 Task: Find connections with filter location Bushey with filter topic #Indiawith filter profile language German with filter current company Skillventory - A Leading Talent Research Firm with filter school Veer Kunwar Singh University, Arrah with filter industry Food and Beverage Retail with filter service category Financial Advisory with filter keywords title Hospital Volunteer
Action: Mouse moved to (672, 82)
Screenshot: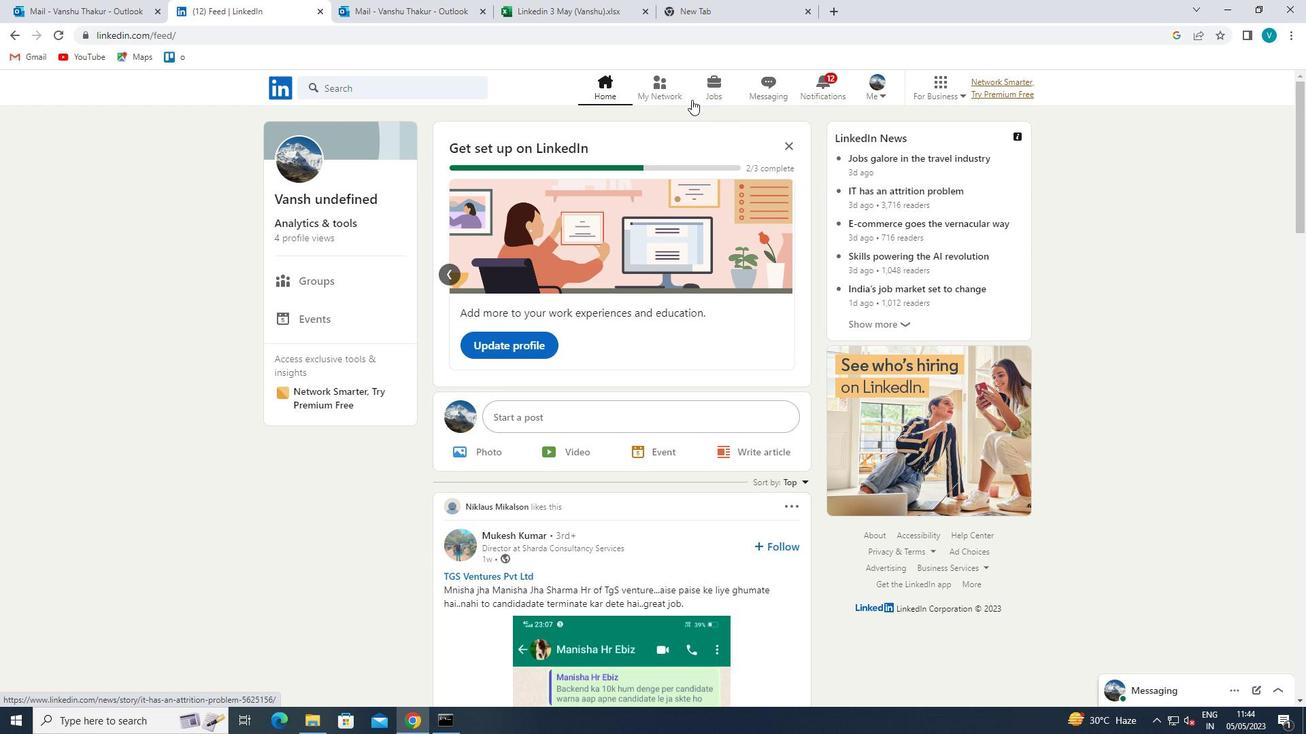 
Action: Mouse pressed left at (672, 82)
Screenshot: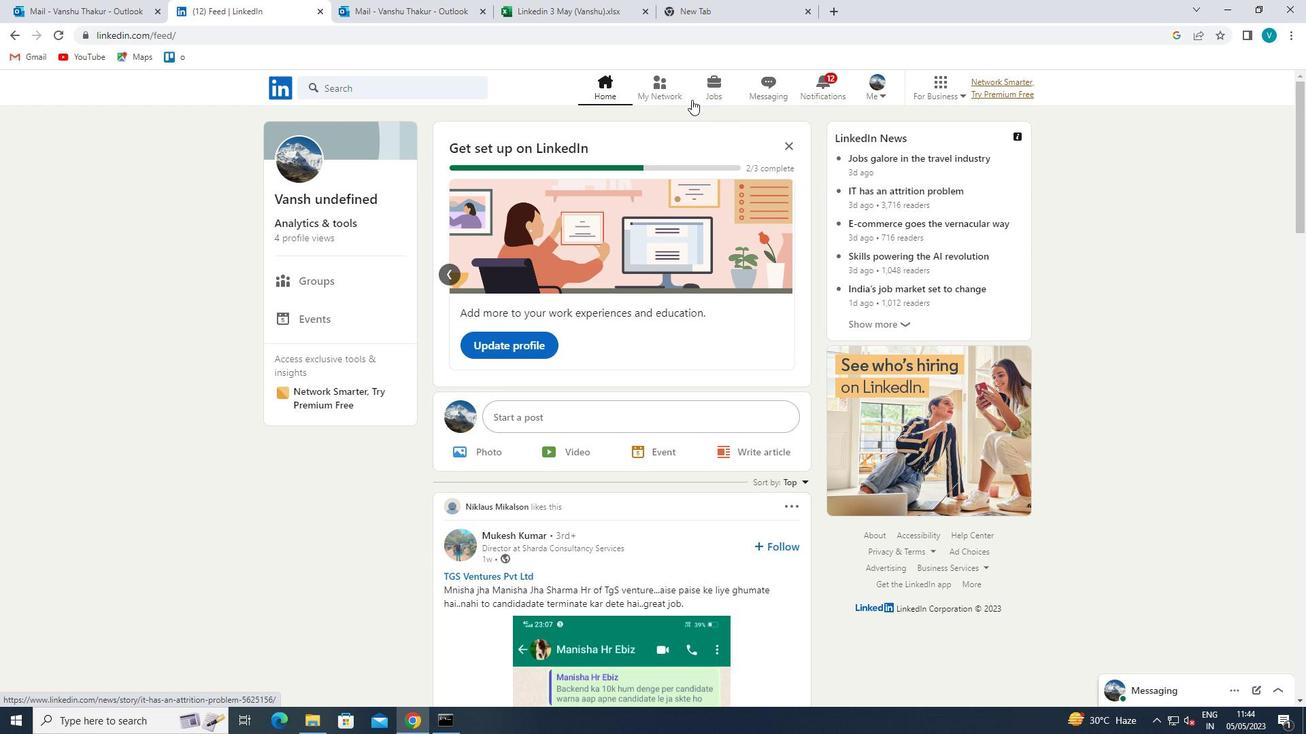 
Action: Mouse moved to (663, 96)
Screenshot: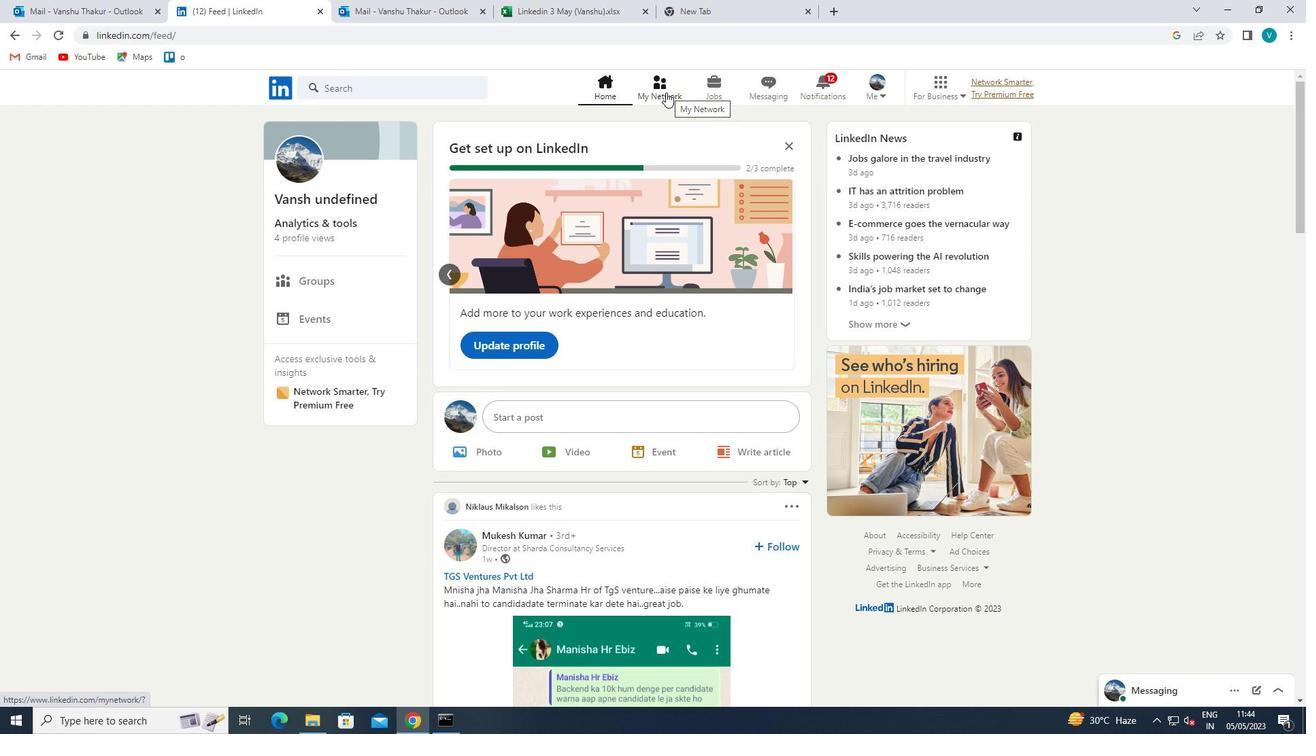 
Action: Mouse pressed left at (663, 96)
Screenshot: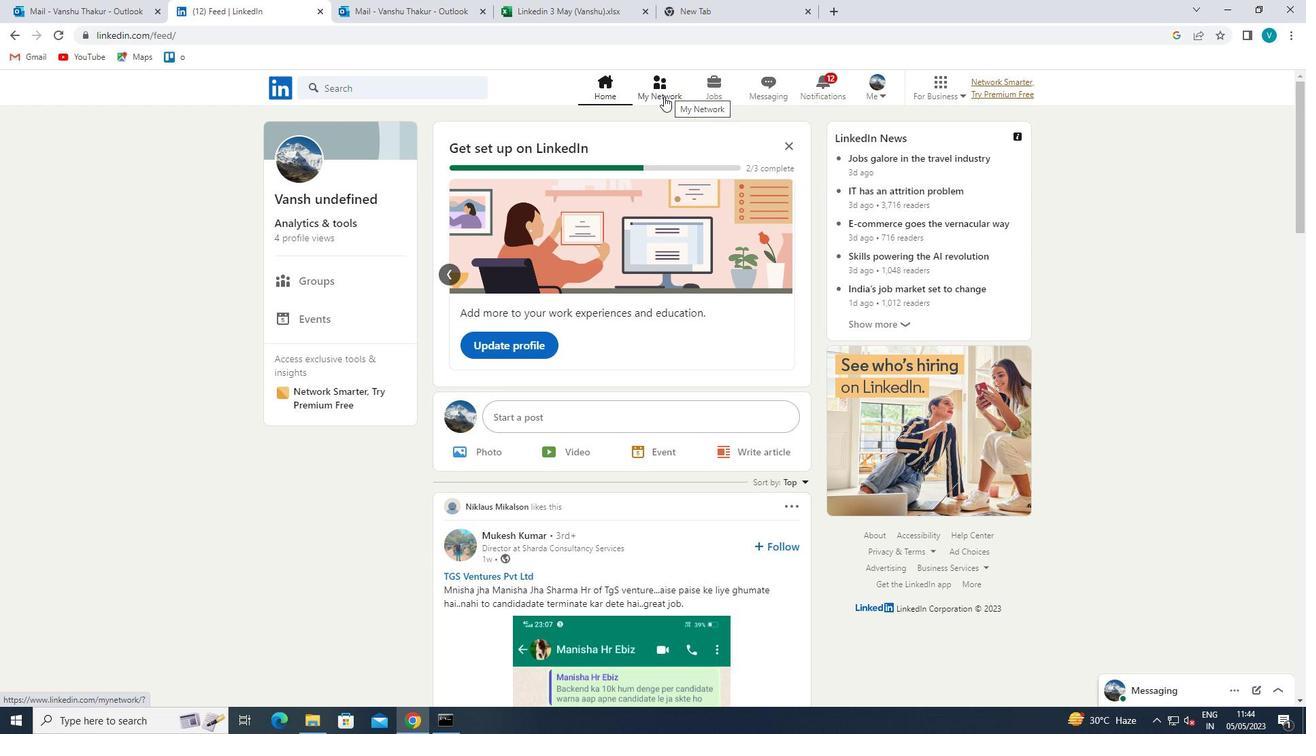 
Action: Mouse moved to (397, 169)
Screenshot: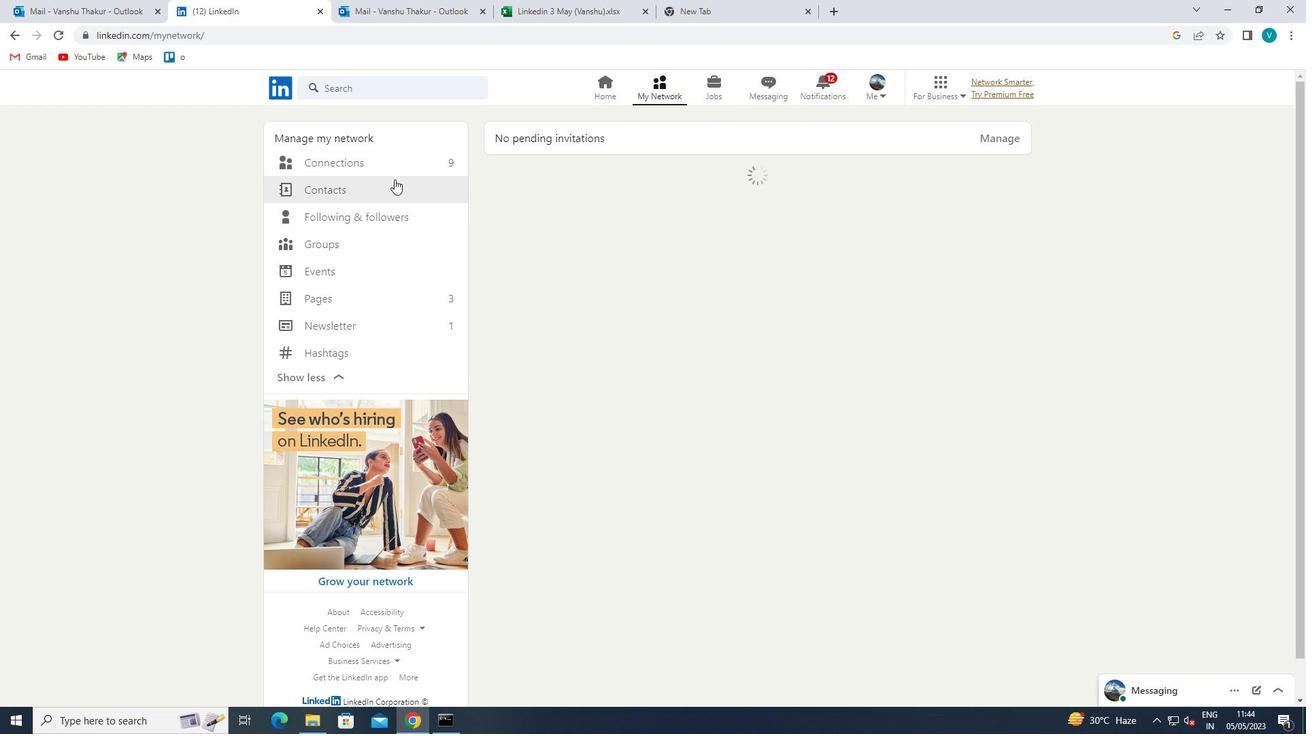 
Action: Mouse pressed left at (397, 169)
Screenshot: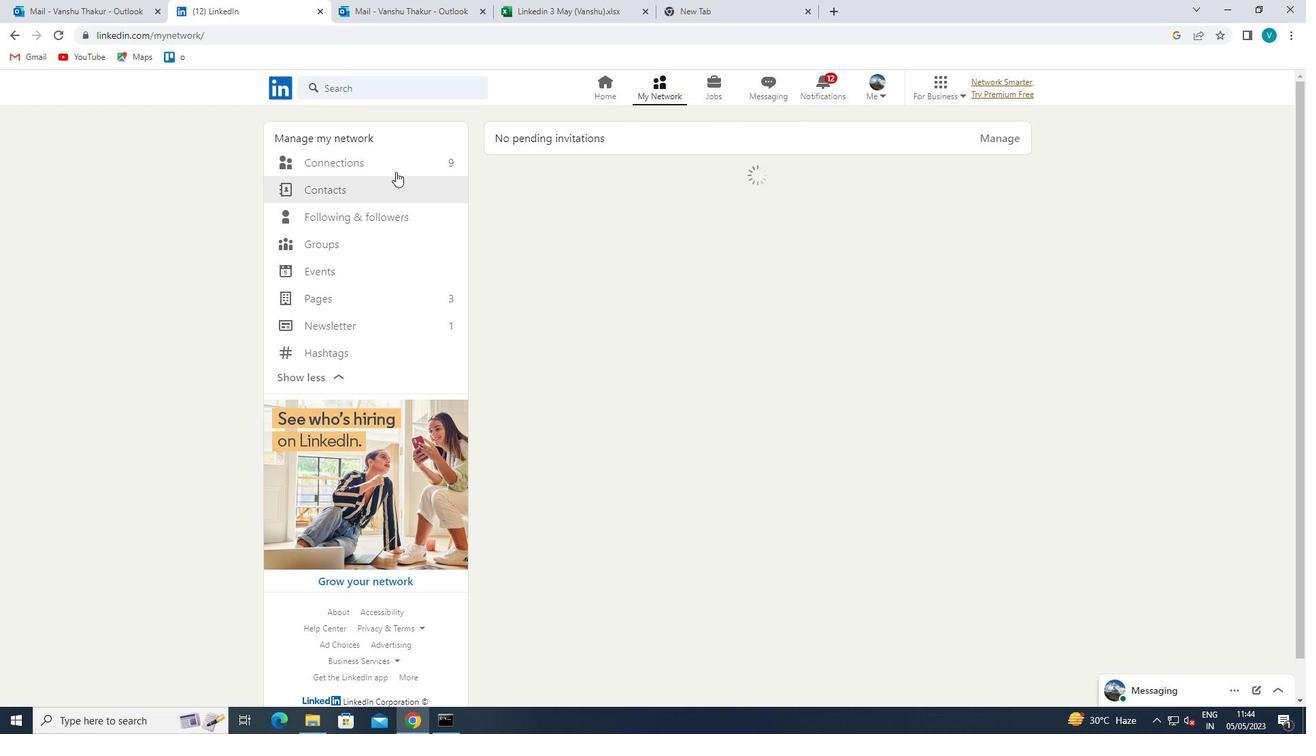 
Action: Mouse moved to (748, 174)
Screenshot: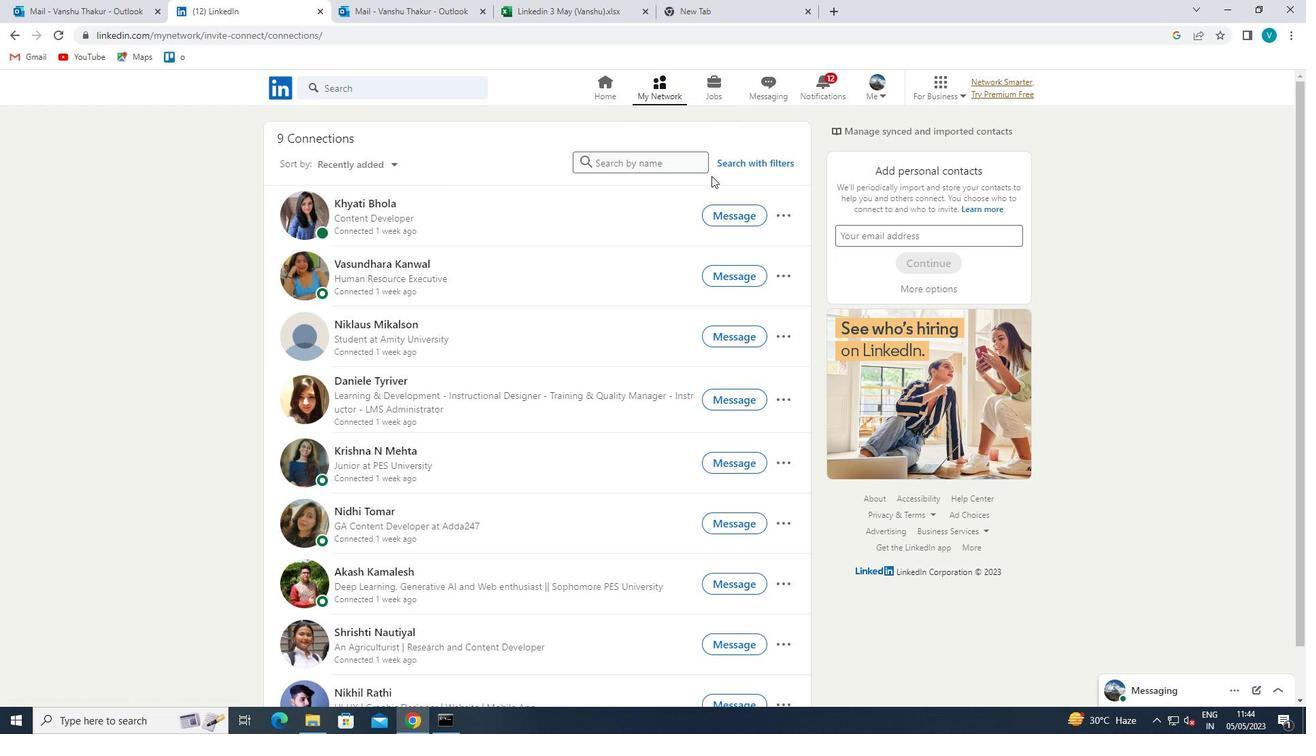 
Action: Mouse pressed left at (748, 174)
Screenshot: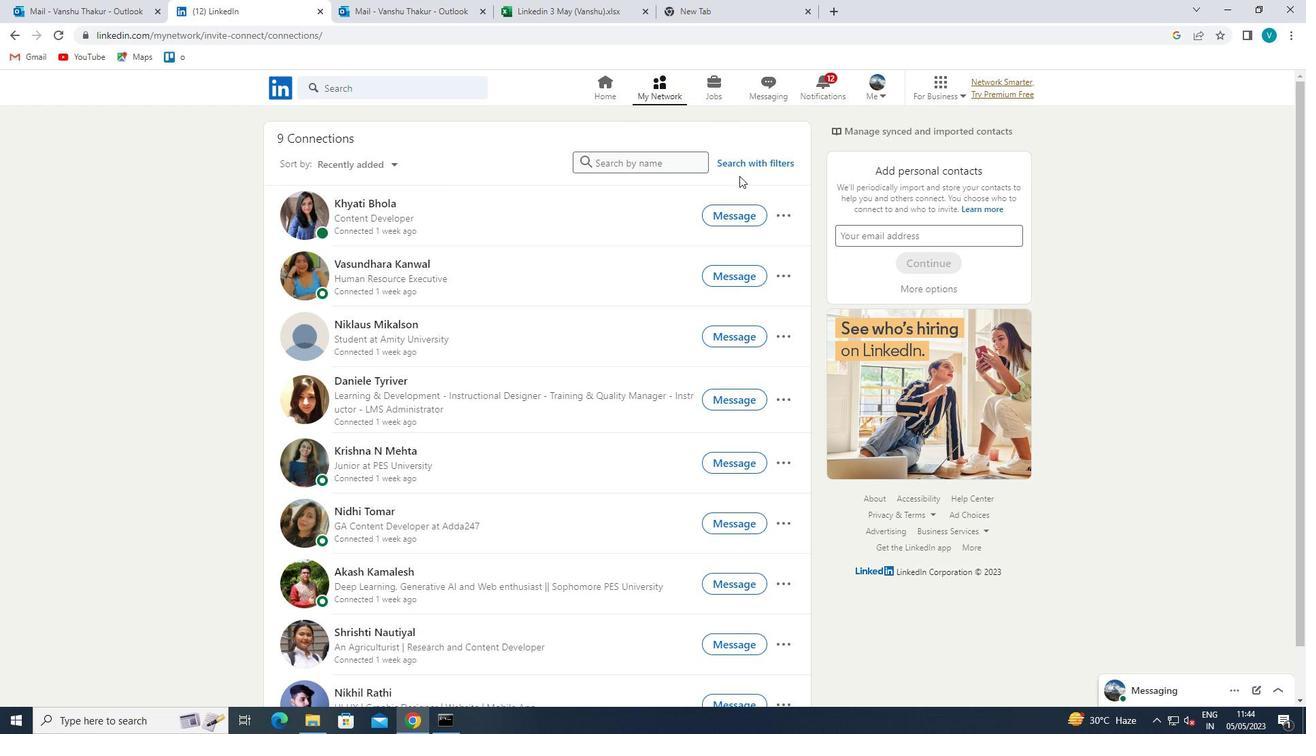 
Action: Mouse moved to (757, 166)
Screenshot: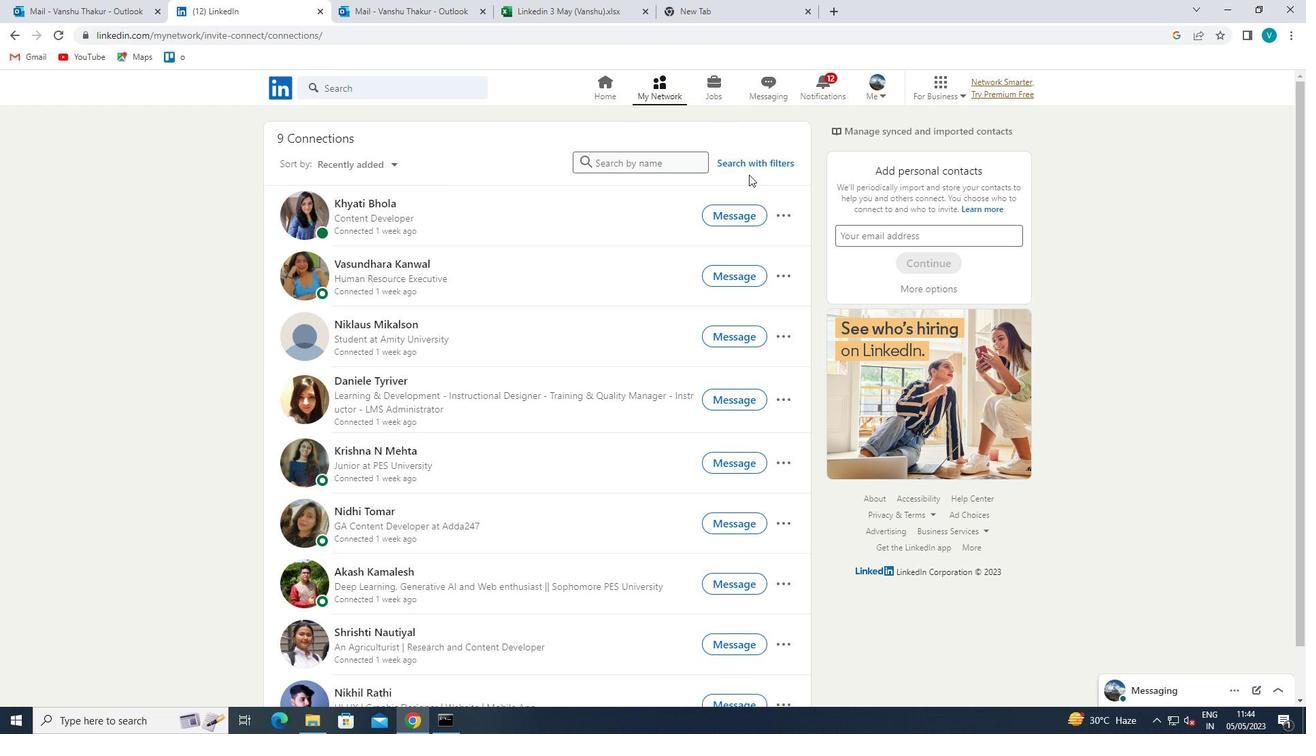
Action: Mouse pressed left at (757, 166)
Screenshot: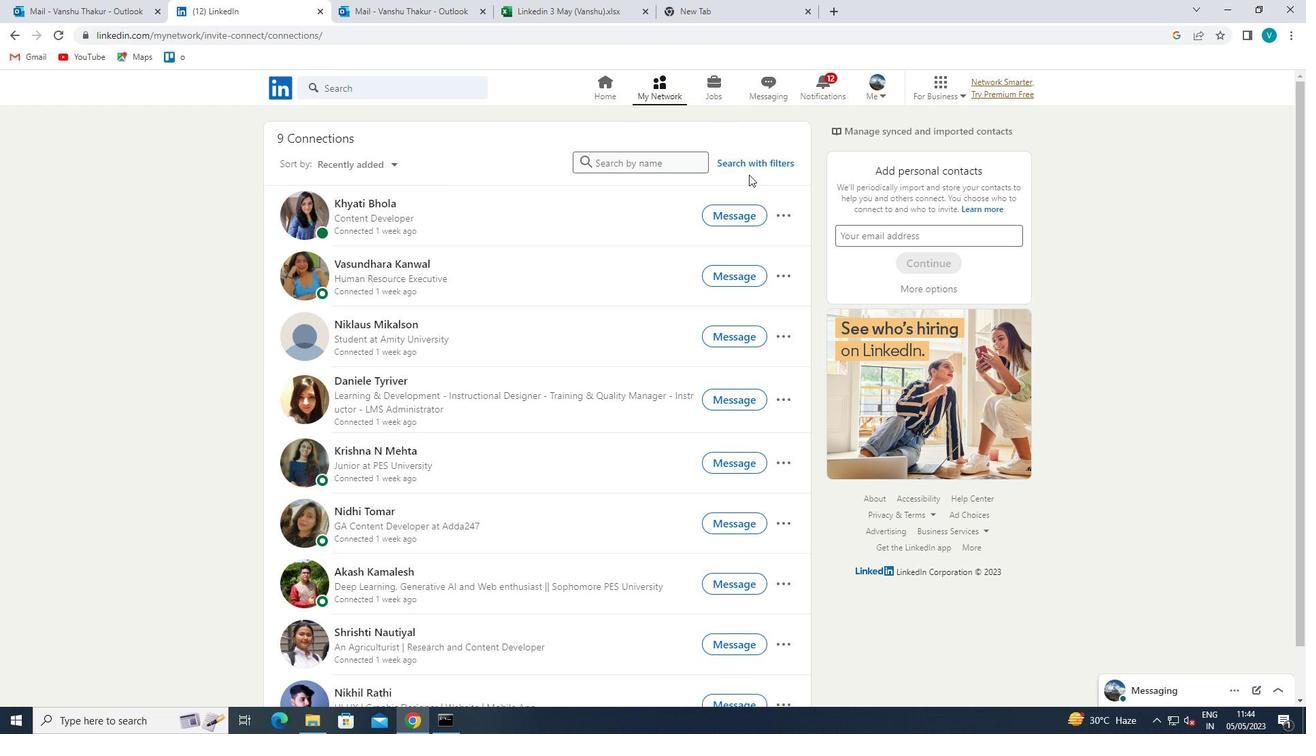 
Action: Mouse moved to (646, 129)
Screenshot: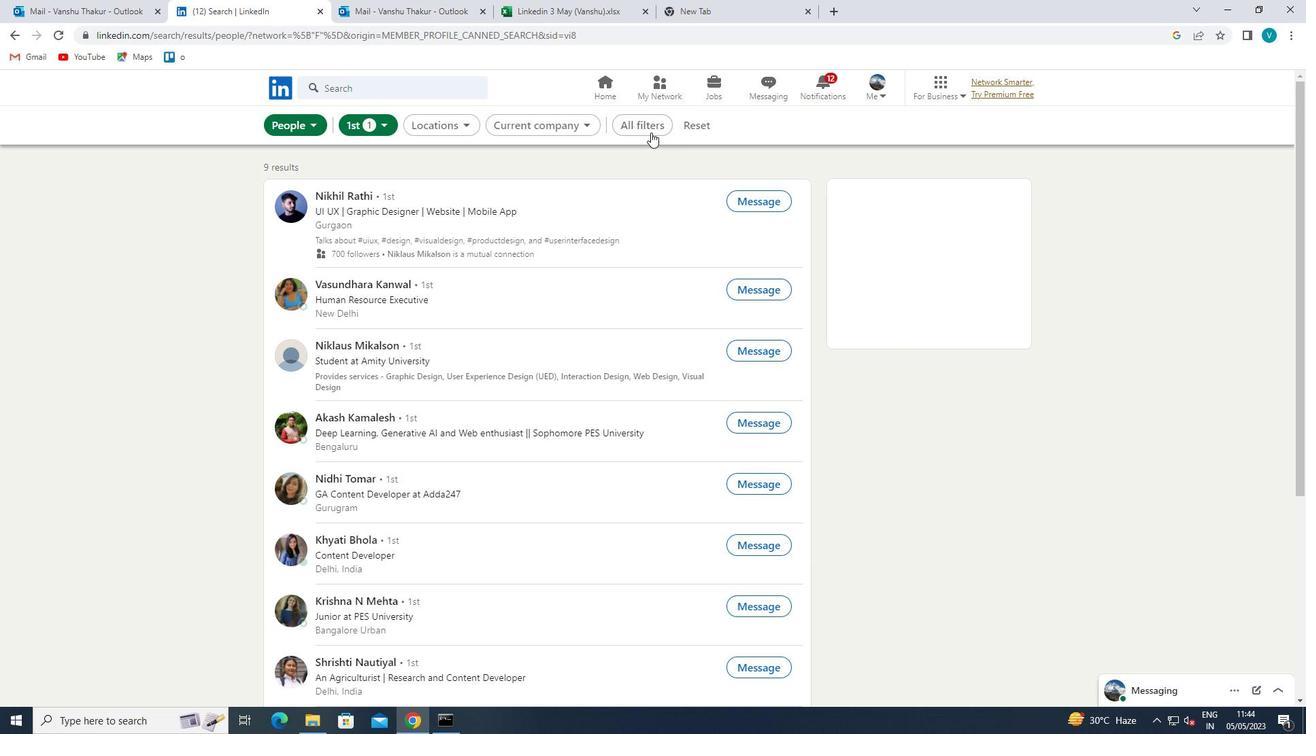 
Action: Mouse pressed left at (646, 129)
Screenshot: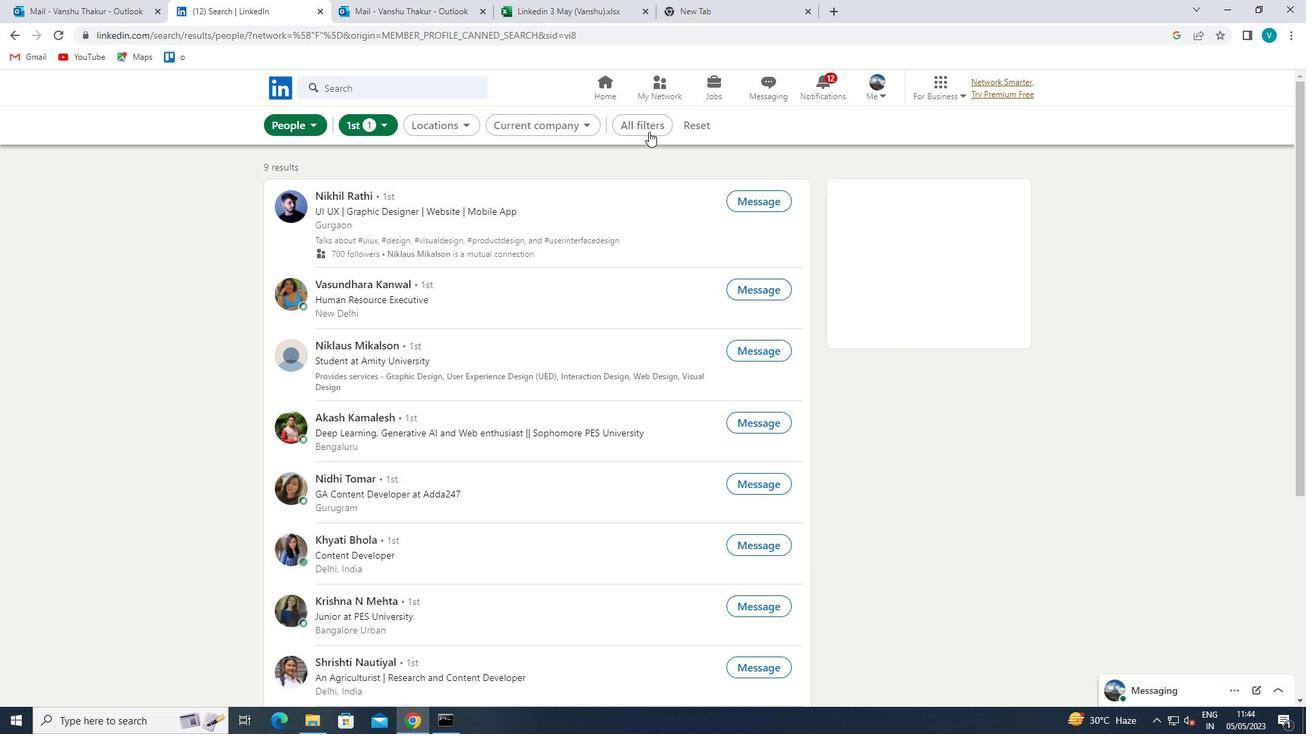 
Action: Mouse moved to (1065, 334)
Screenshot: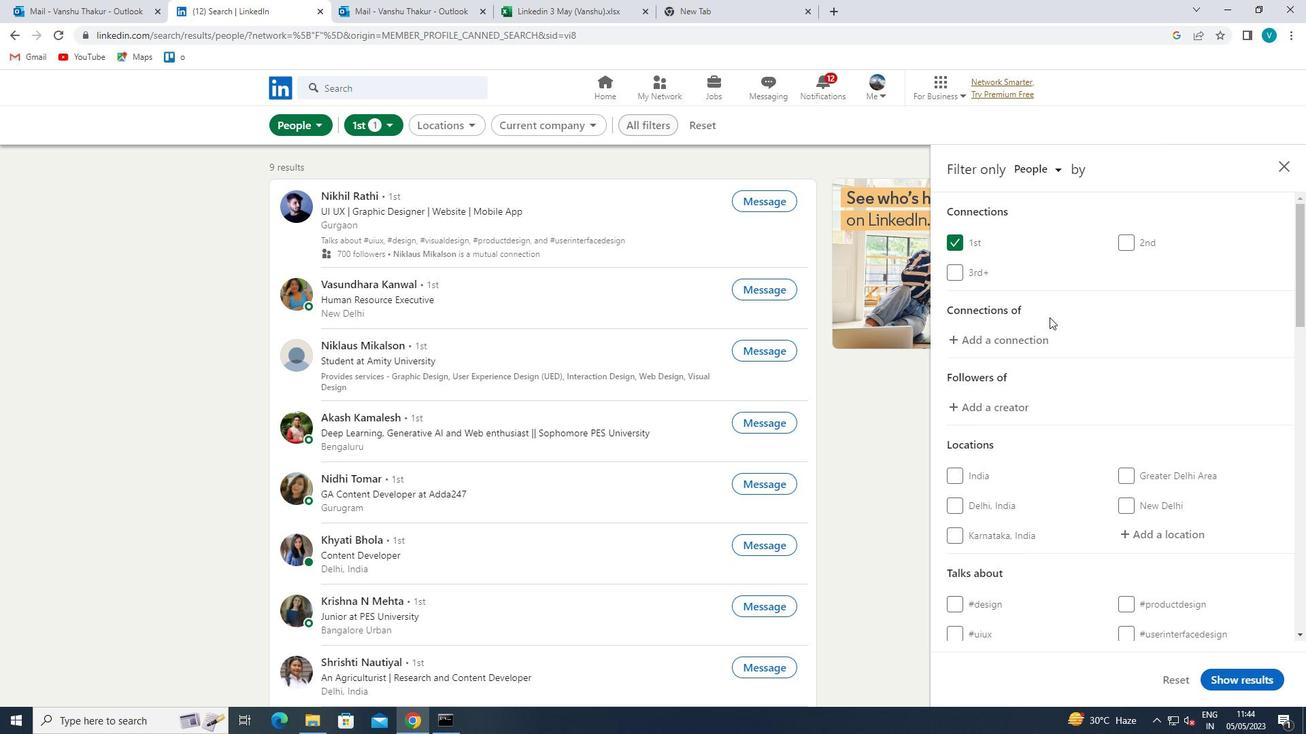 
Action: Mouse scrolled (1065, 333) with delta (0, 0)
Screenshot: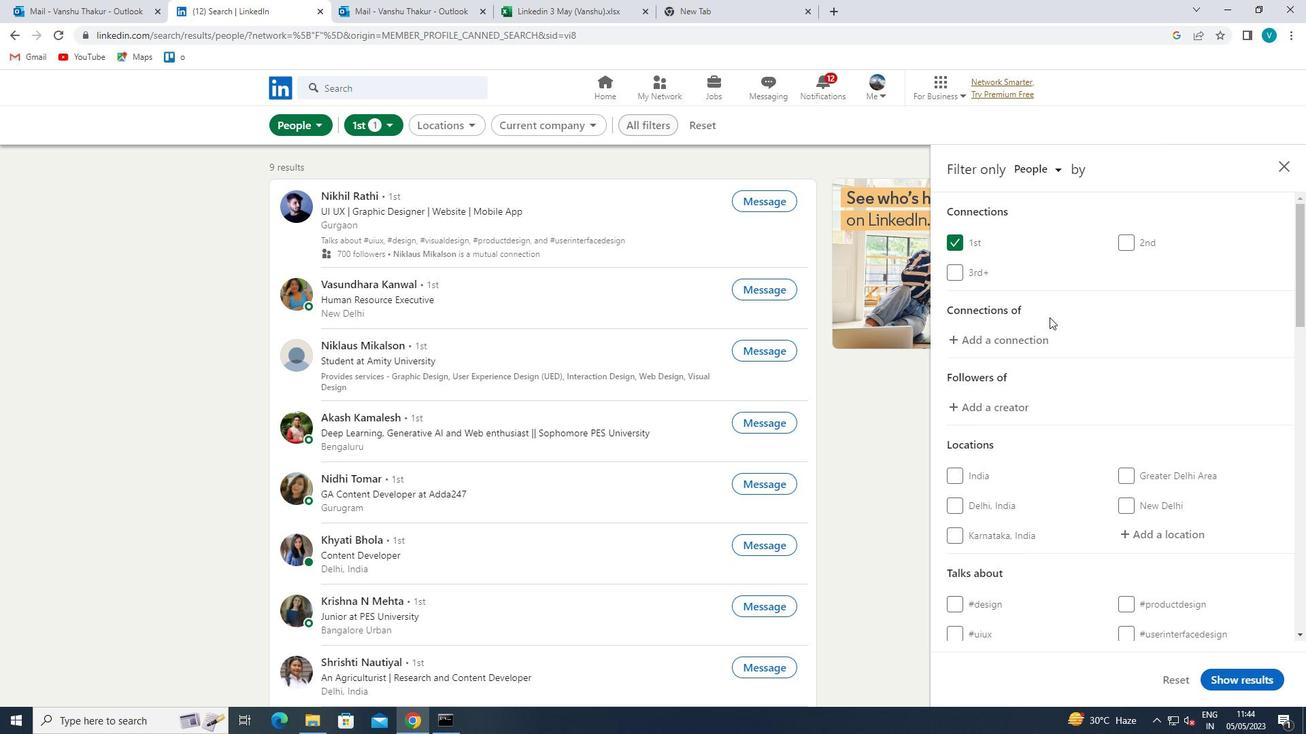 
Action: Mouse moved to (1066, 334)
Screenshot: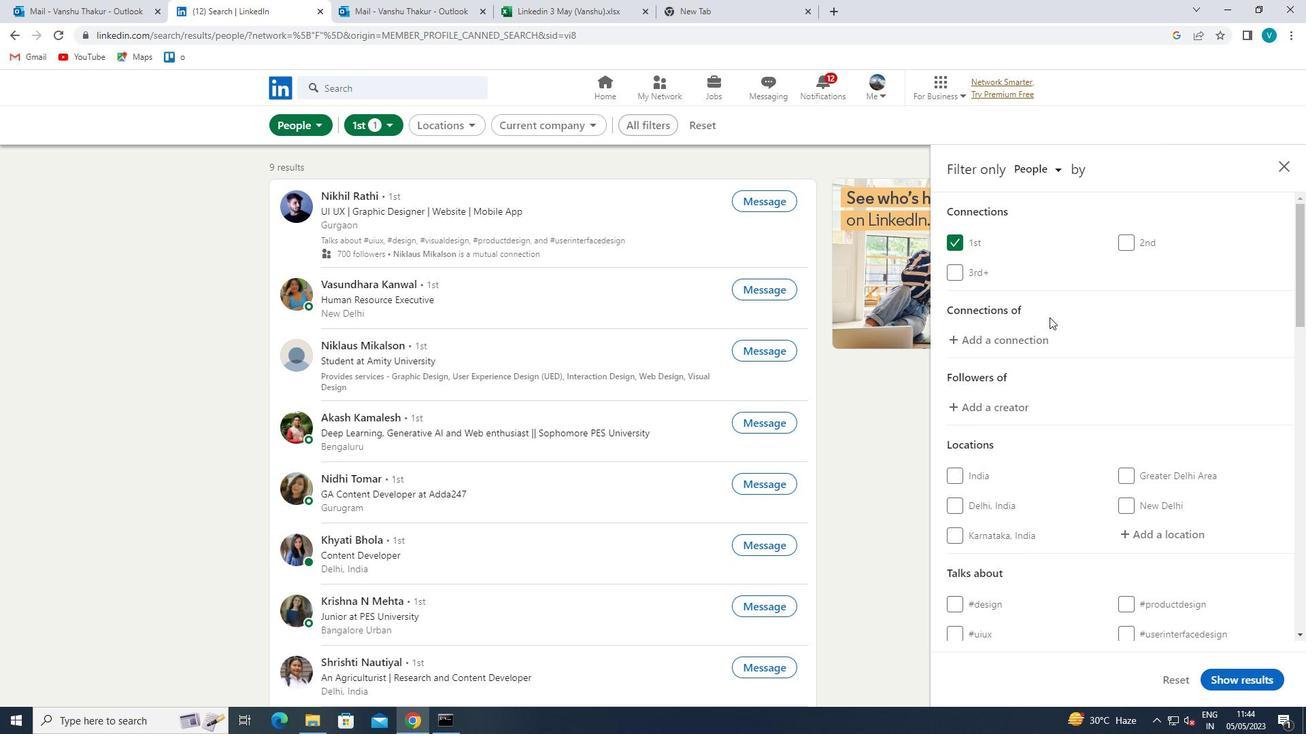 
Action: Mouse scrolled (1066, 334) with delta (0, 0)
Screenshot: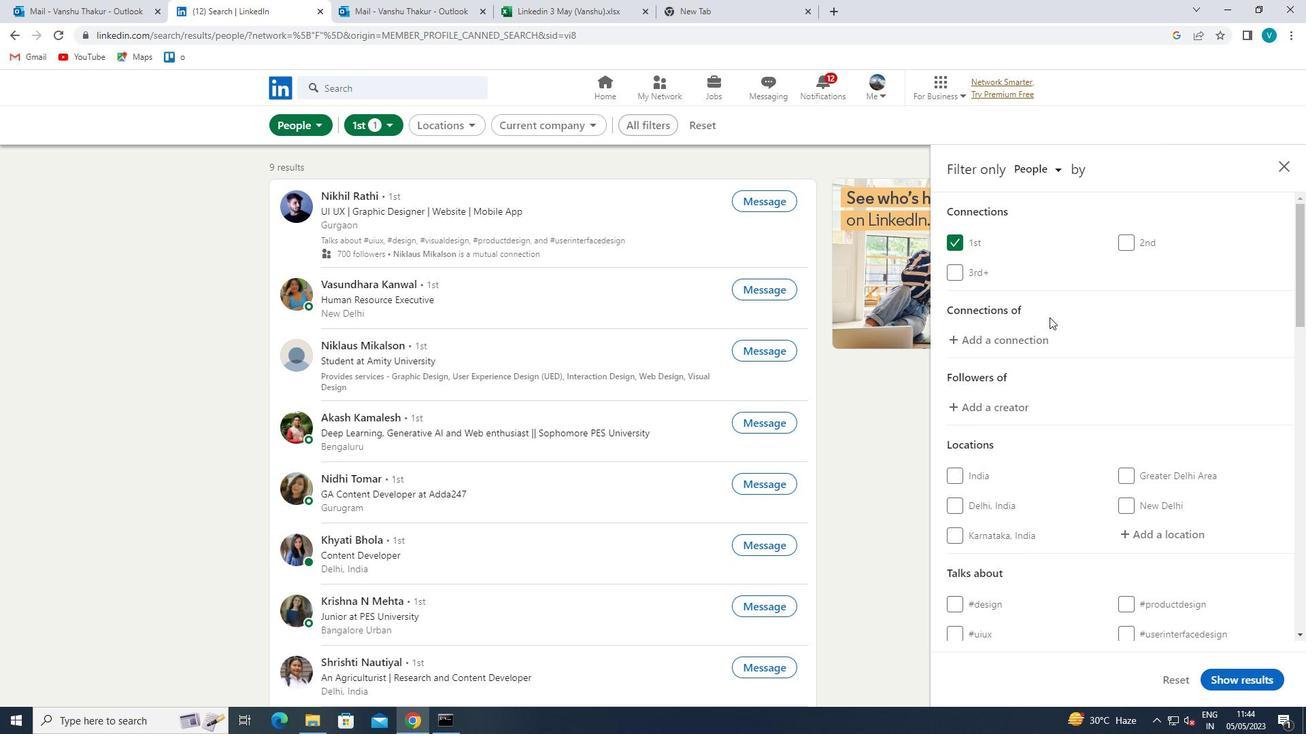 
Action: Mouse moved to (1138, 418)
Screenshot: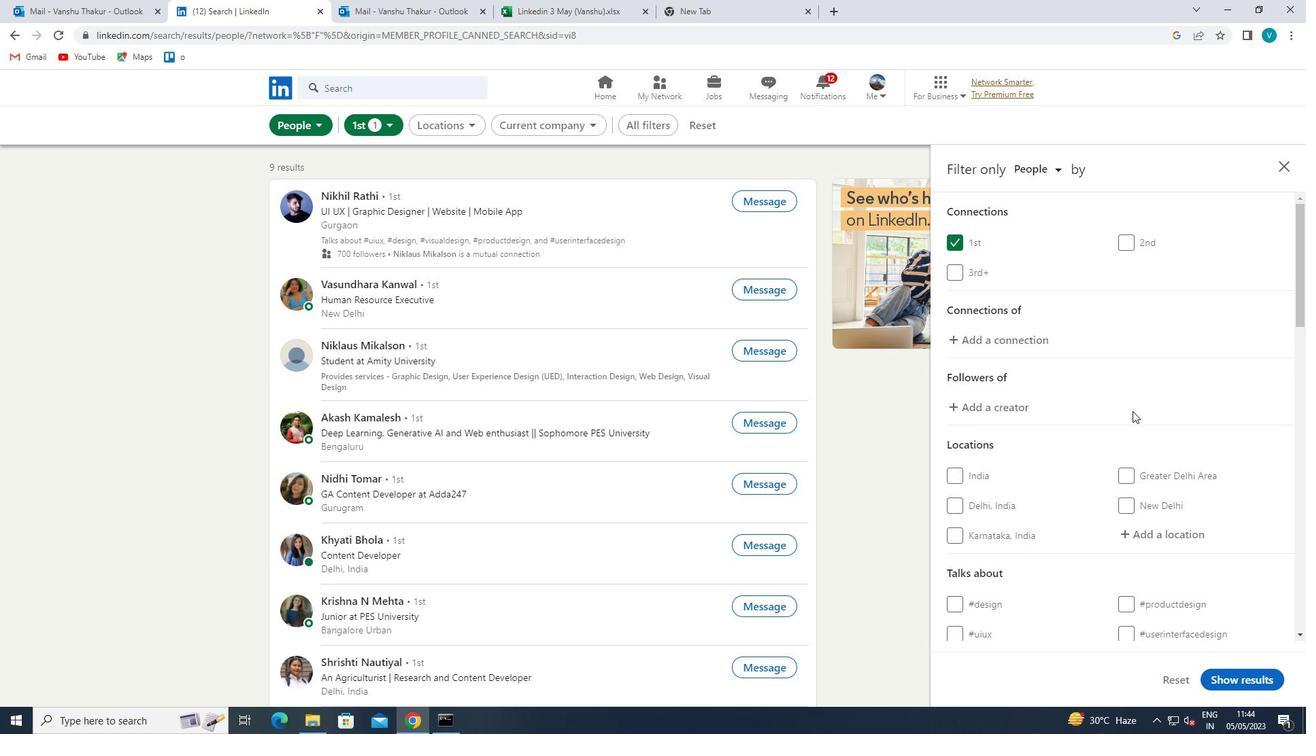 
Action: Mouse scrolled (1138, 417) with delta (0, 0)
Screenshot: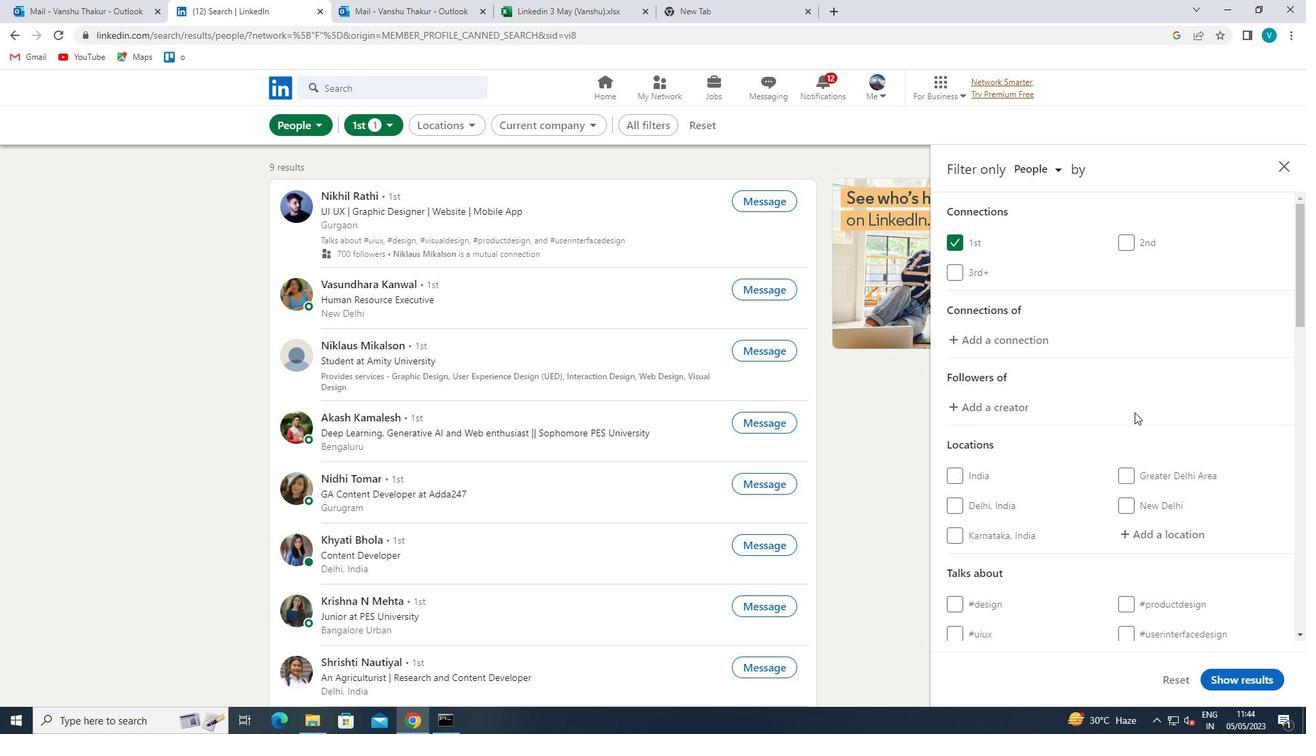 
Action: Mouse moved to (1125, 365)
Screenshot: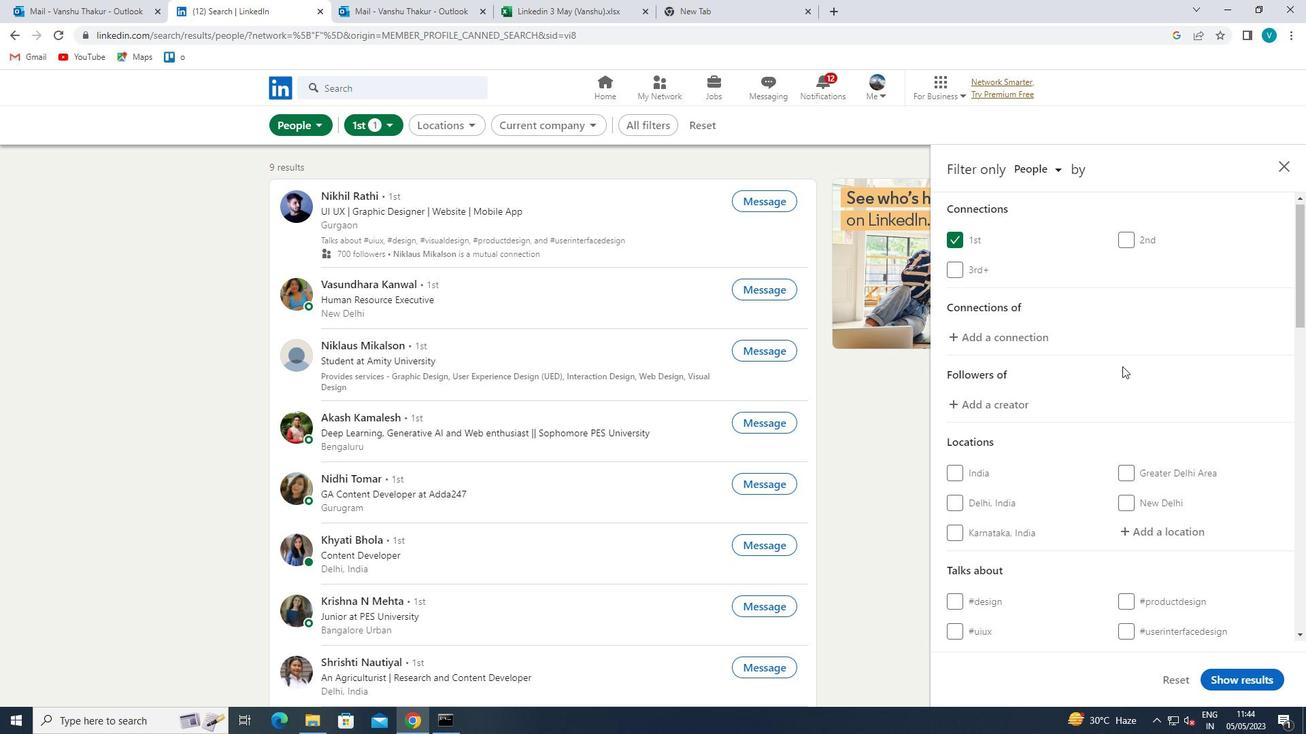 
Action: Mouse scrolled (1125, 364) with delta (0, 0)
Screenshot: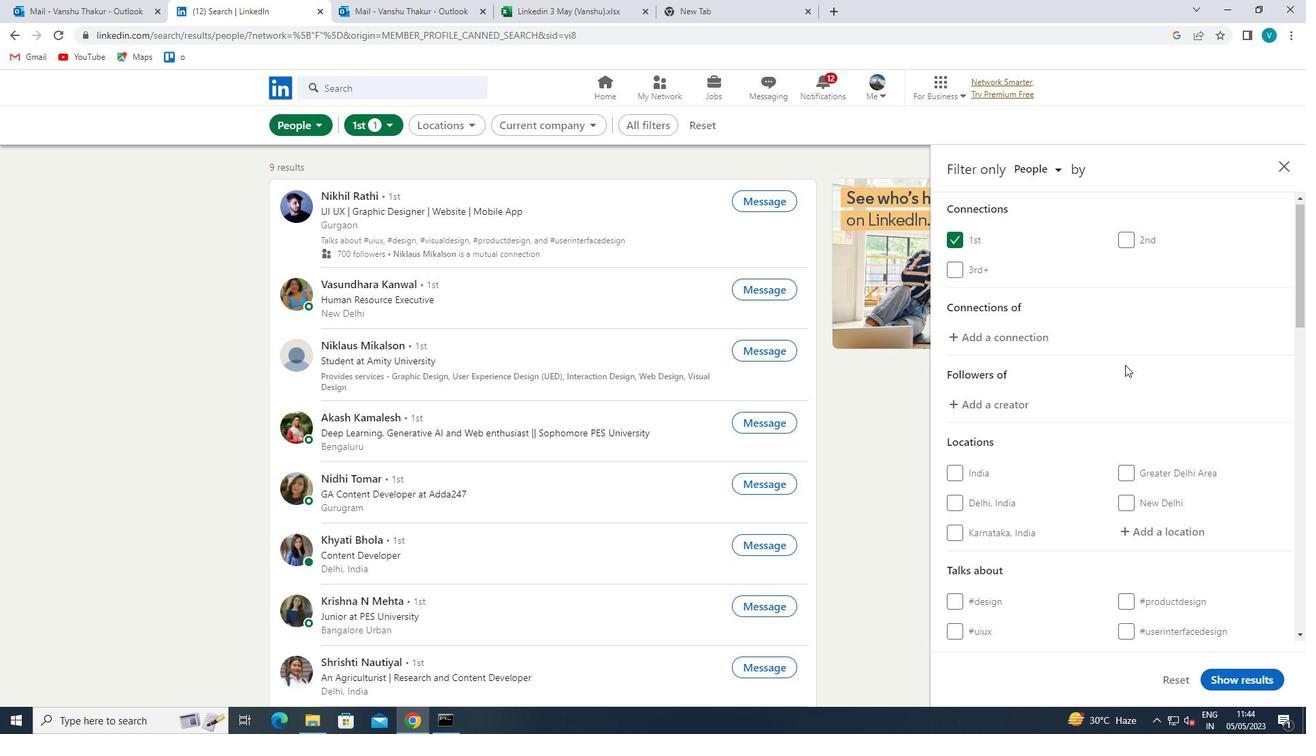 
Action: Mouse moved to (1125, 364)
Screenshot: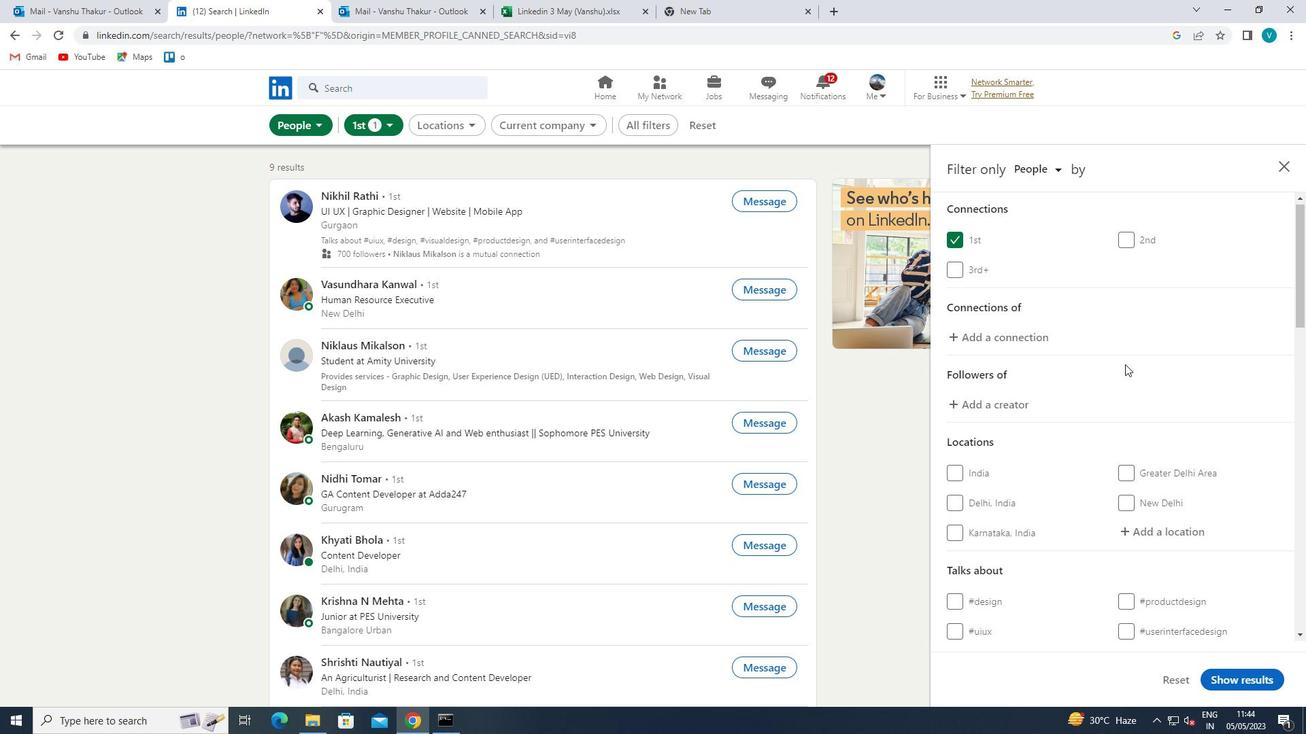 
Action: Mouse scrolled (1125, 365) with delta (0, 0)
Screenshot: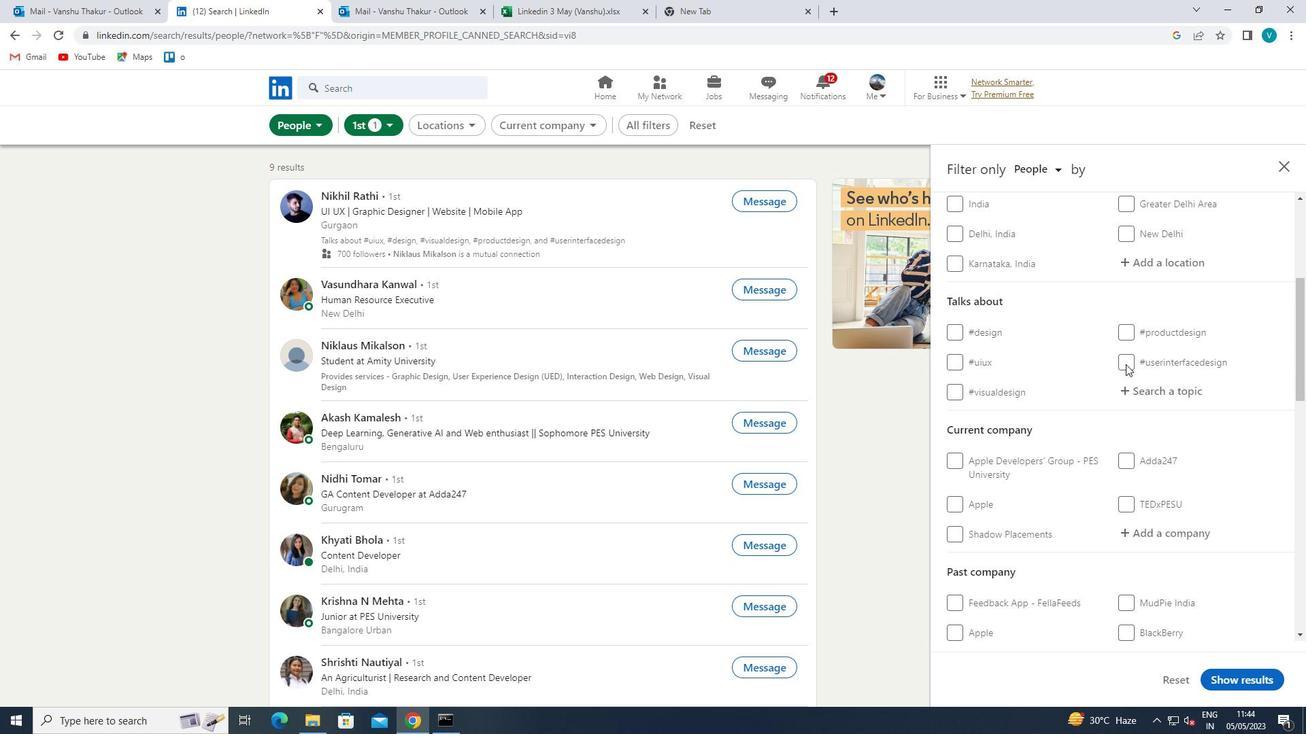 
Action: Mouse moved to (1159, 339)
Screenshot: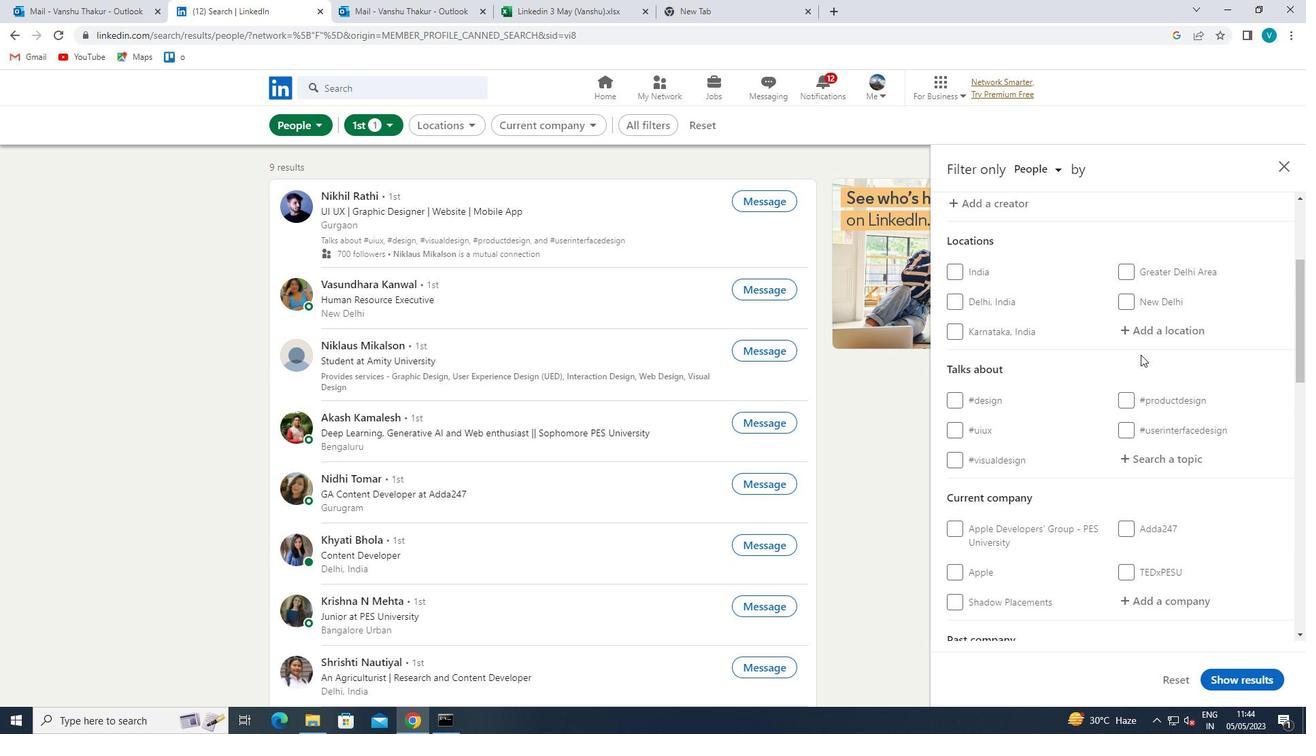 
Action: Mouse pressed left at (1159, 339)
Screenshot: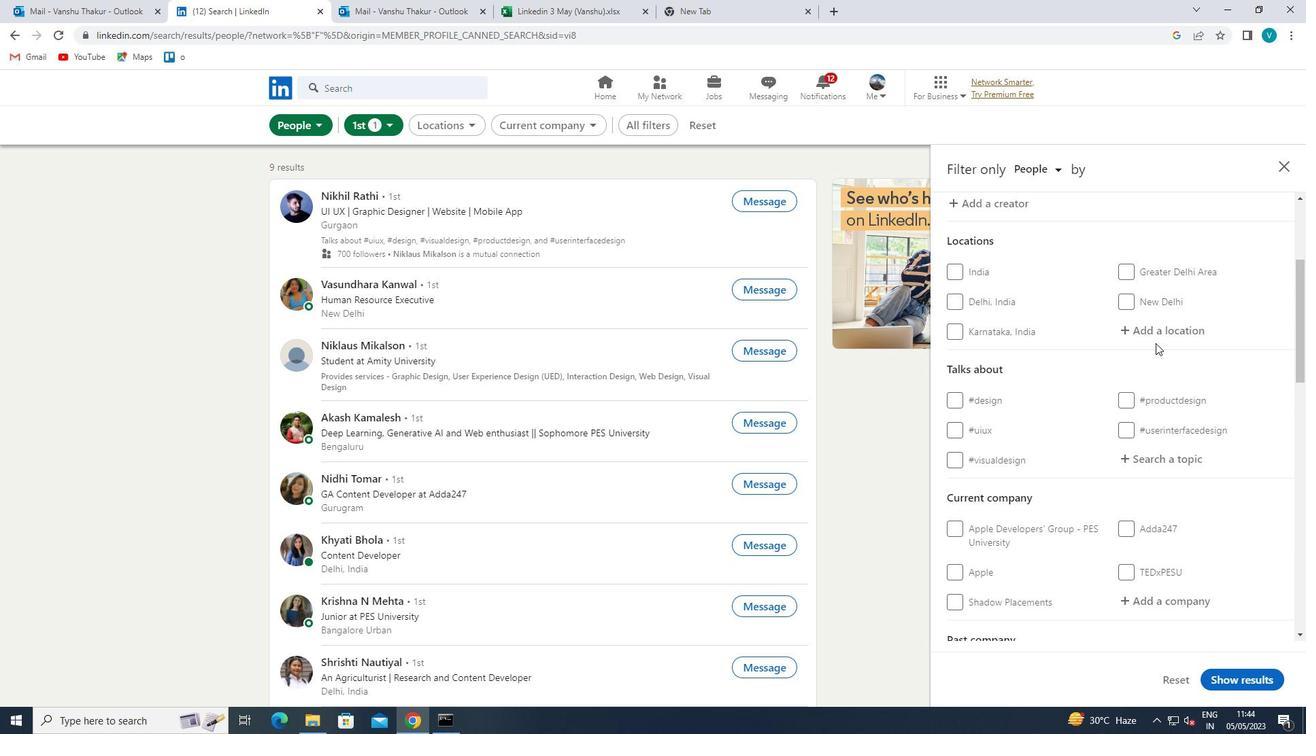 
Action: Mouse moved to (1160, 338)
Screenshot: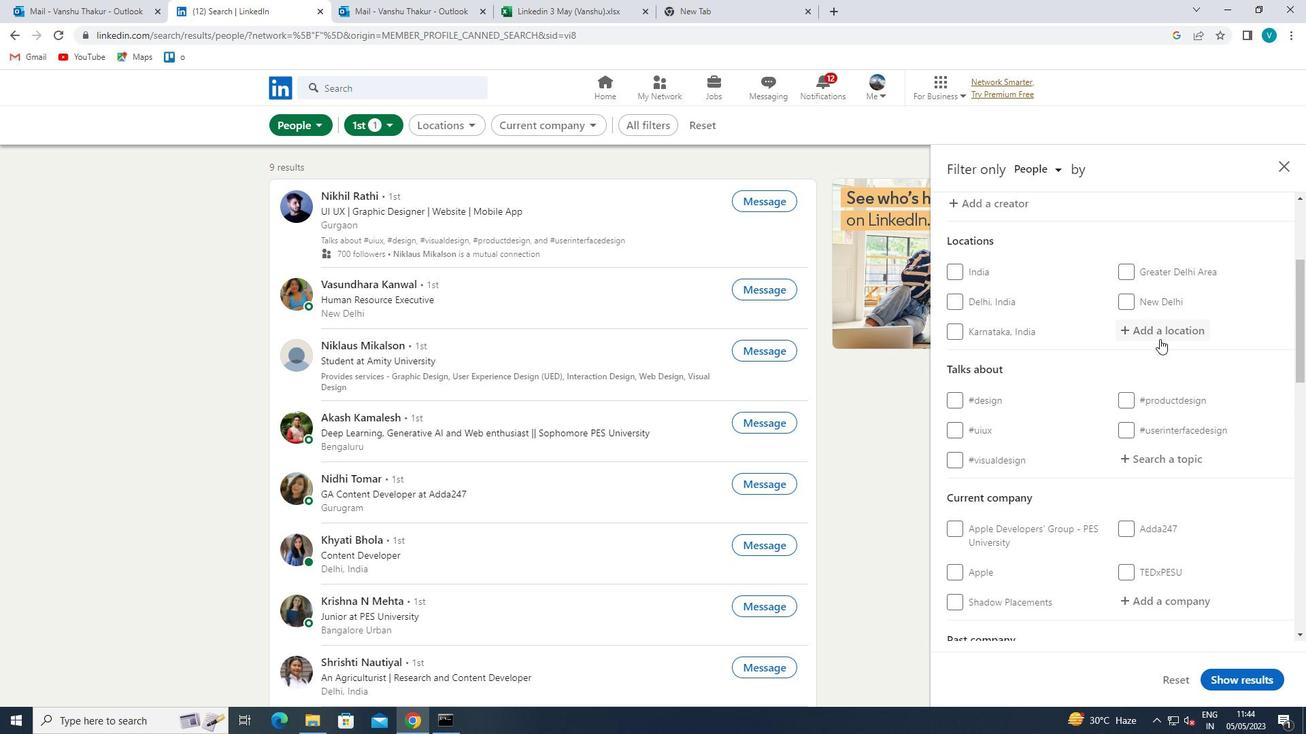 
Action: Key pressed <Key.shift>BUSHY
Screenshot: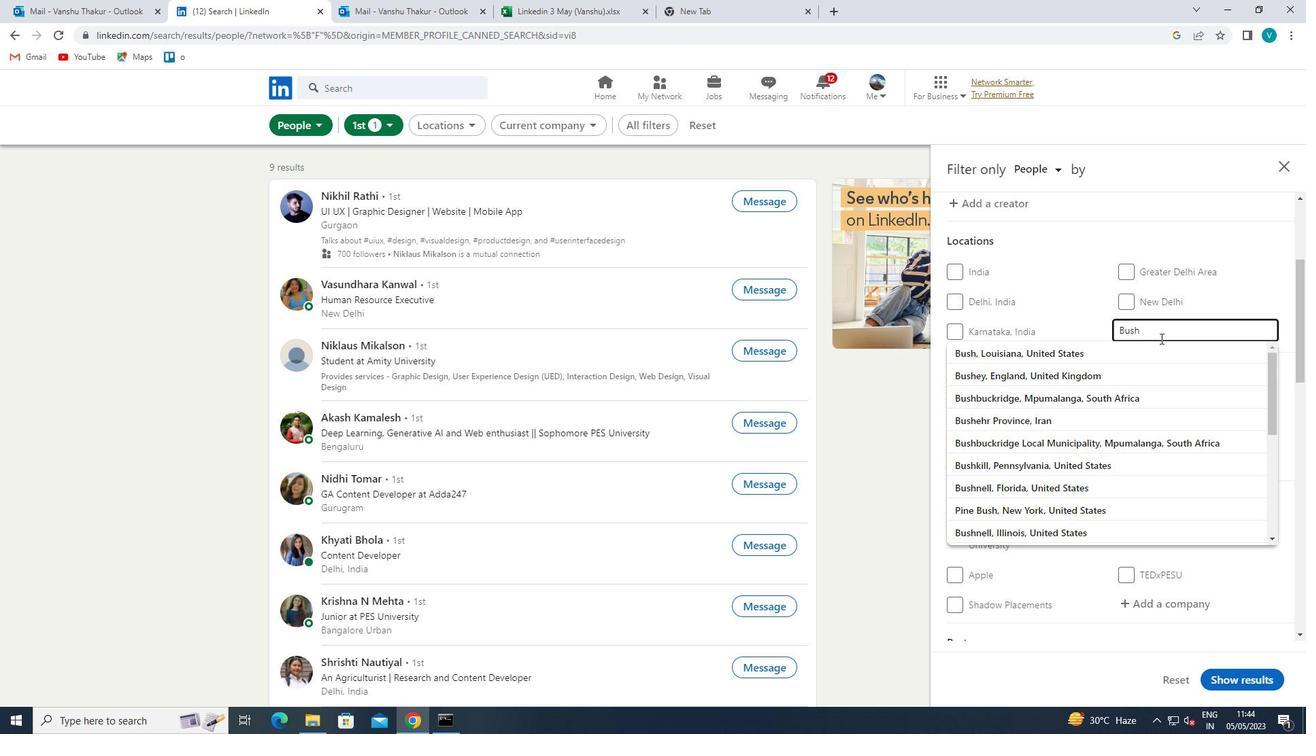 
Action: Mouse moved to (1138, 331)
Screenshot: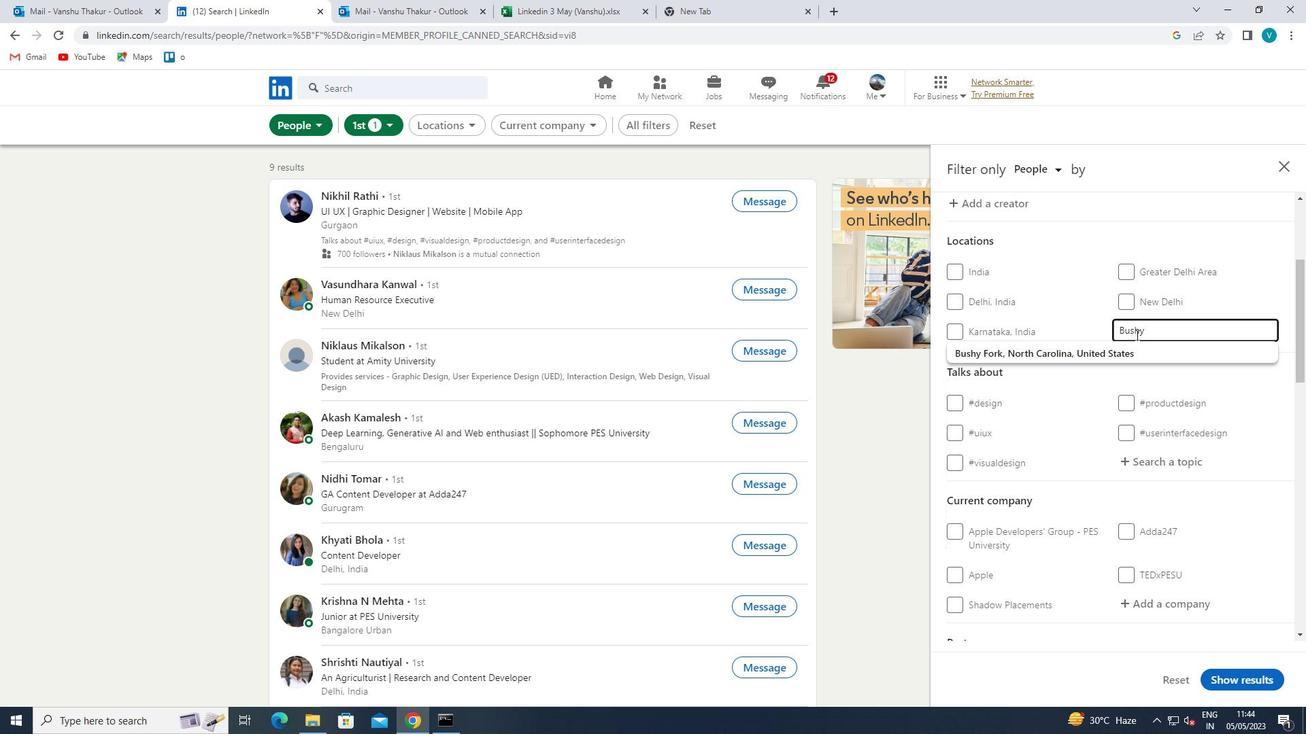 
Action: Mouse pressed left at (1138, 331)
Screenshot: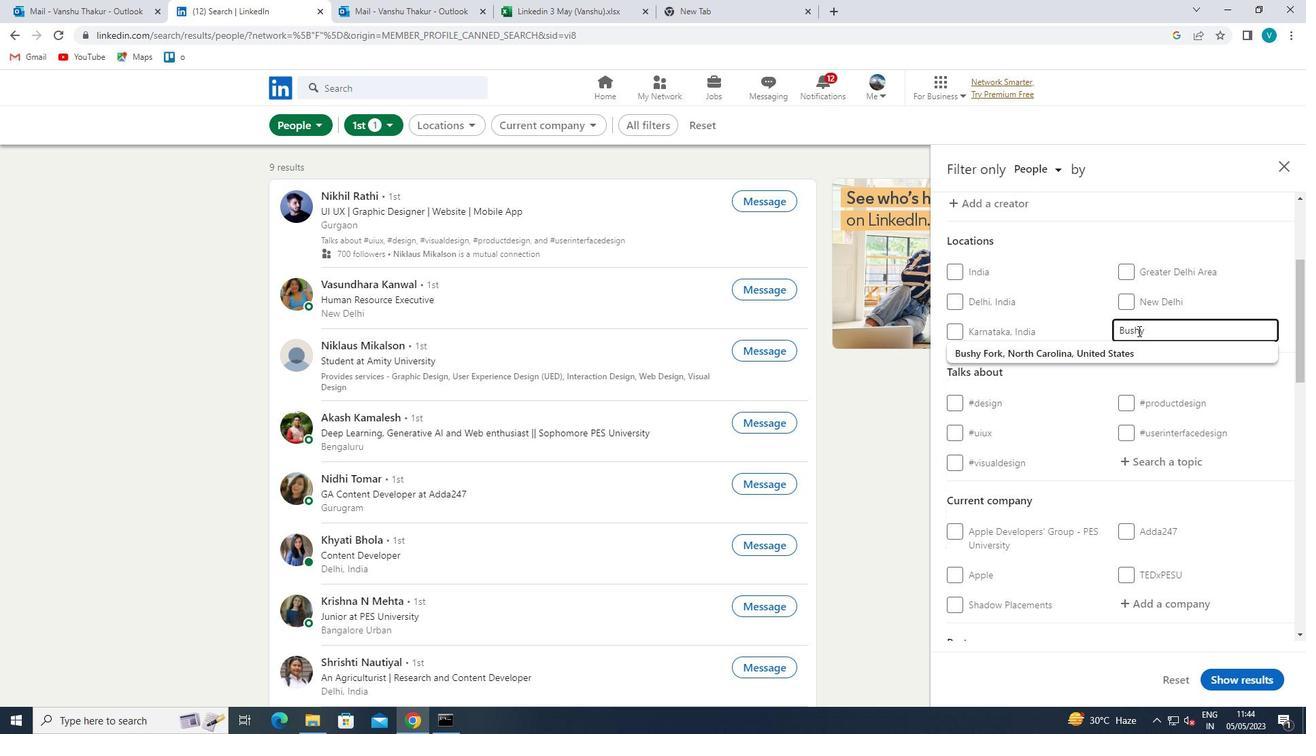 
Action: Mouse moved to (1157, 374)
Screenshot: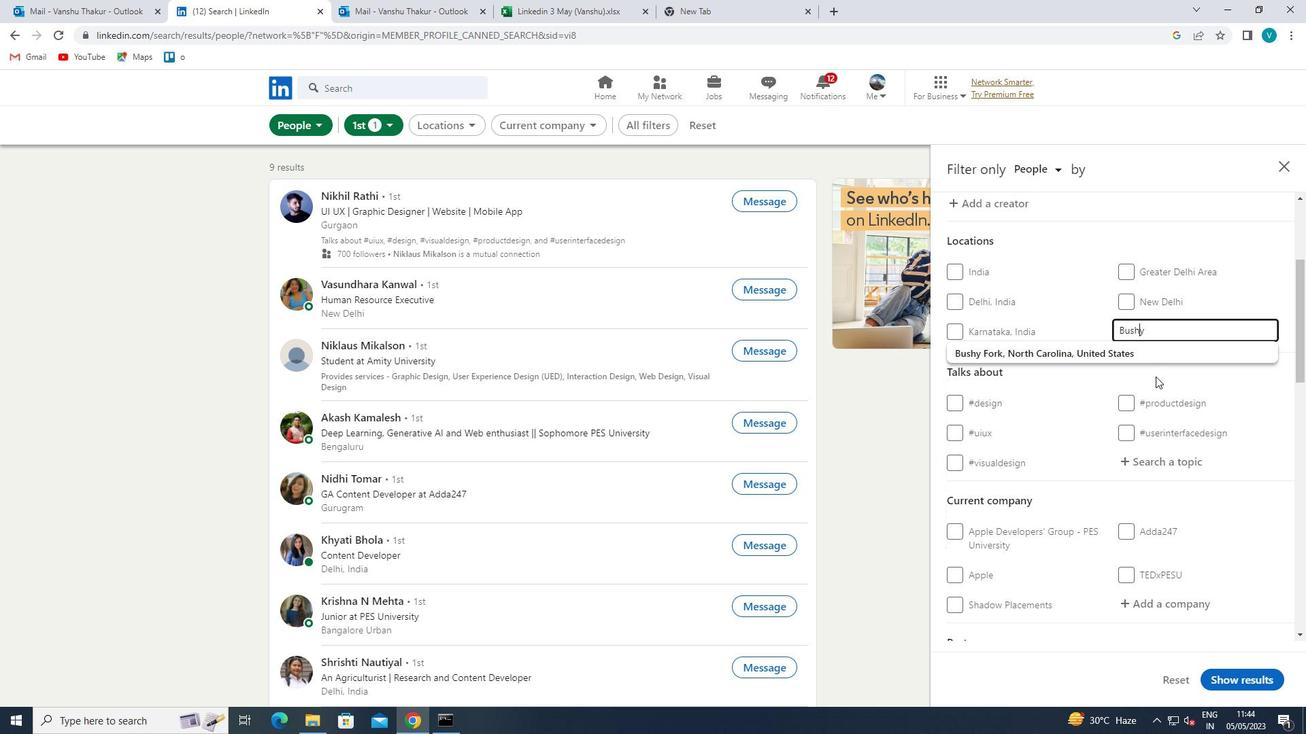 
Action: Key pressed E
Screenshot: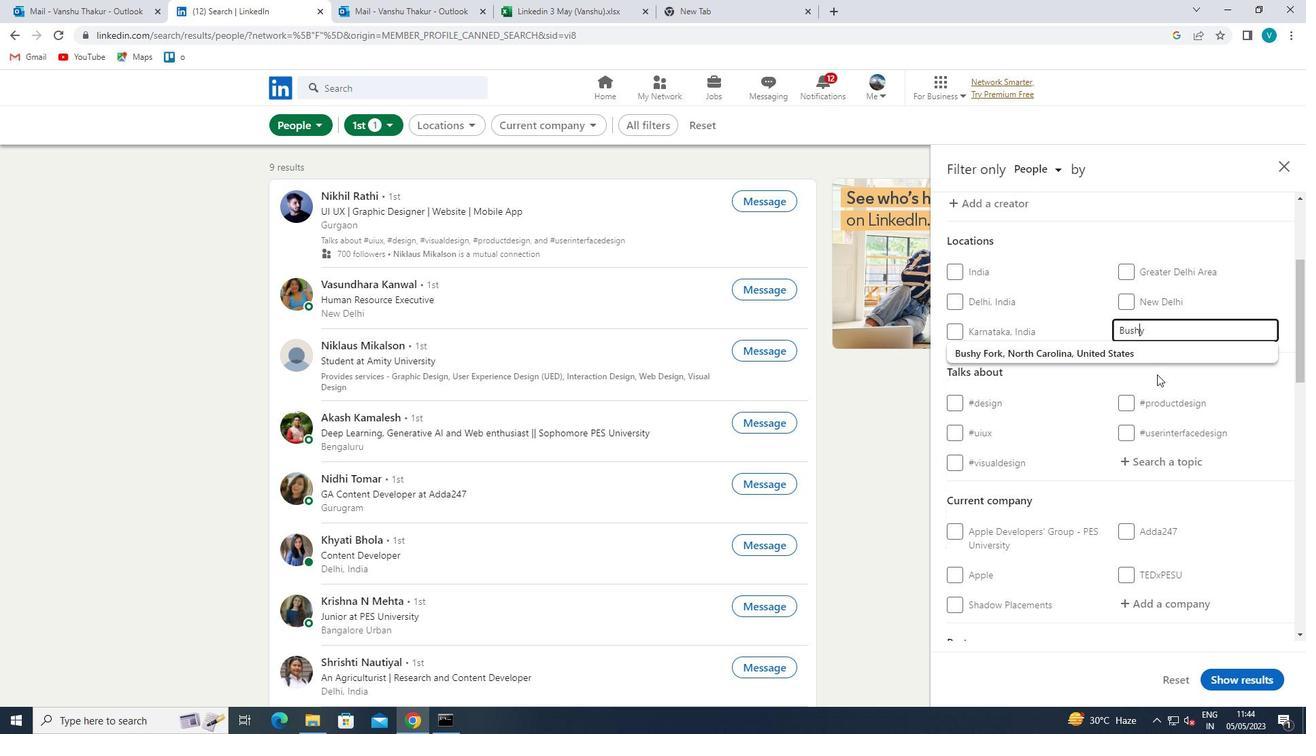 
Action: Mouse moved to (1159, 353)
Screenshot: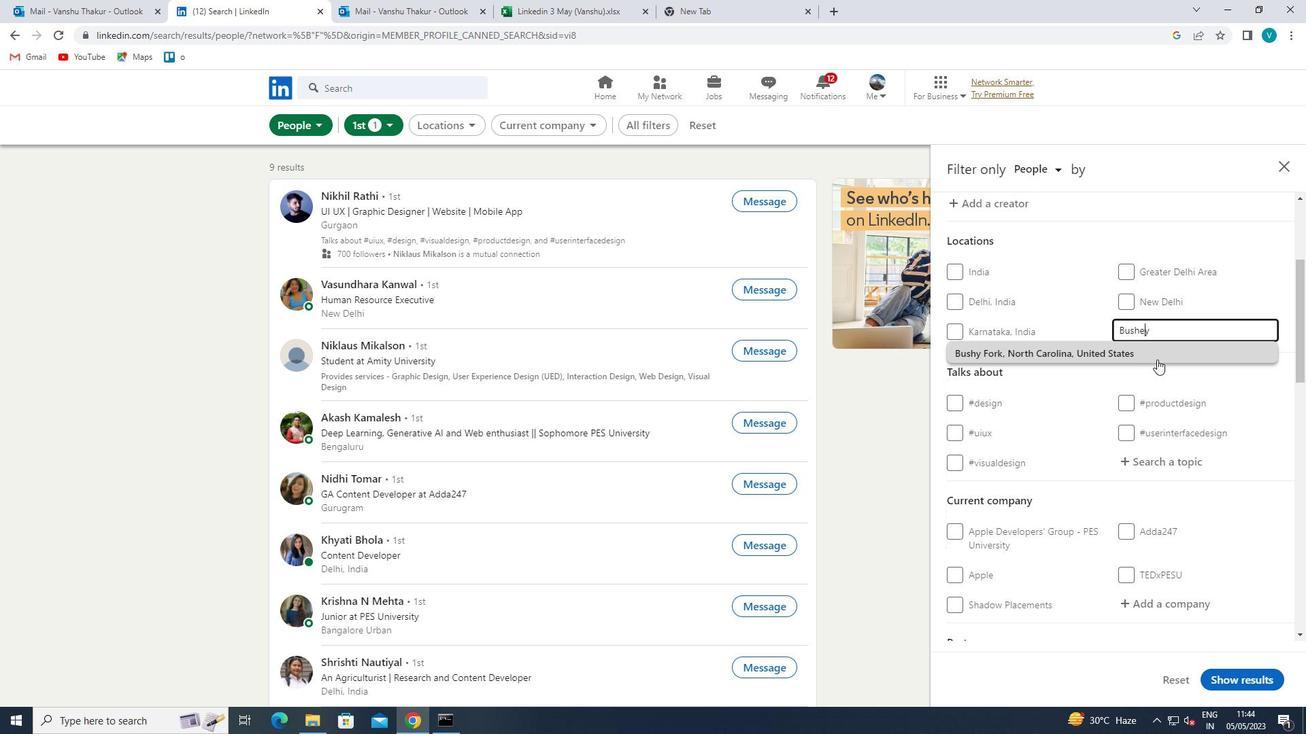 
Action: Mouse pressed left at (1159, 353)
Screenshot: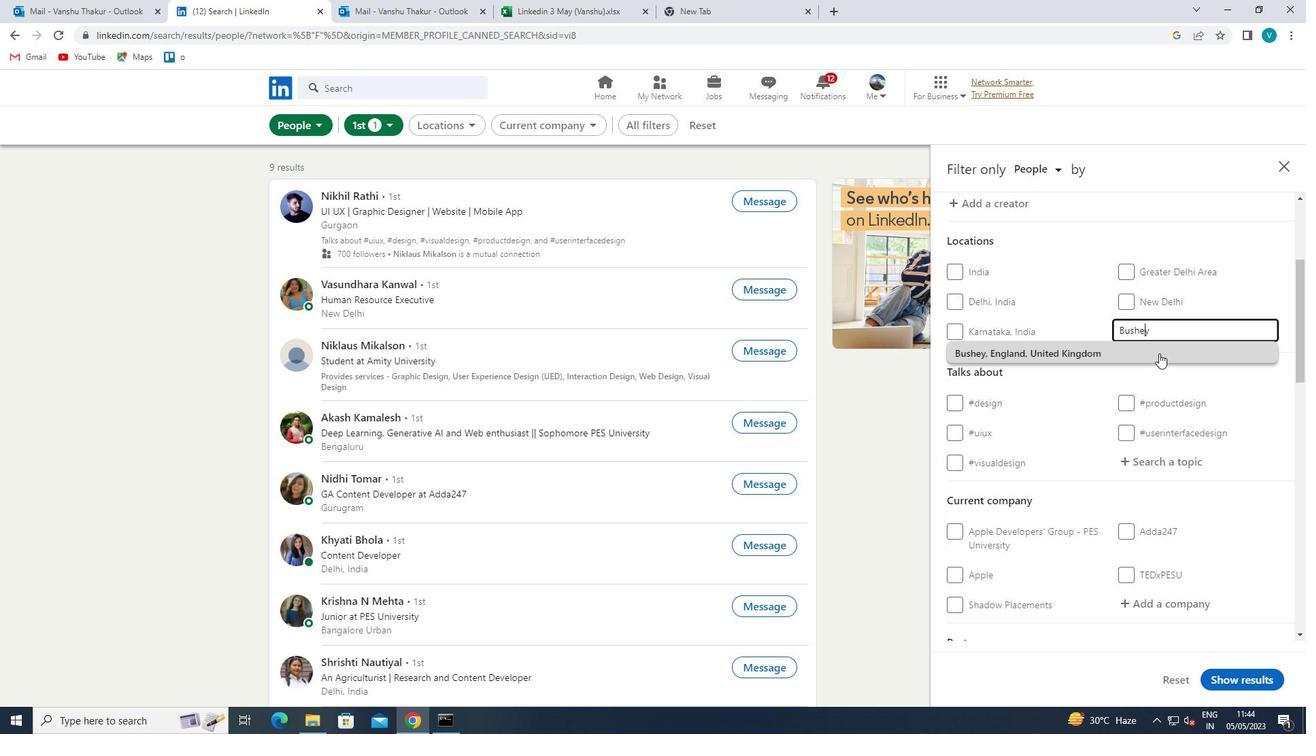 
Action: Mouse scrolled (1159, 353) with delta (0, 0)
Screenshot: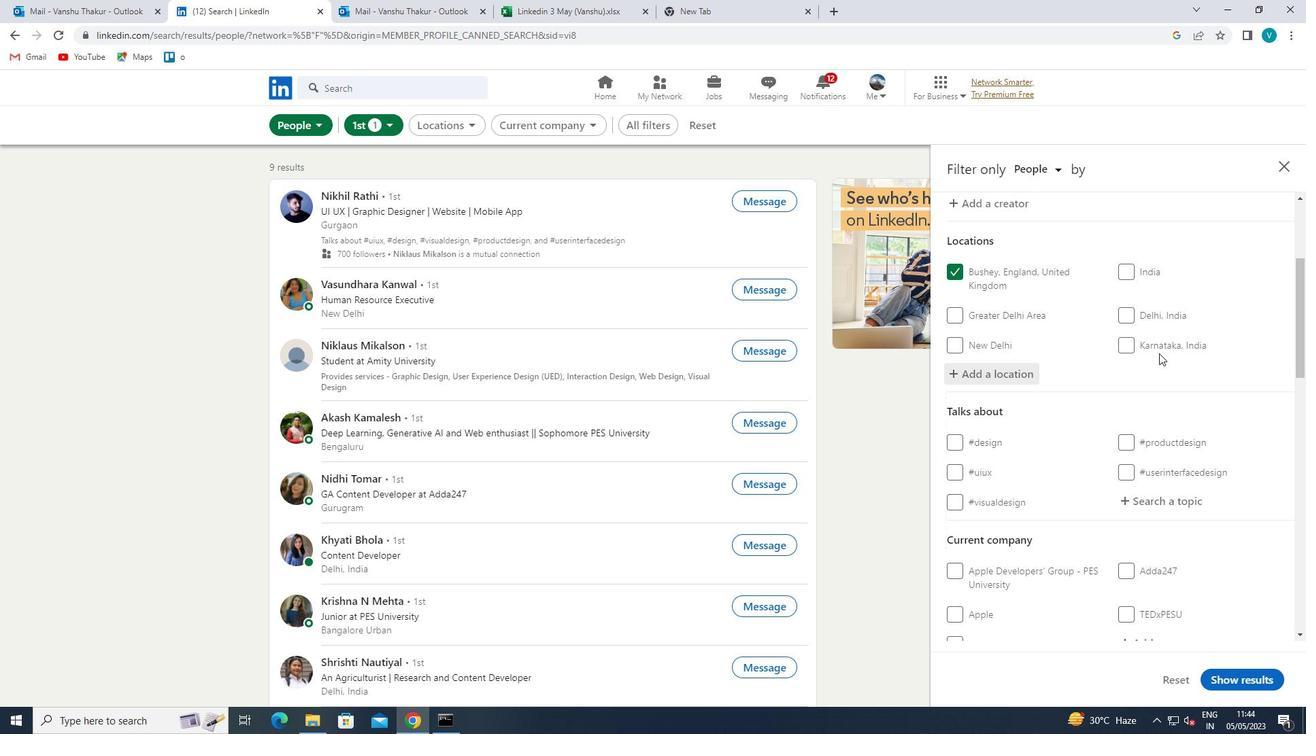 
Action: Mouse moved to (1170, 426)
Screenshot: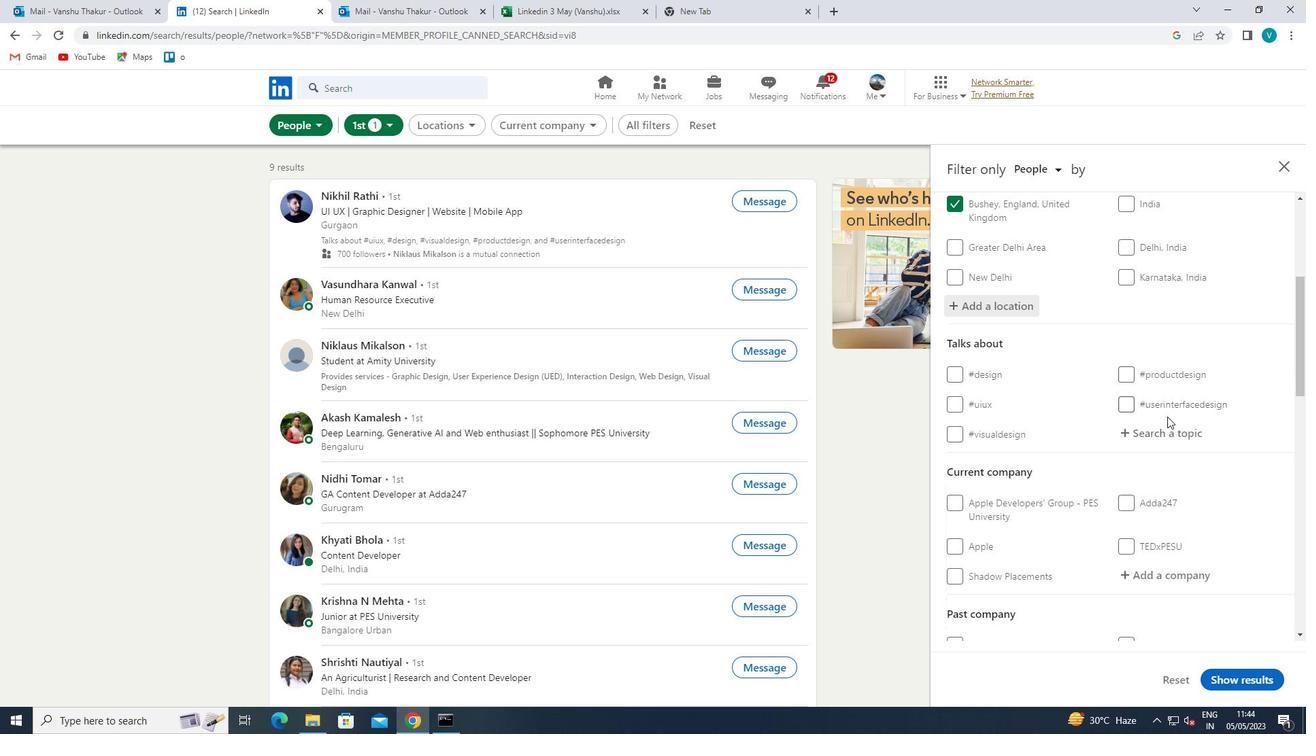 
Action: Mouse pressed left at (1170, 426)
Screenshot: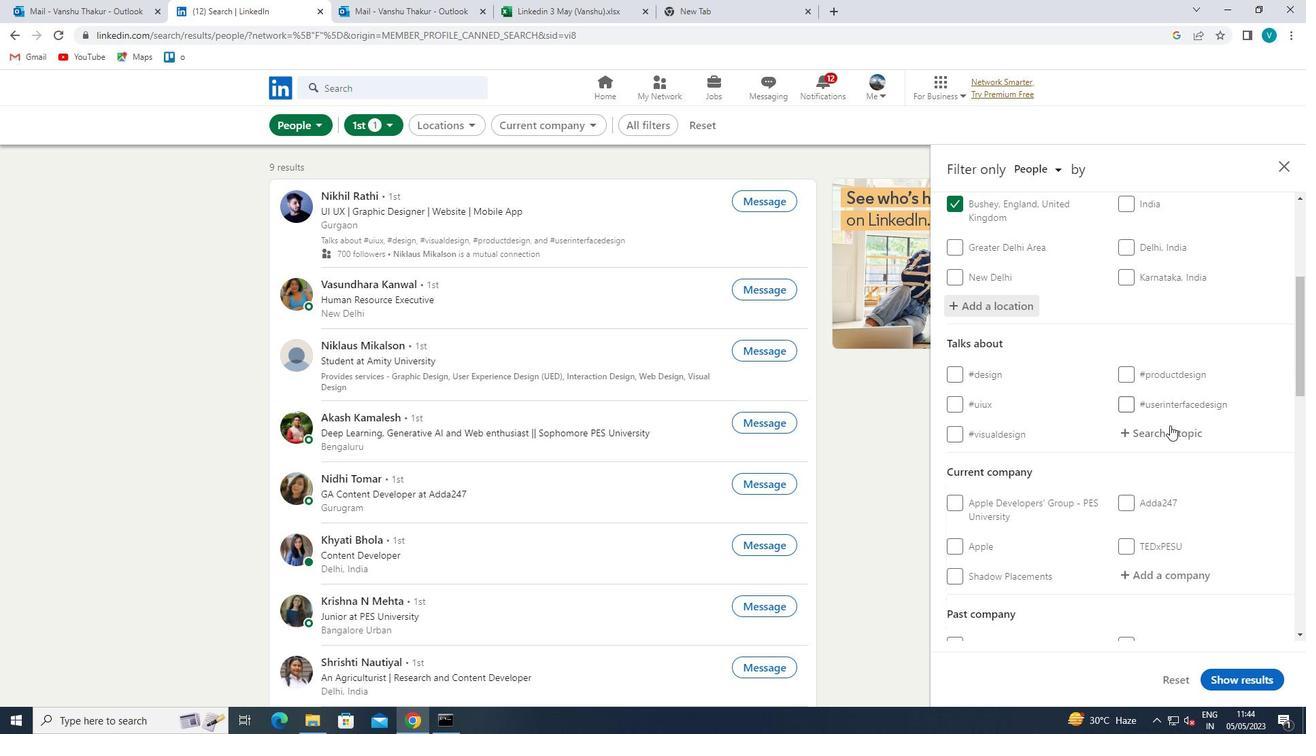 
Action: Key pressed INDIA
Screenshot: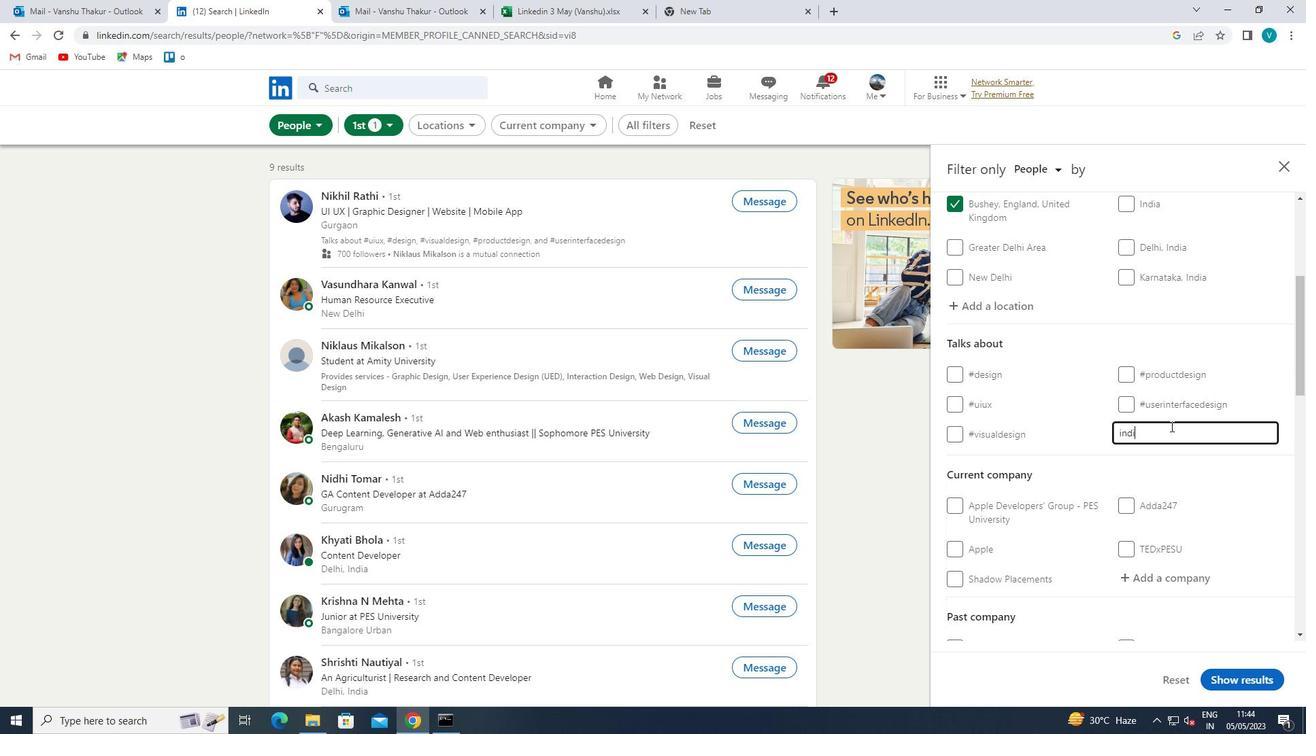 
Action: Mouse moved to (1134, 451)
Screenshot: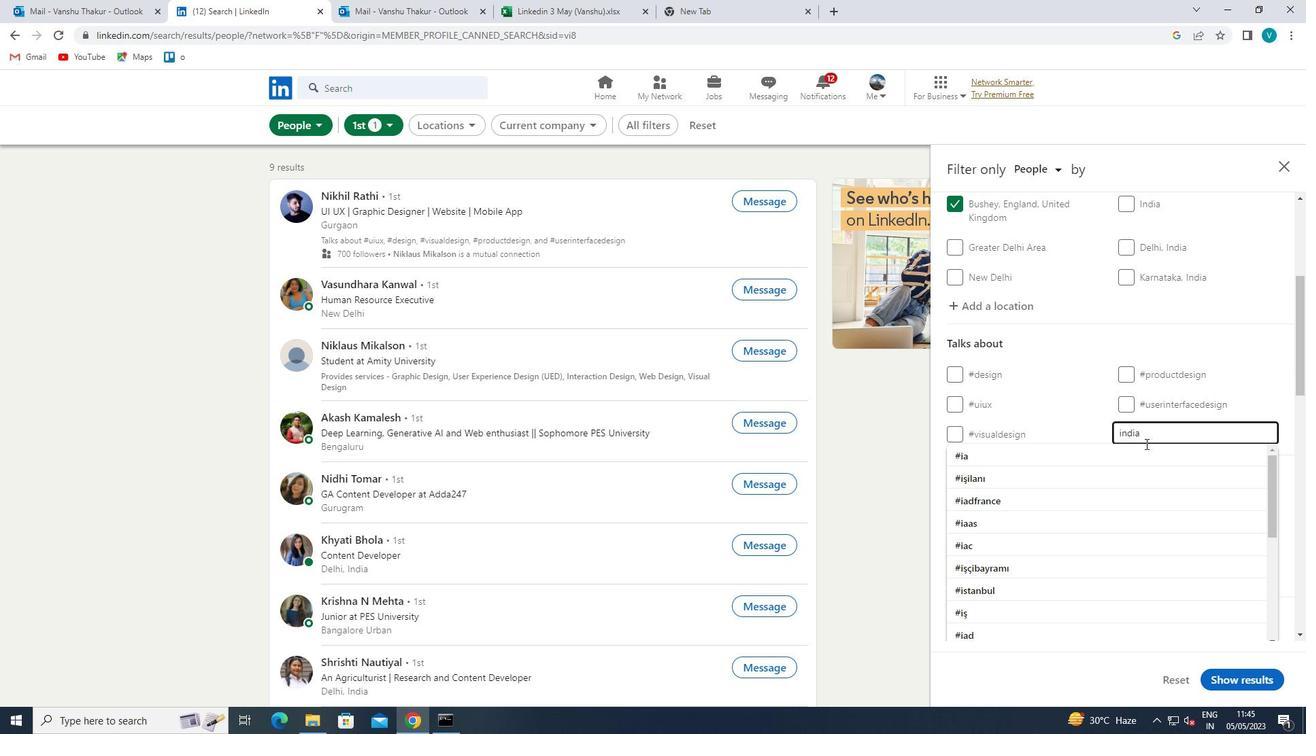 
Action: Mouse pressed left at (1134, 451)
Screenshot: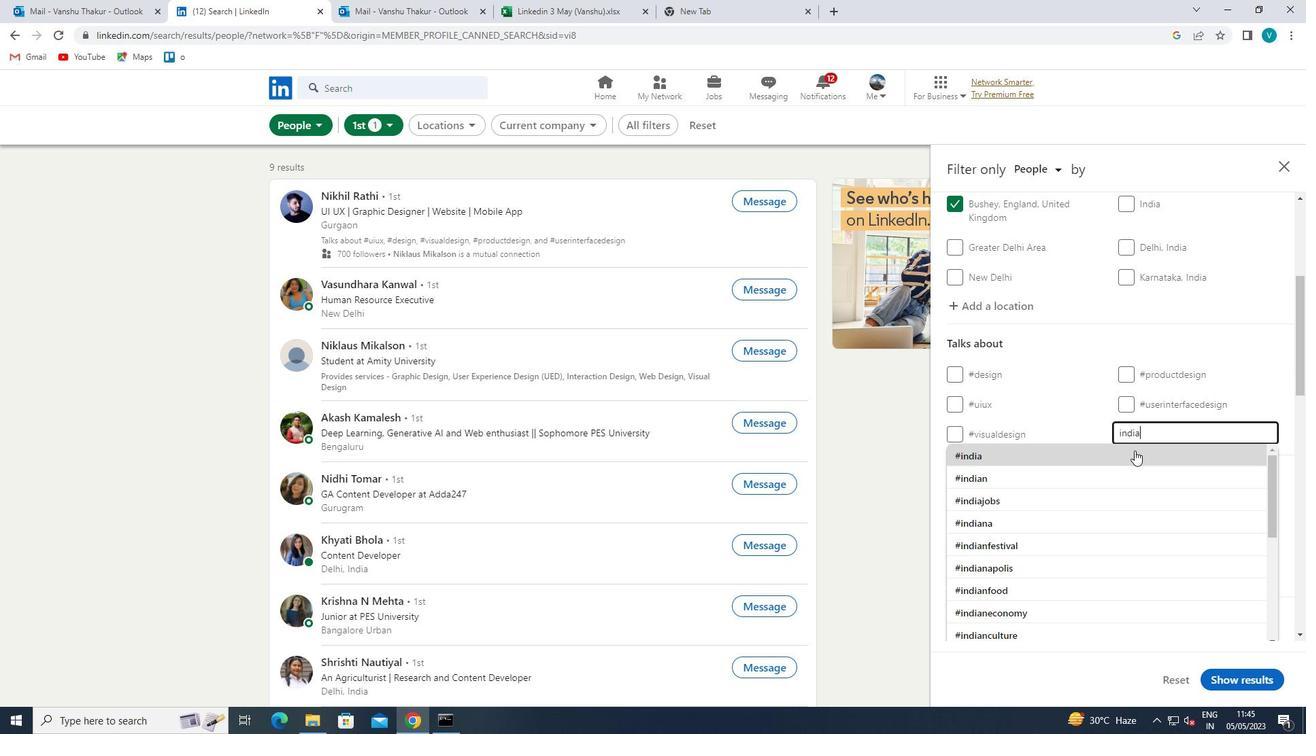 
Action: Mouse scrolled (1134, 450) with delta (0, 0)
Screenshot: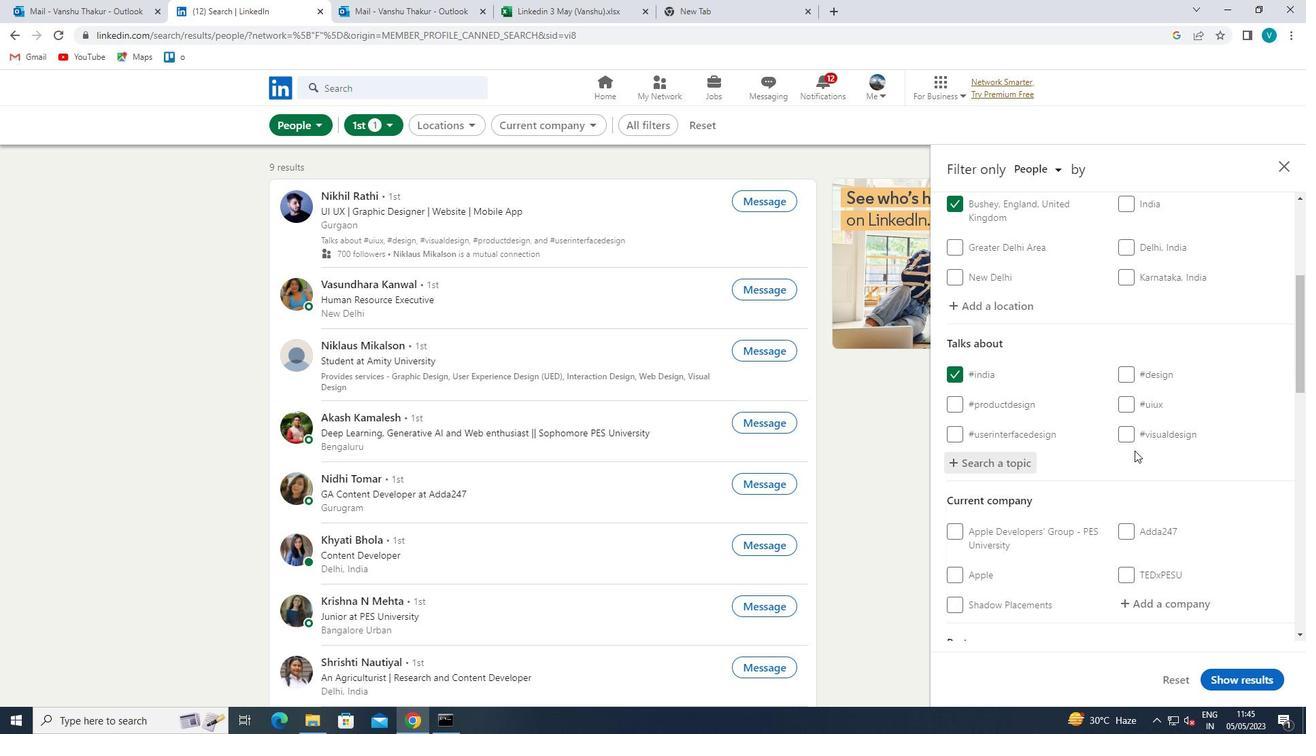
Action: Mouse scrolled (1134, 450) with delta (0, 0)
Screenshot: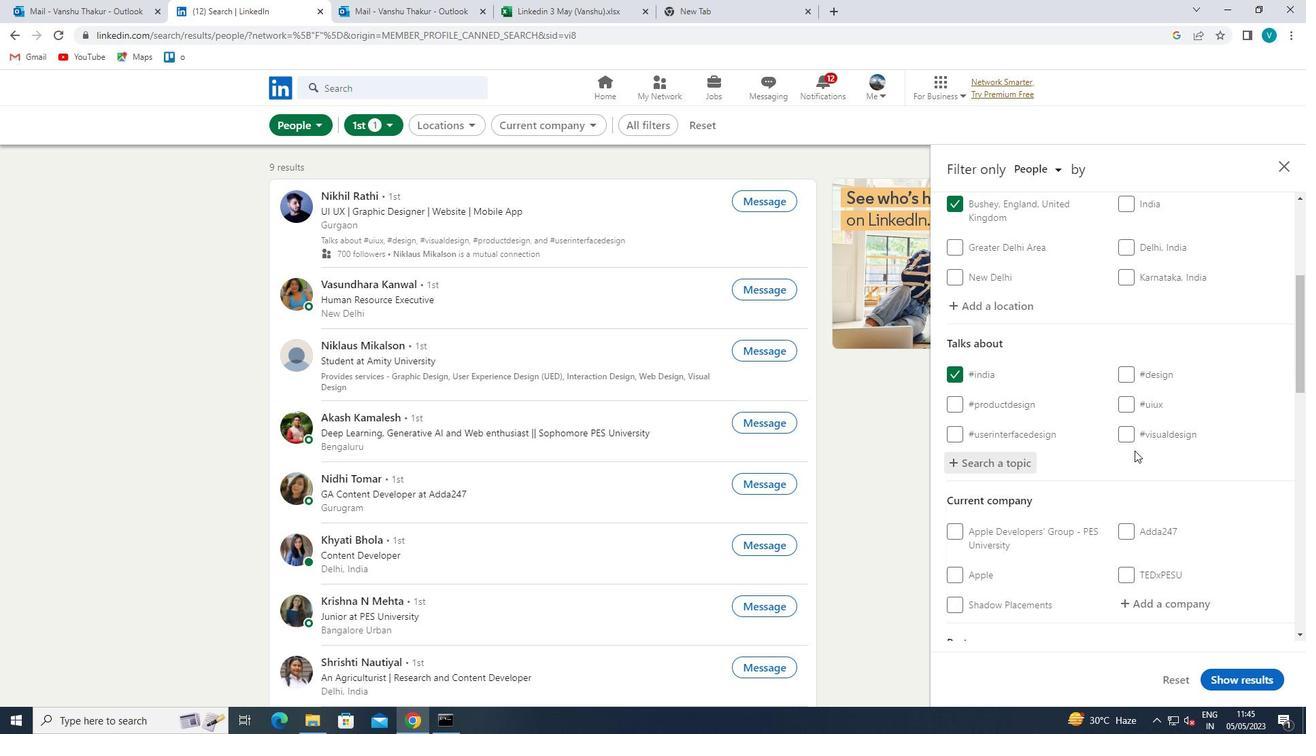 
Action: Mouse scrolled (1134, 450) with delta (0, 0)
Screenshot: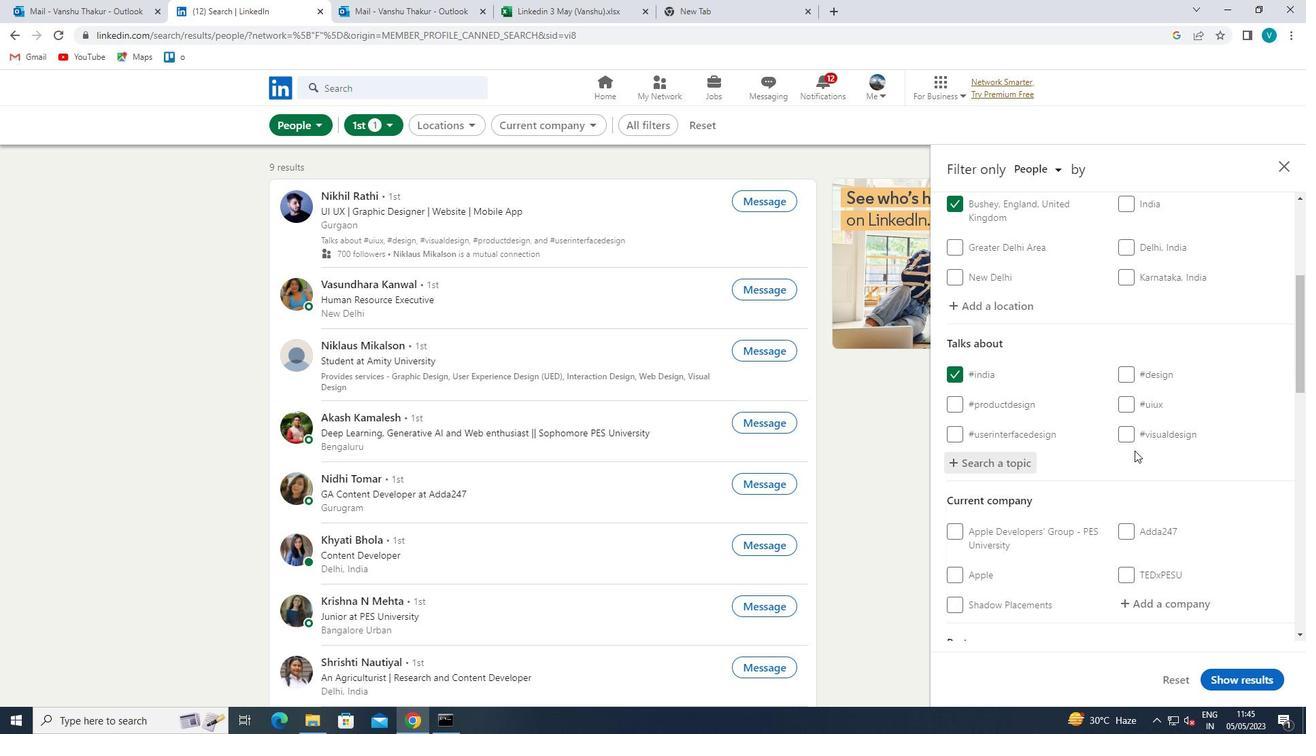 
Action: Mouse moved to (1158, 397)
Screenshot: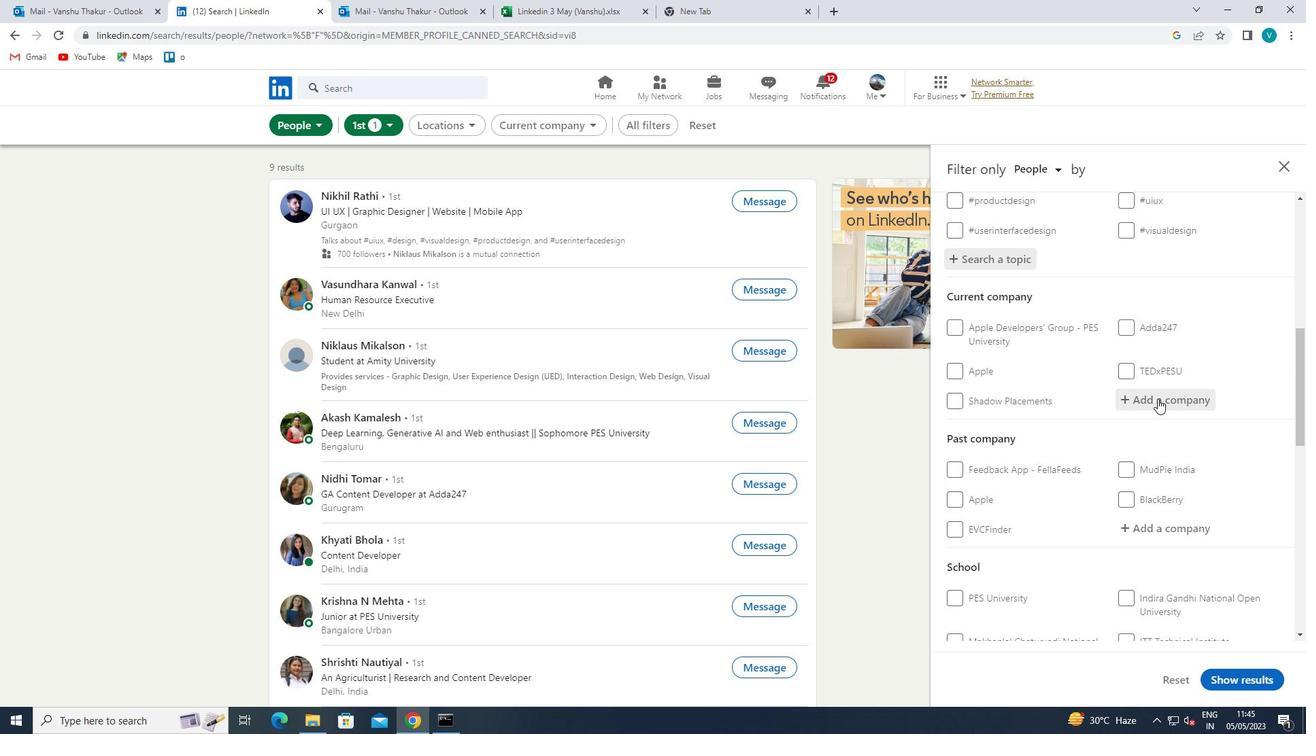 
Action: Mouse pressed left at (1158, 397)
Screenshot: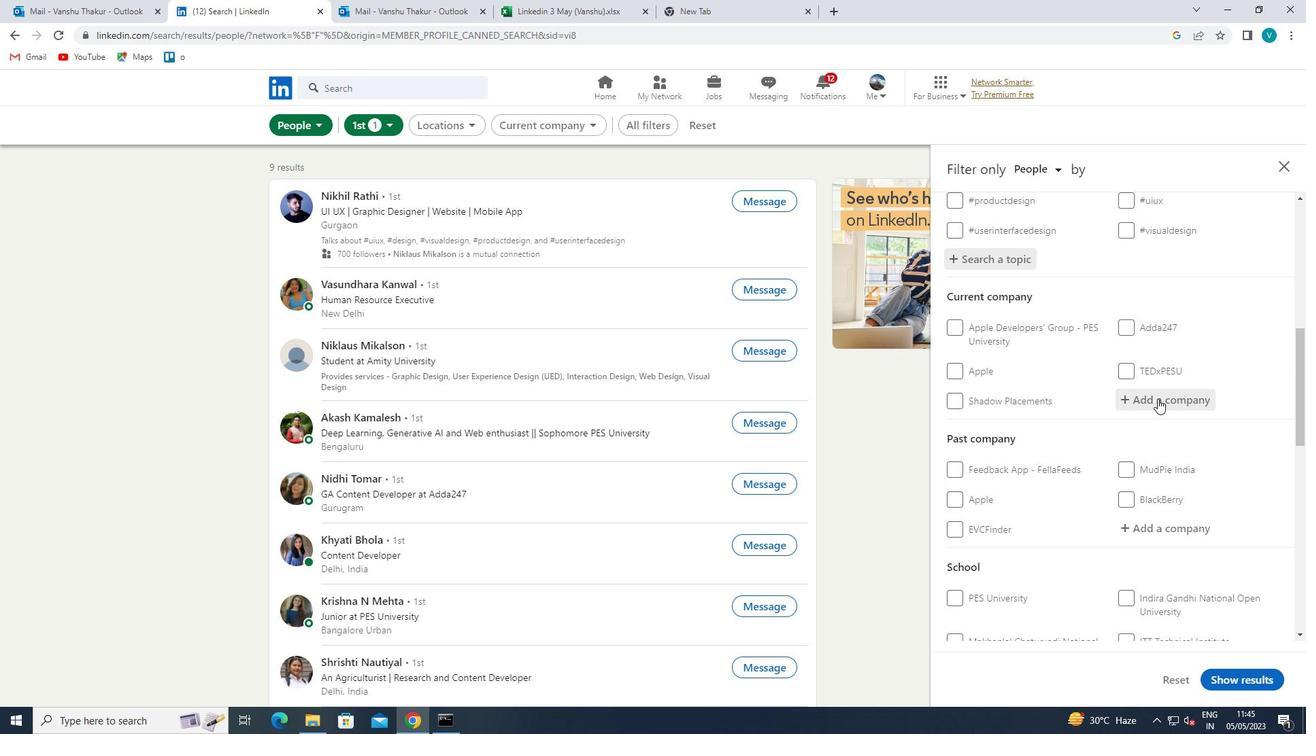 
Action: Key pressed <Key.shift>SKILLVENTORY
Screenshot: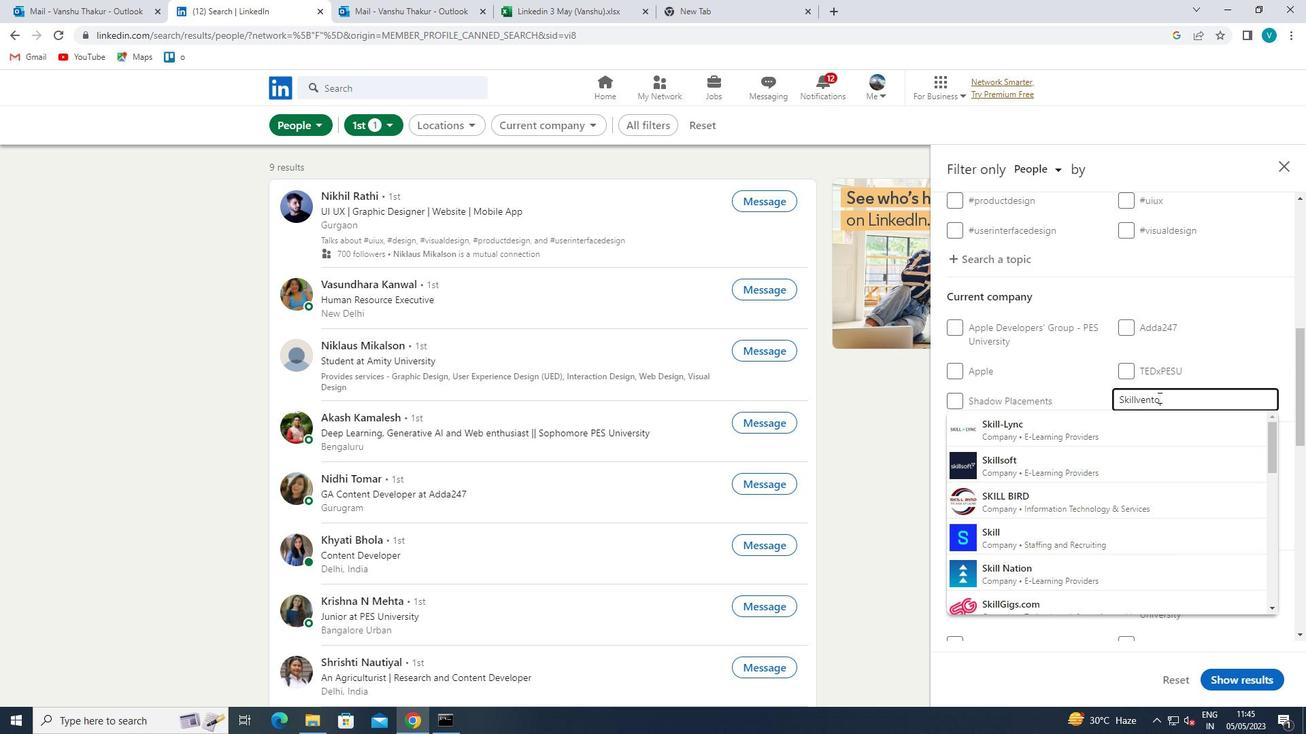 
Action: Mouse scrolled (1158, 397) with delta (0, 0)
Screenshot: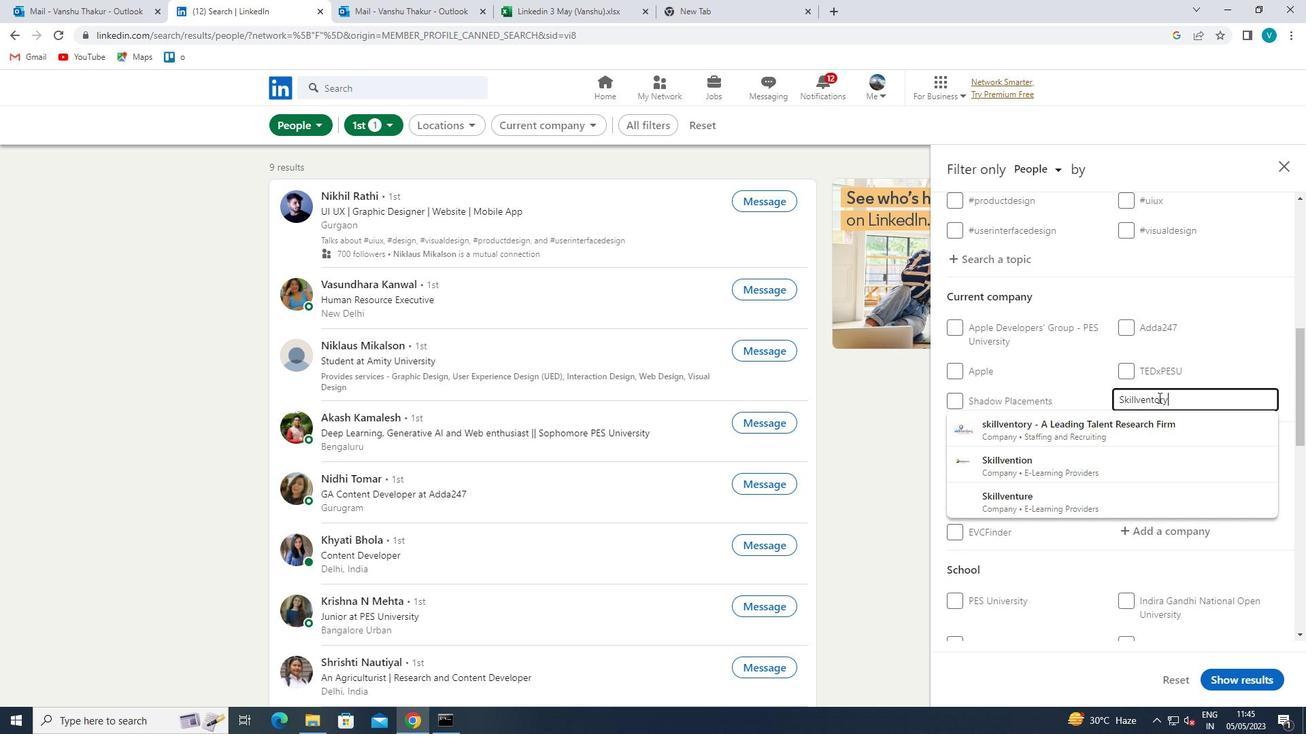 
Action: Mouse moved to (1169, 367)
Screenshot: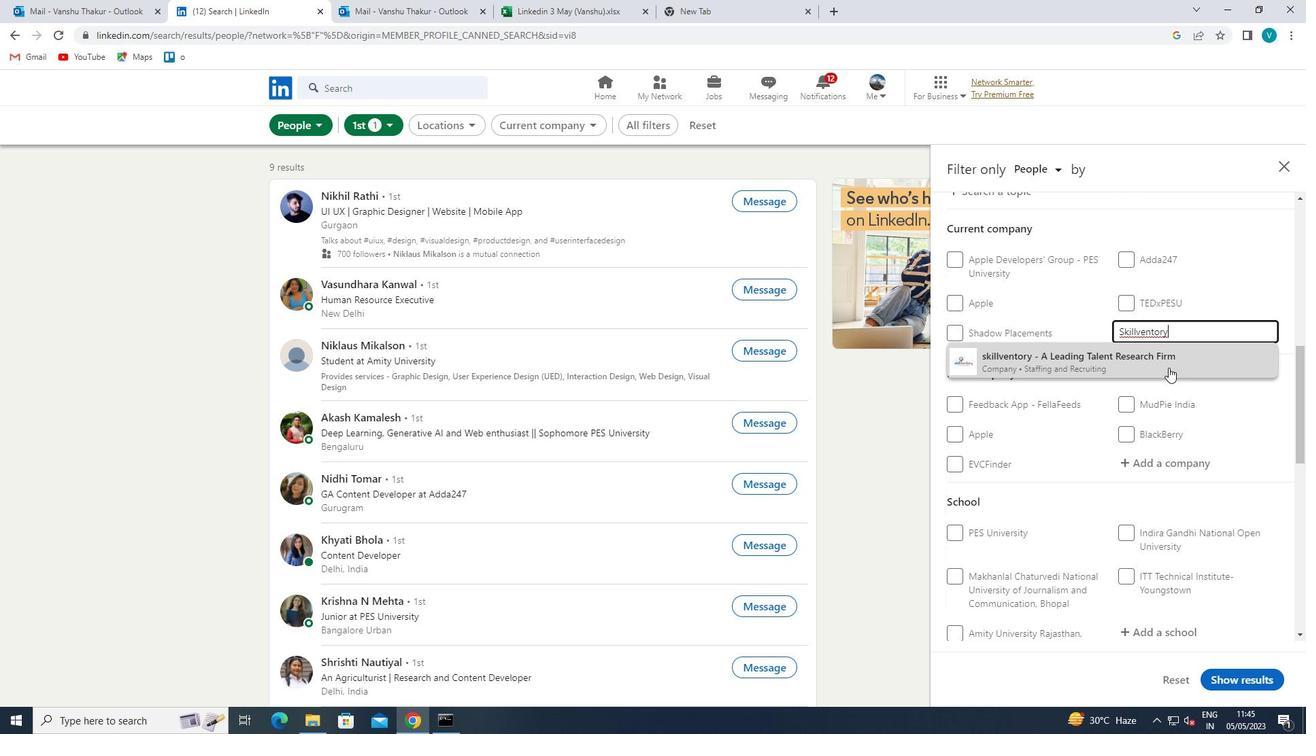 
Action: Mouse pressed left at (1169, 367)
Screenshot: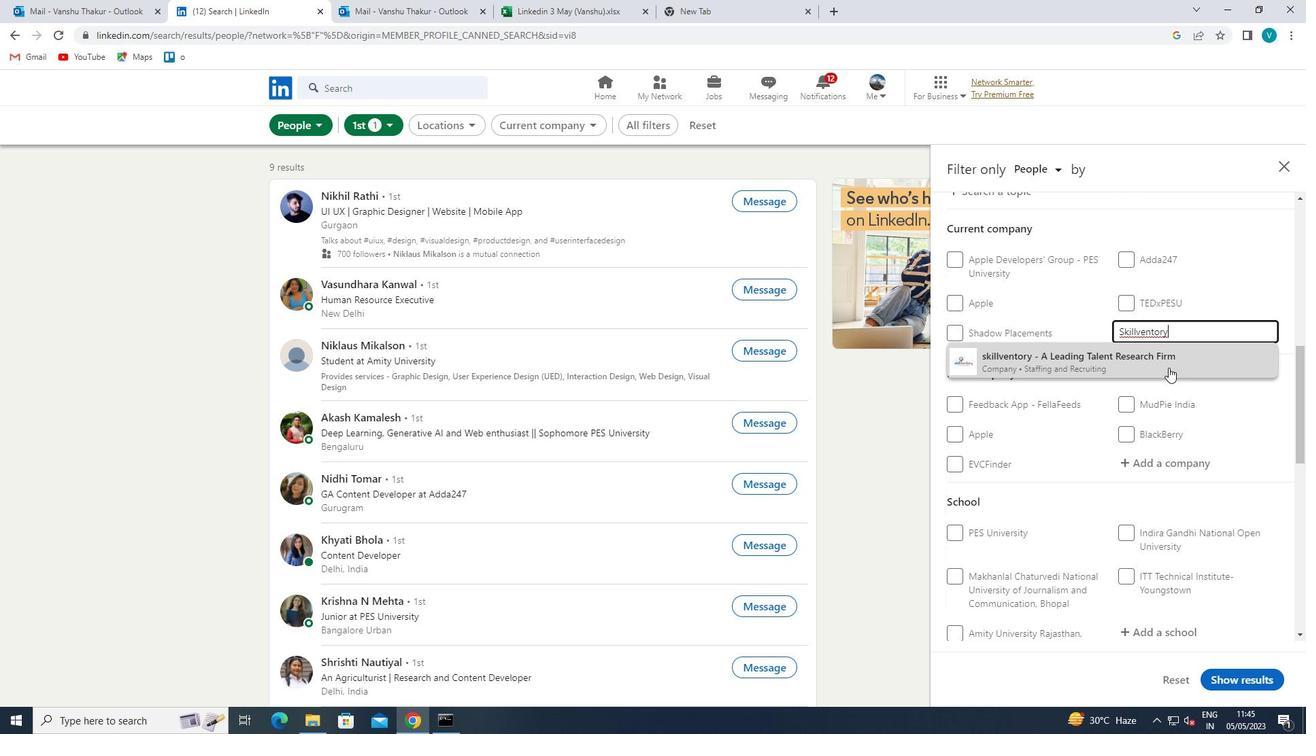 
Action: Mouse moved to (1174, 381)
Screenshot: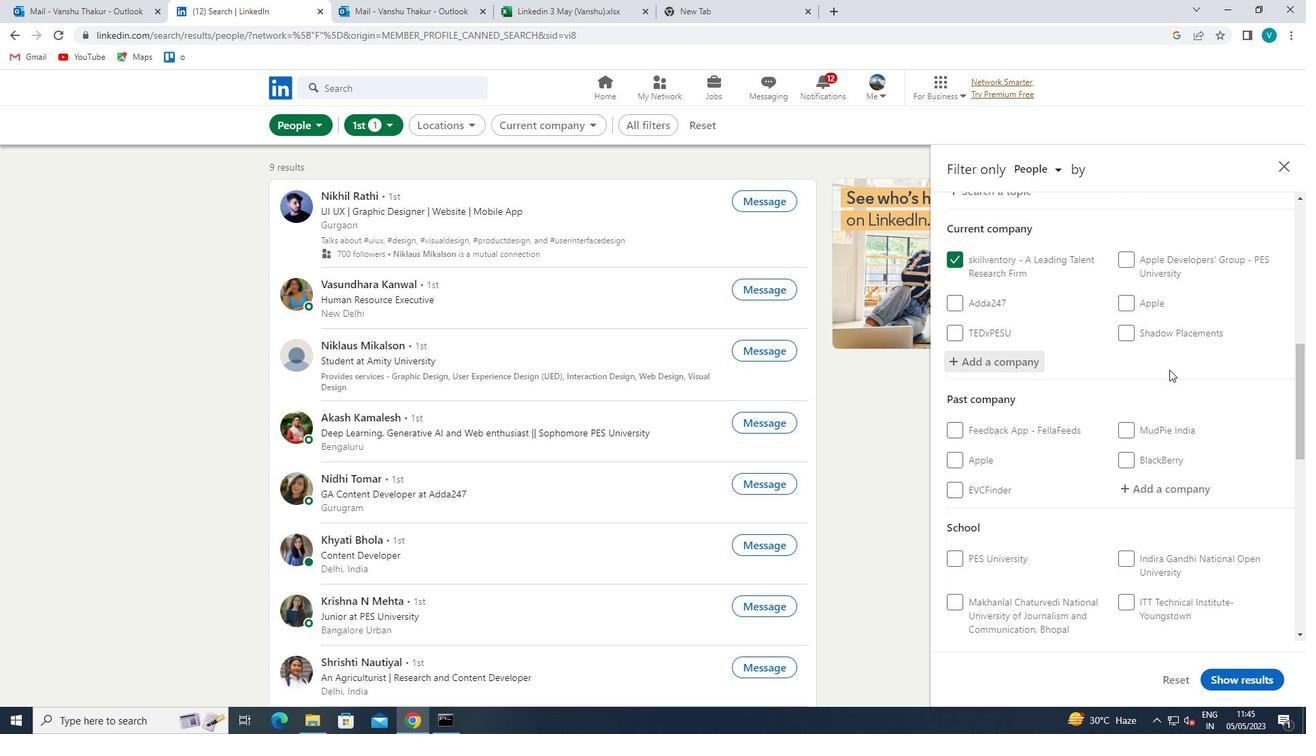 
Action: Mouse scrolled (1174, 380) with delta (0, 0)
Screenshot: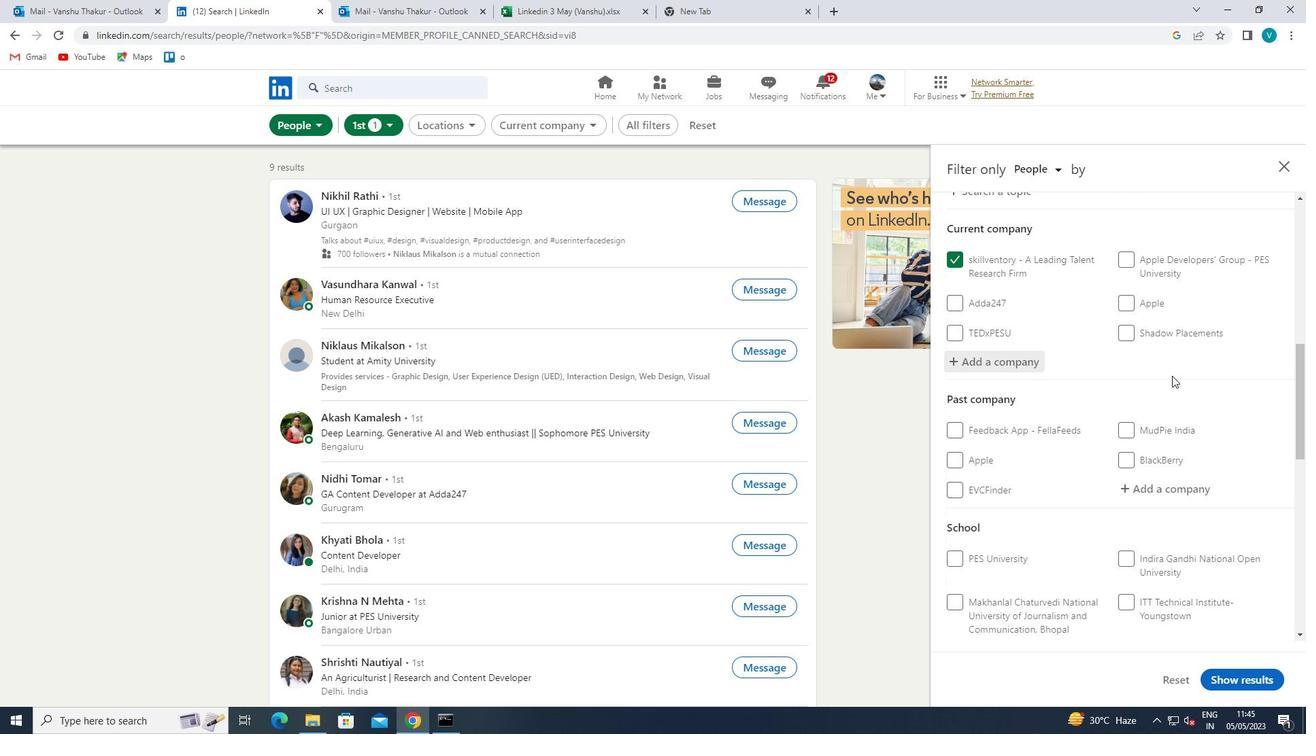 
Action: Mouse moved to (1176, 387)
Screenshot: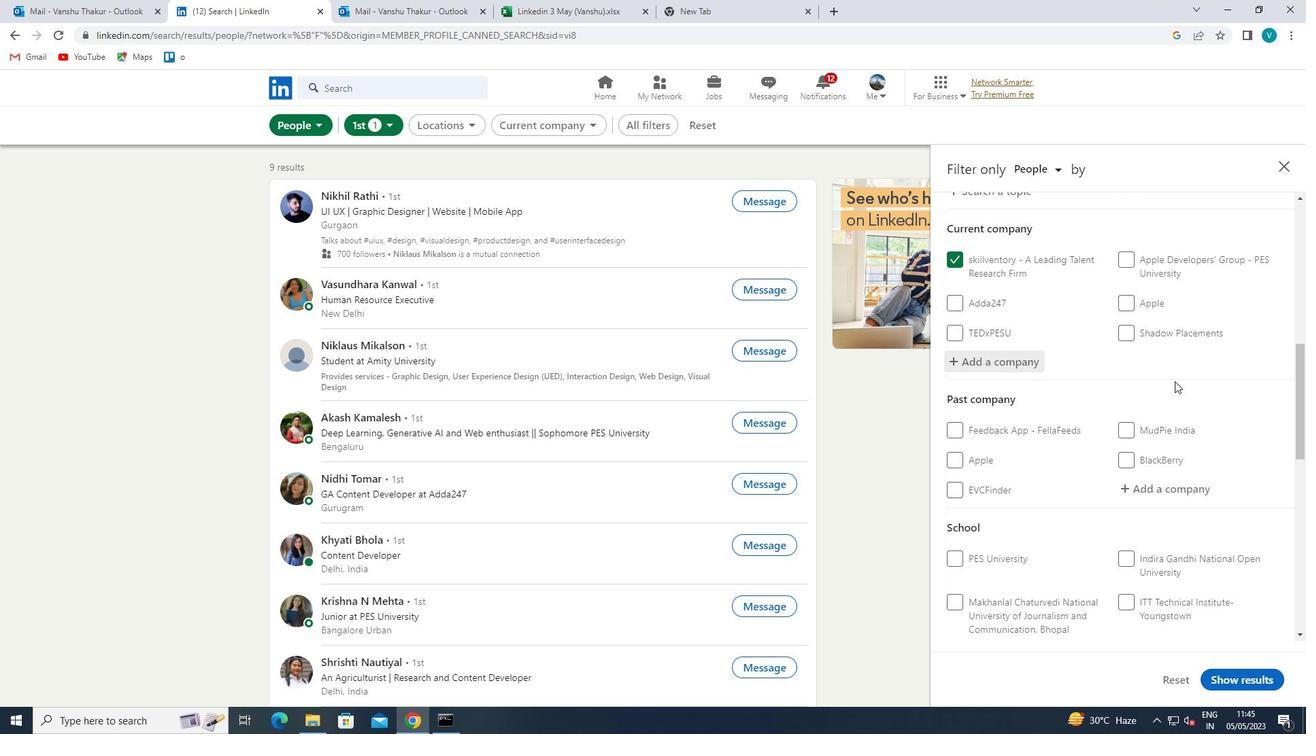 
Action: Mouse scrolled (1176, 386) with delta (0, 0)
Screenshot: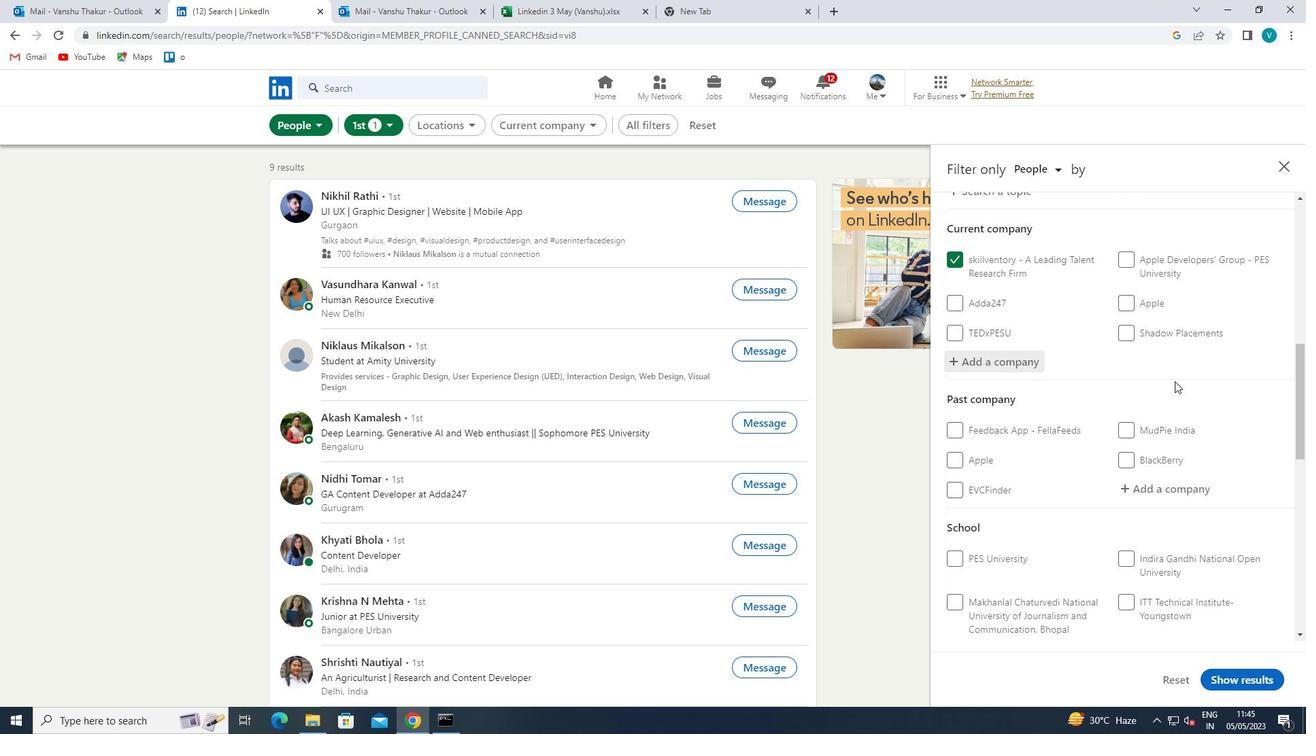 
Action: Mouse moved to (1176, 388)
Screenshot: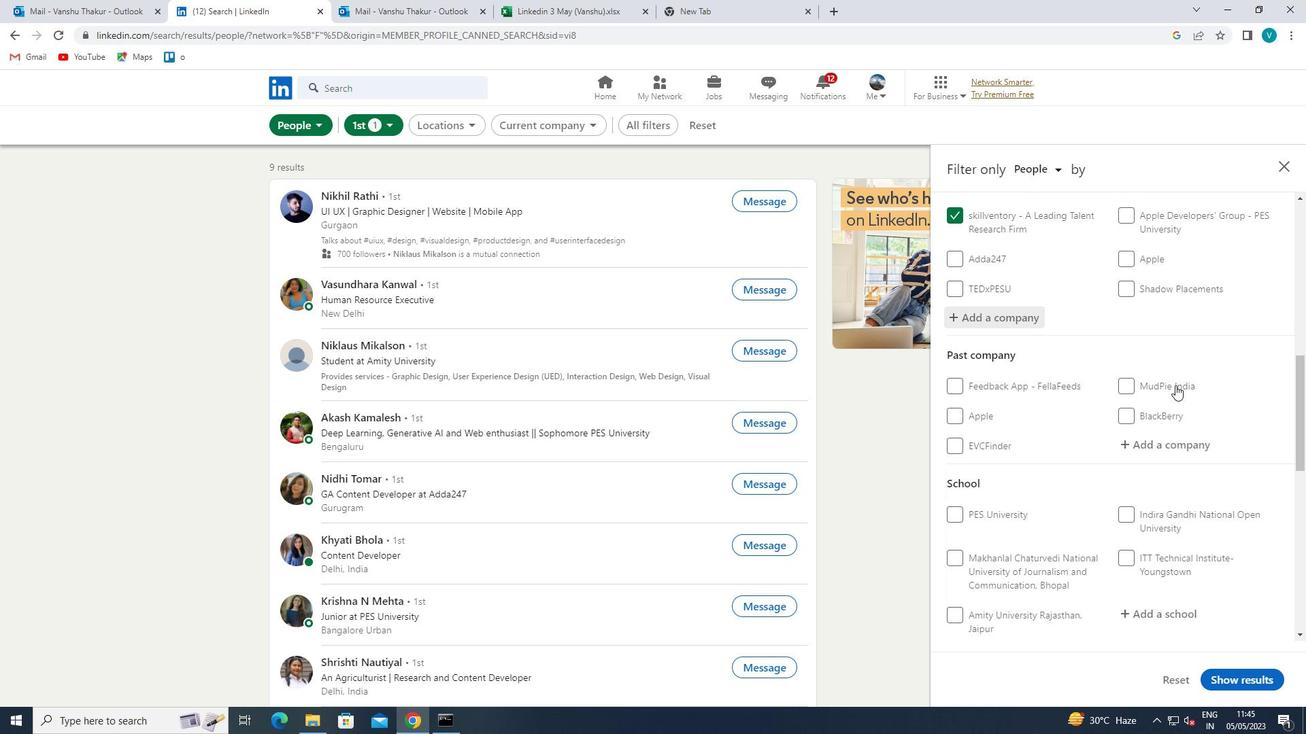 
Action: Mouse scrolled (1176, 387) with delta (0, 0)
Screenshot: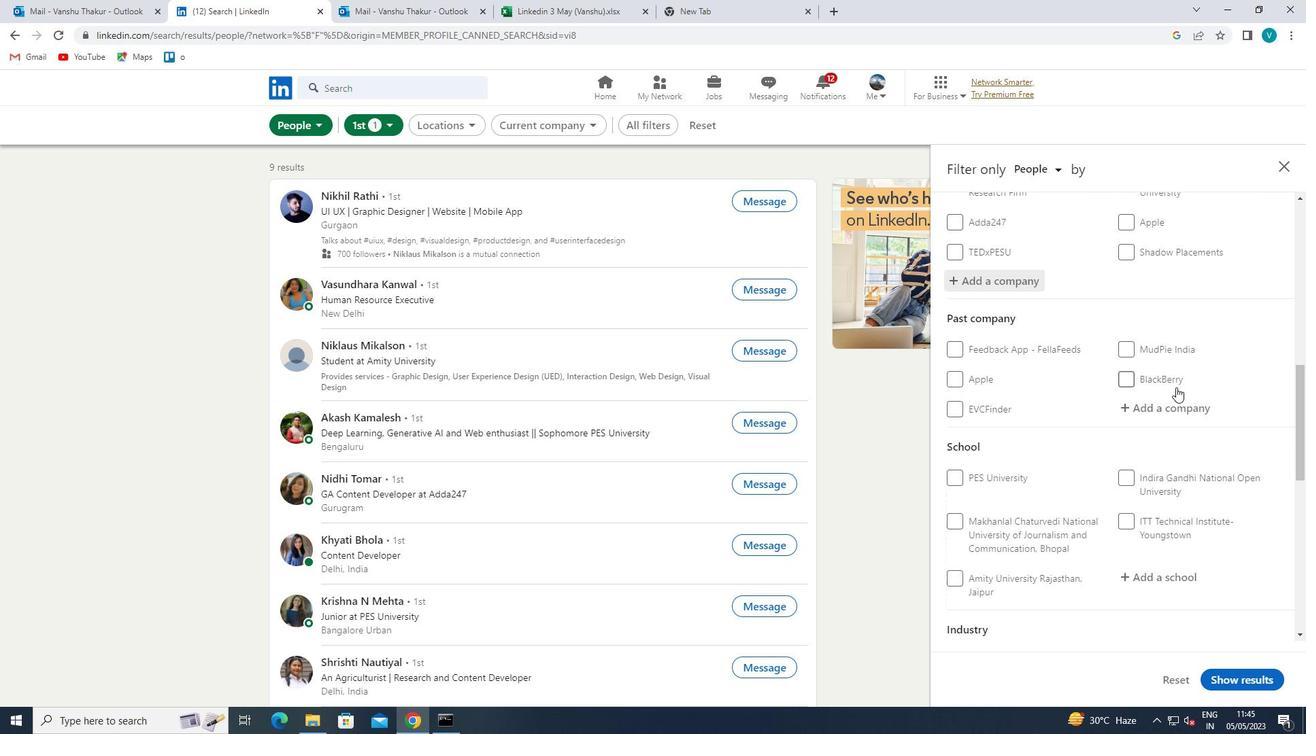 
Action: Mouse moved to (1161, 447)
Screenshot: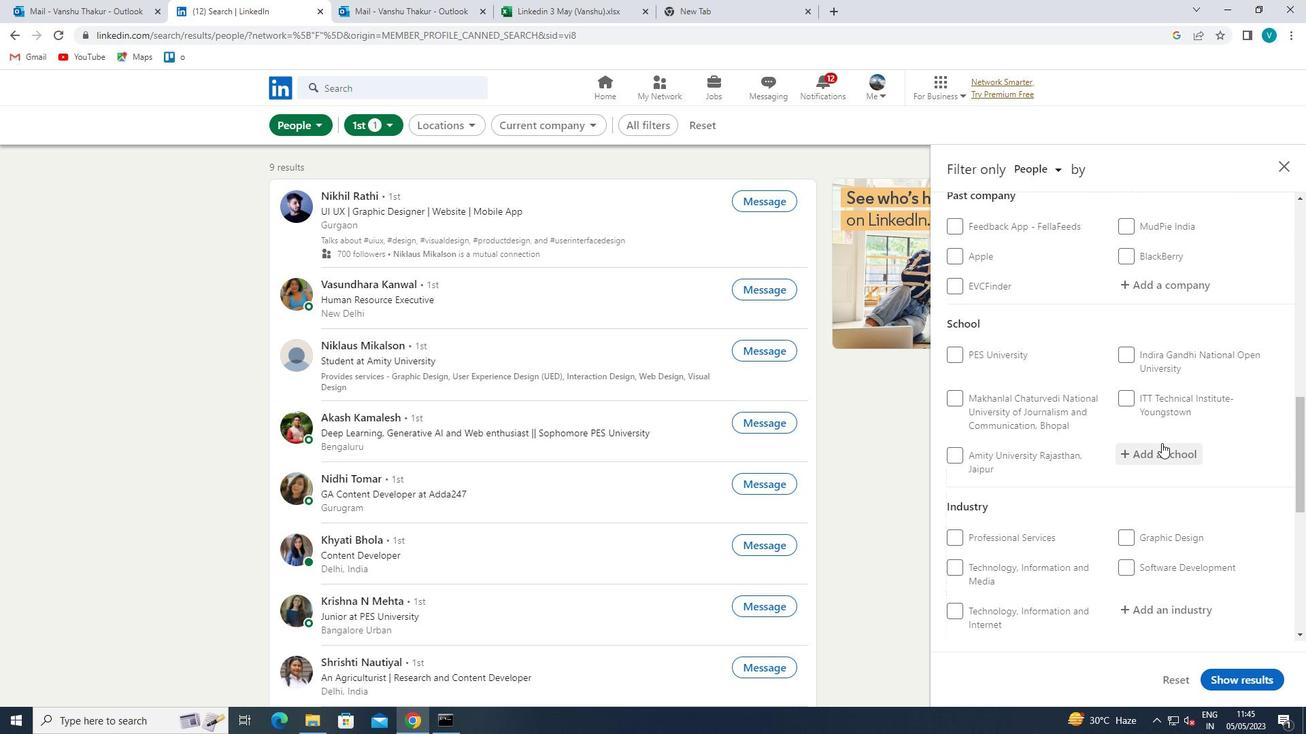 
Action: Mouse pressed left at (1161, 447)
Screenshot: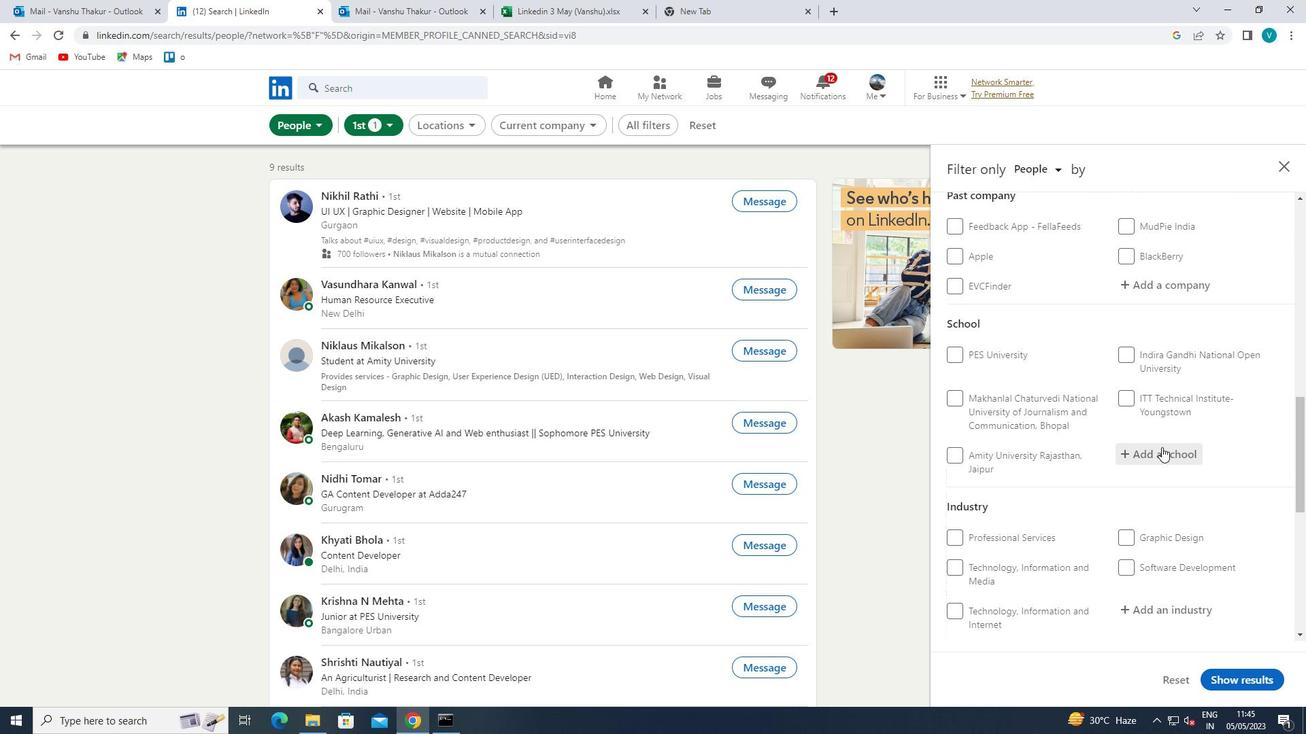 
Action: Key pressed <Key.shift>VEER<Key.space><Key.shift>KUNWAR
Screenshot: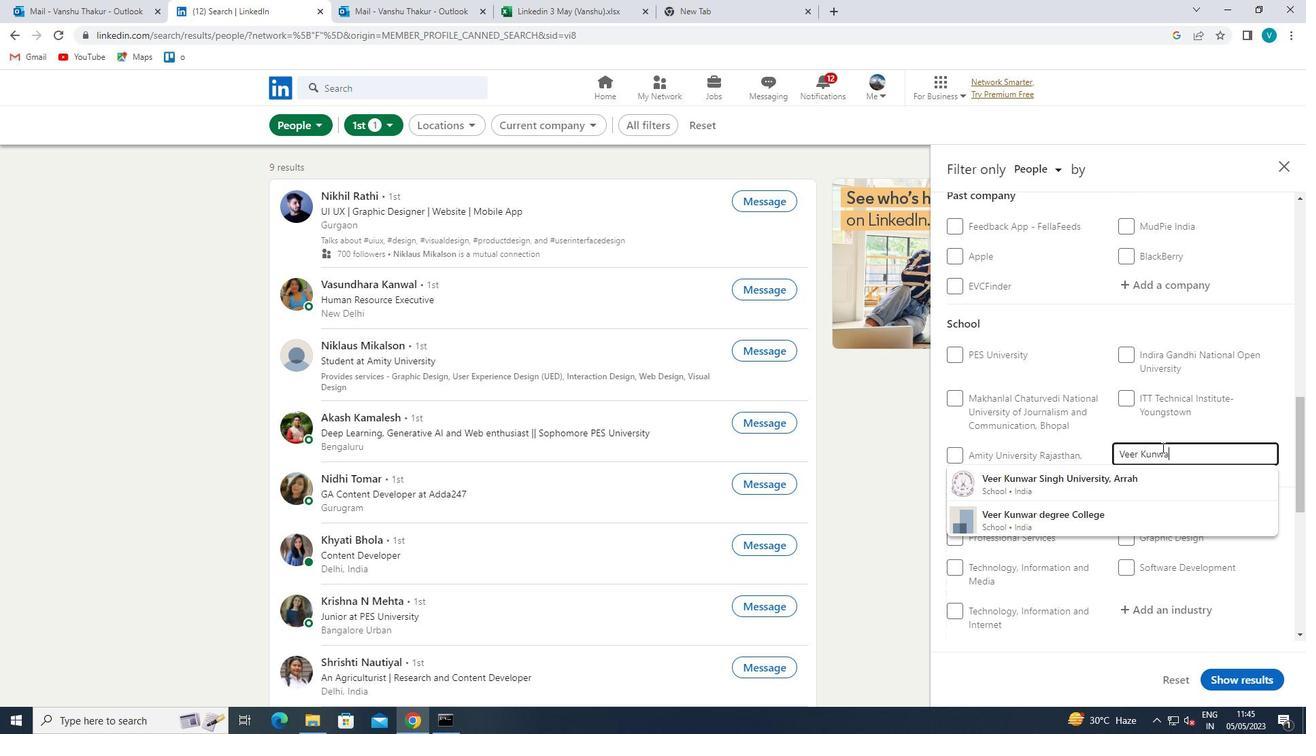 
Action: Mouse moved to (1154, 474)
Screenshot: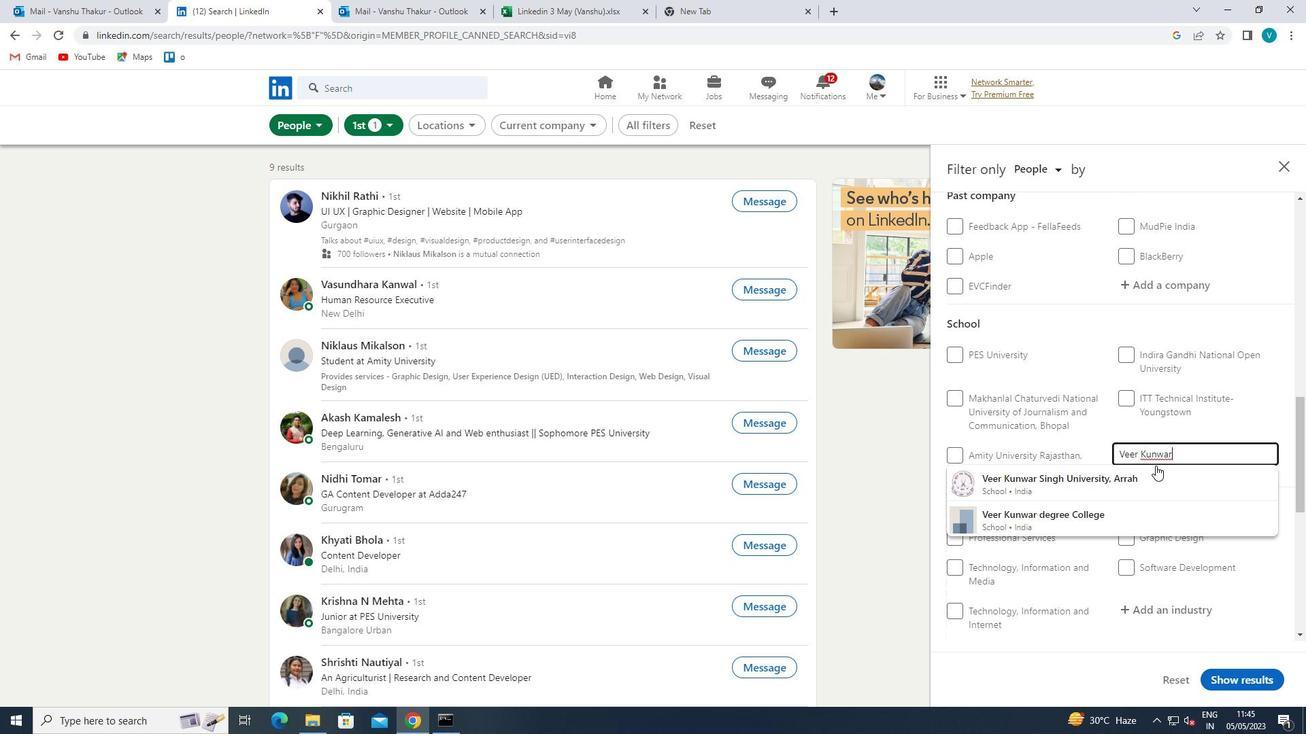 
Action: Mouse pressed left at (1154, 474)
Screenshot: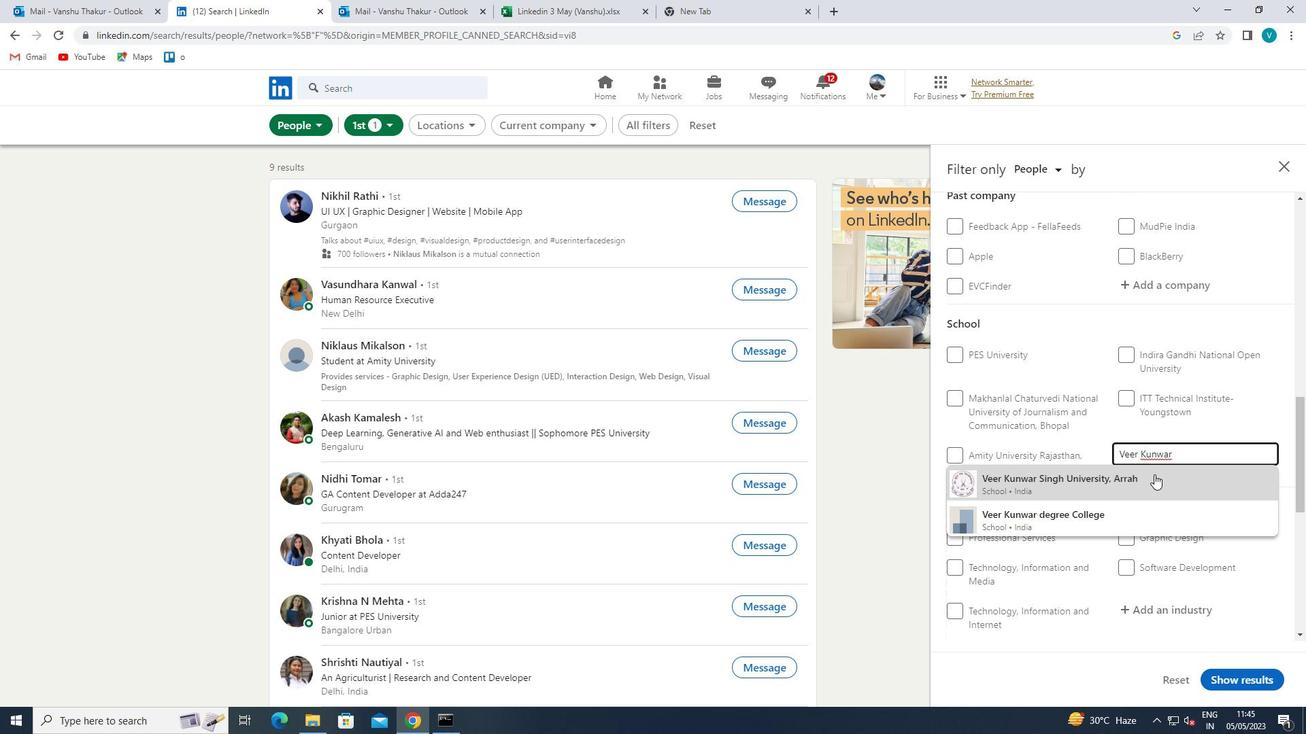 
Action: Mouse moved to (1154, 474)
Screenshot: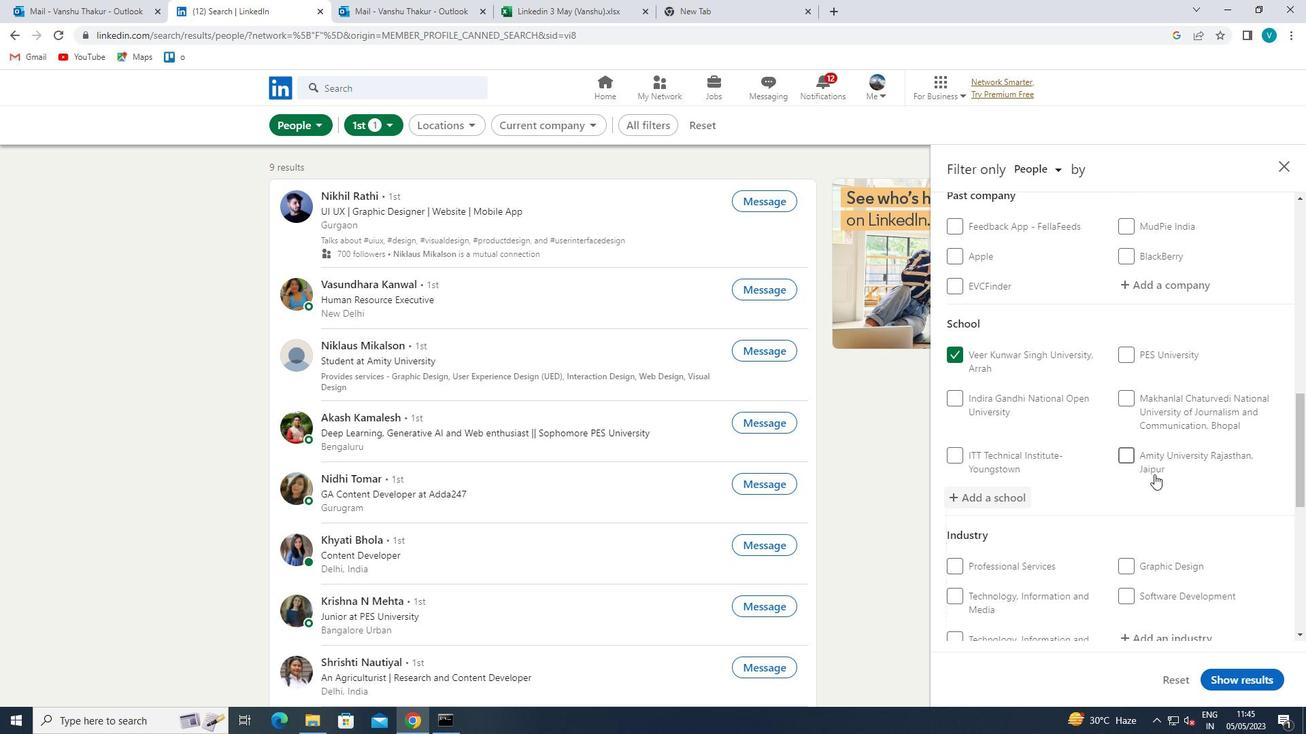 
Action: Mouse scrolled (1154, 474) with delta (0, 0)
Screenshot: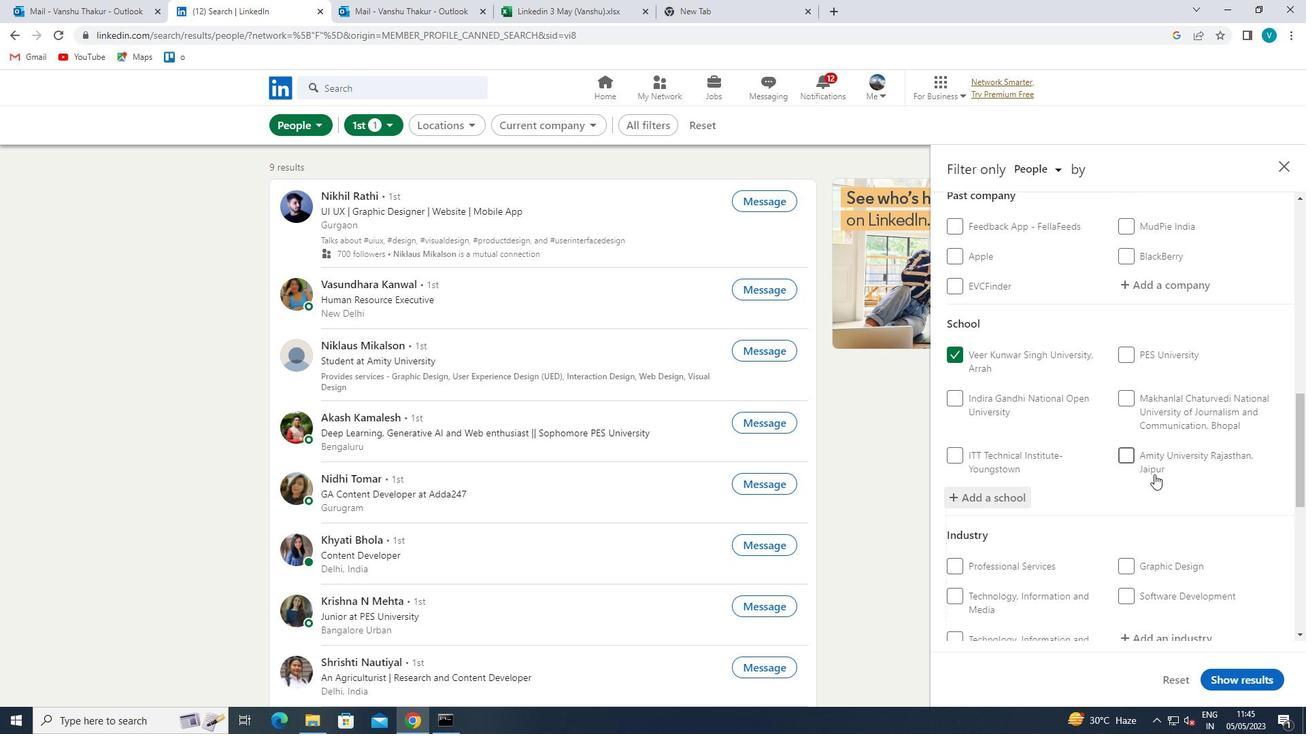 
Action: Mouse scrolled (1154, 474) with delta (0, 0)
Screenshot: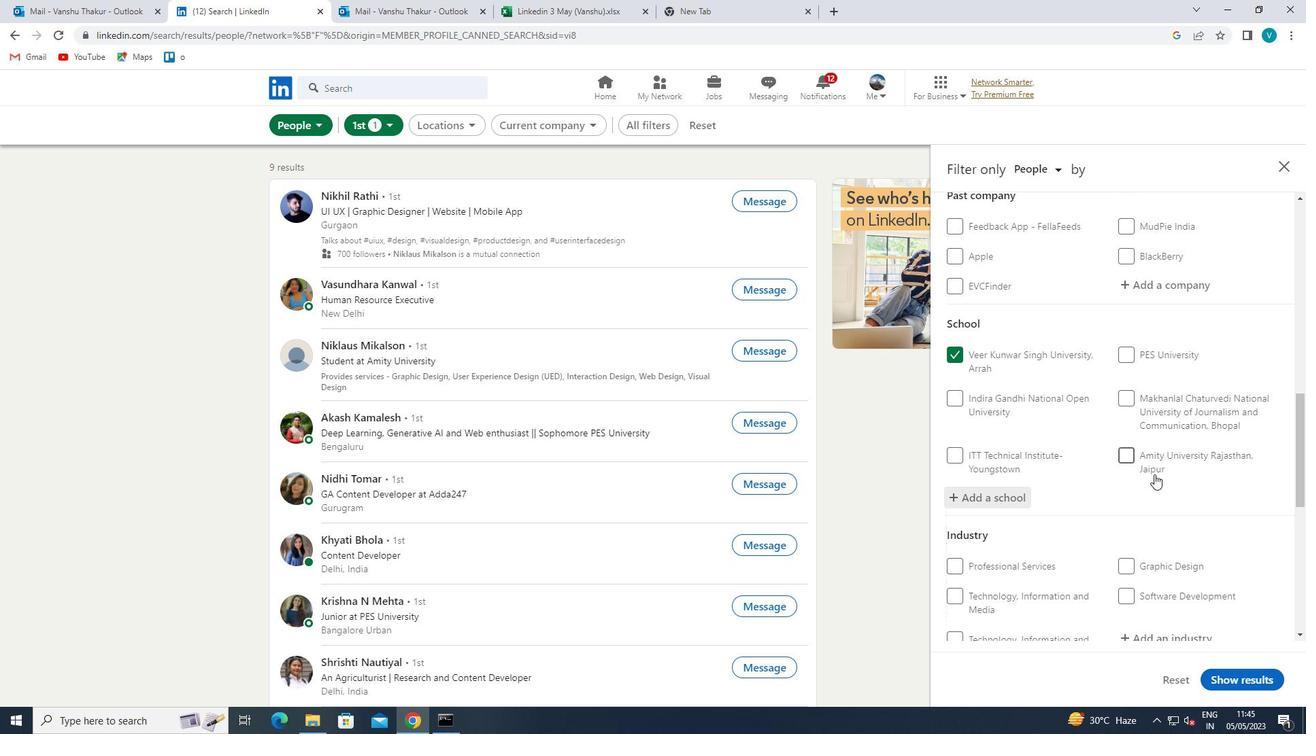 
Action: Mouse scrolled (1154, 474) with delta (0, 0)
Screenshot: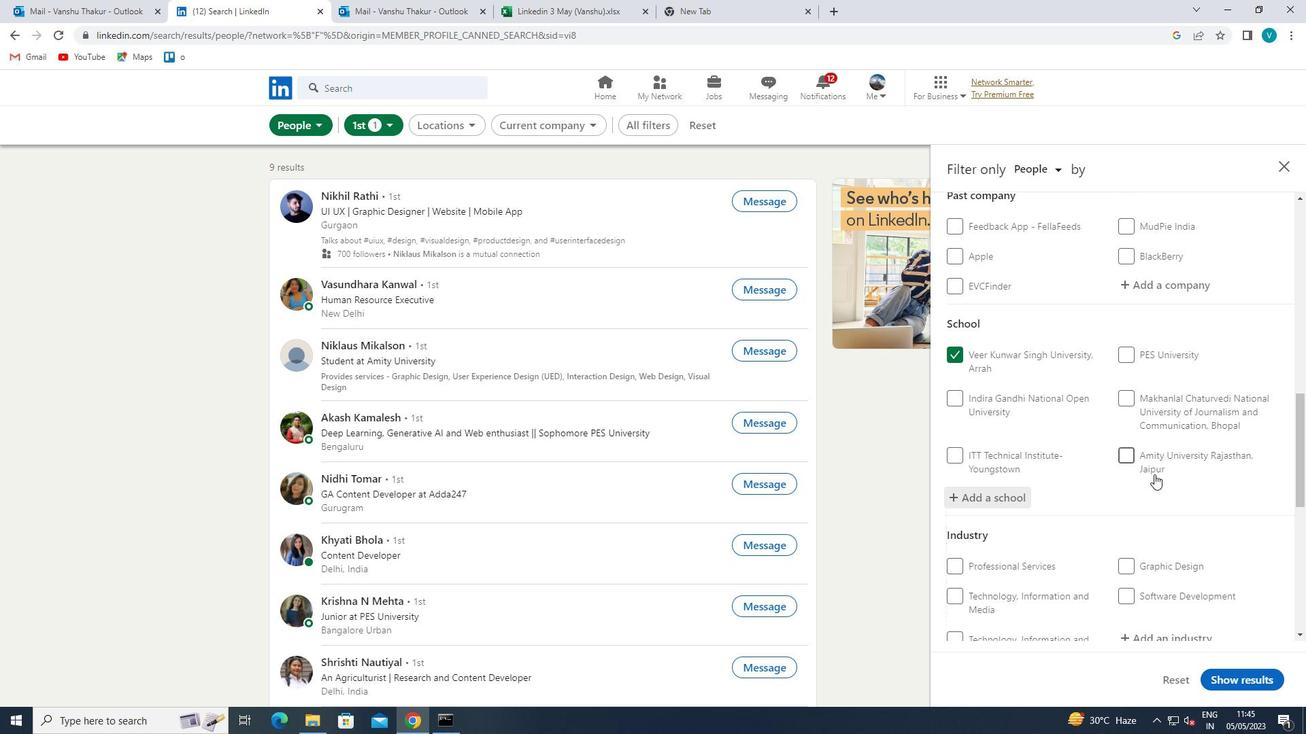 
Action: Mouse moved to (1165, 429)
Screenshot: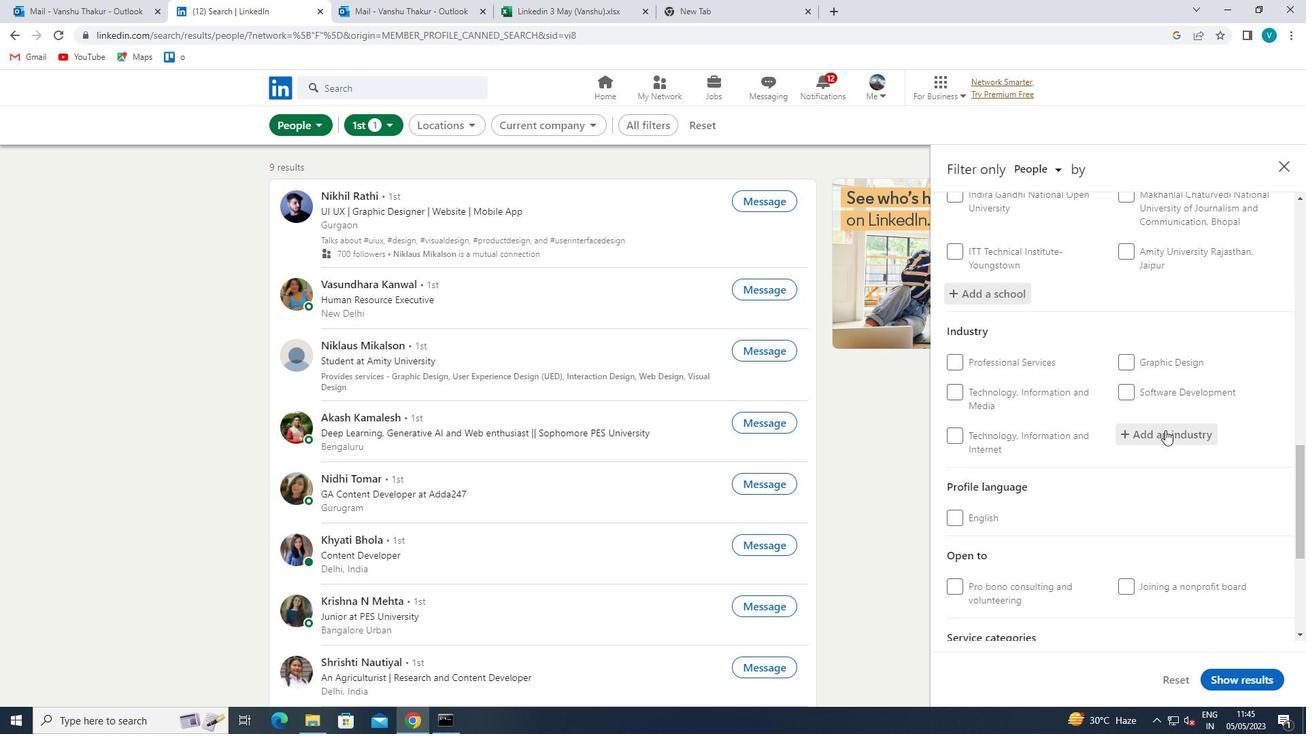 
Action: Mouse pressed left at (1165, 429)
Screenshot: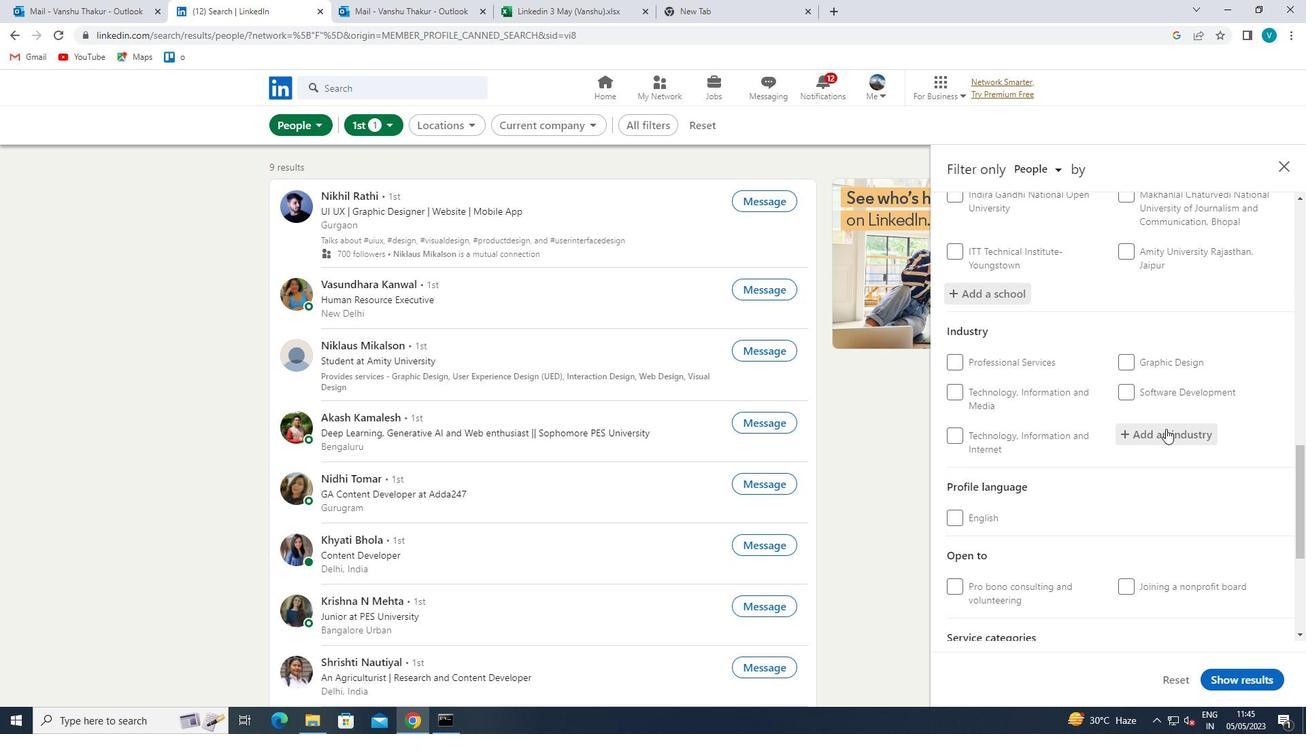 
Action: Key pressed <Key.shift>FOOD<Key.space><Key.shift>
Screenshot: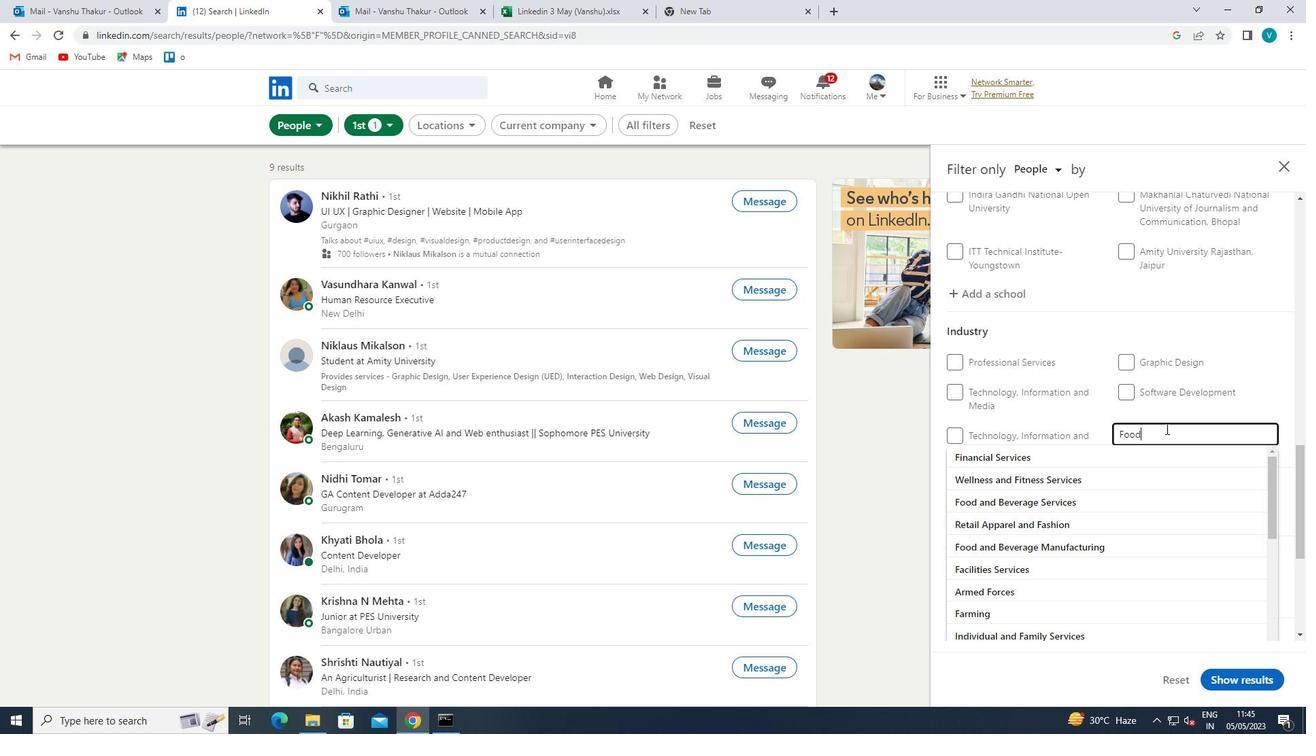 
Action: Mouse moved to (1101, 540)
Screenshot: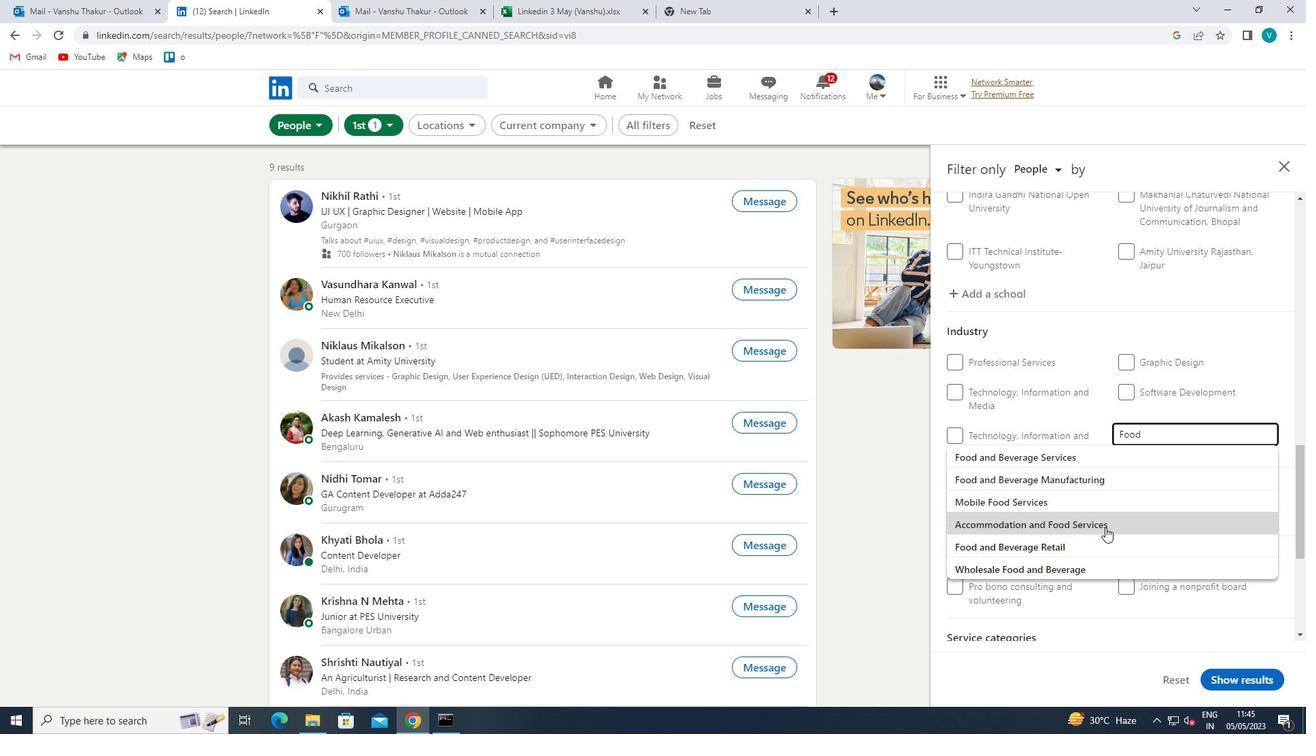 
Action: Mouse pressed left at (1101, 540)
Screenshot: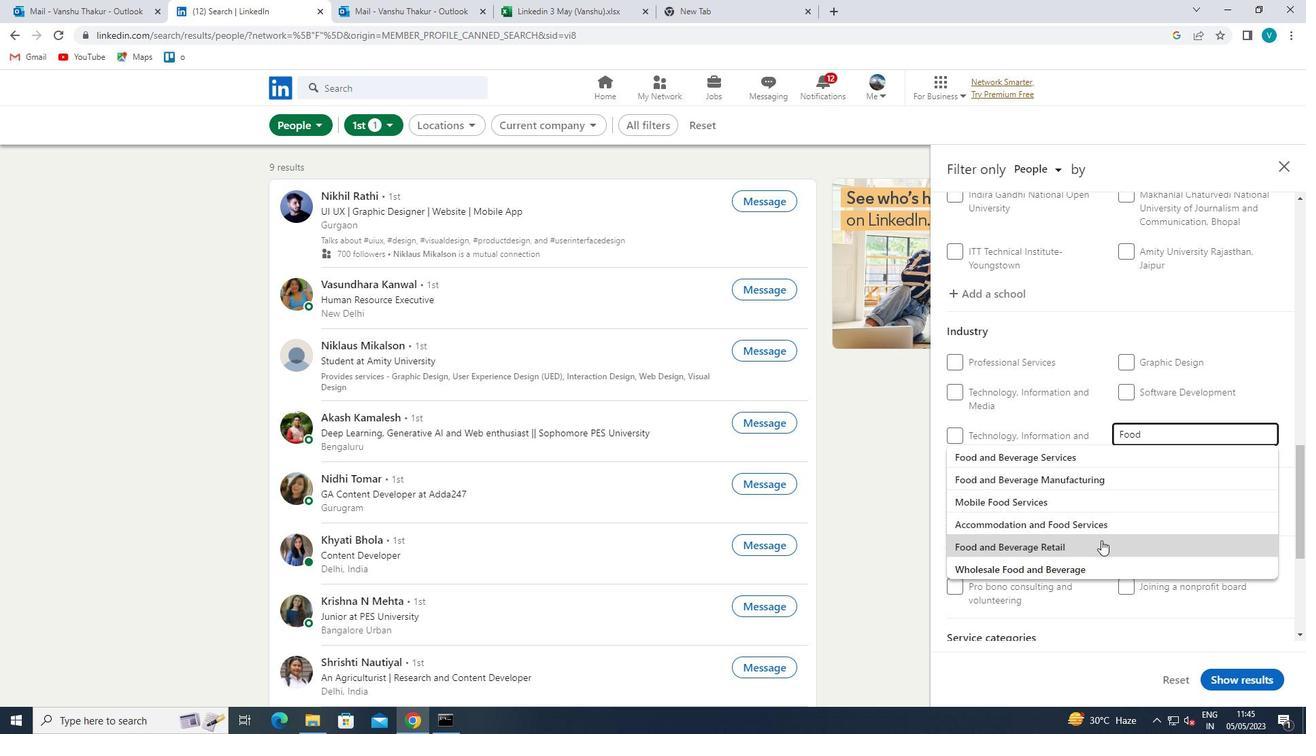 
Action: Mouse moved to (1107, 537)
Screenshot: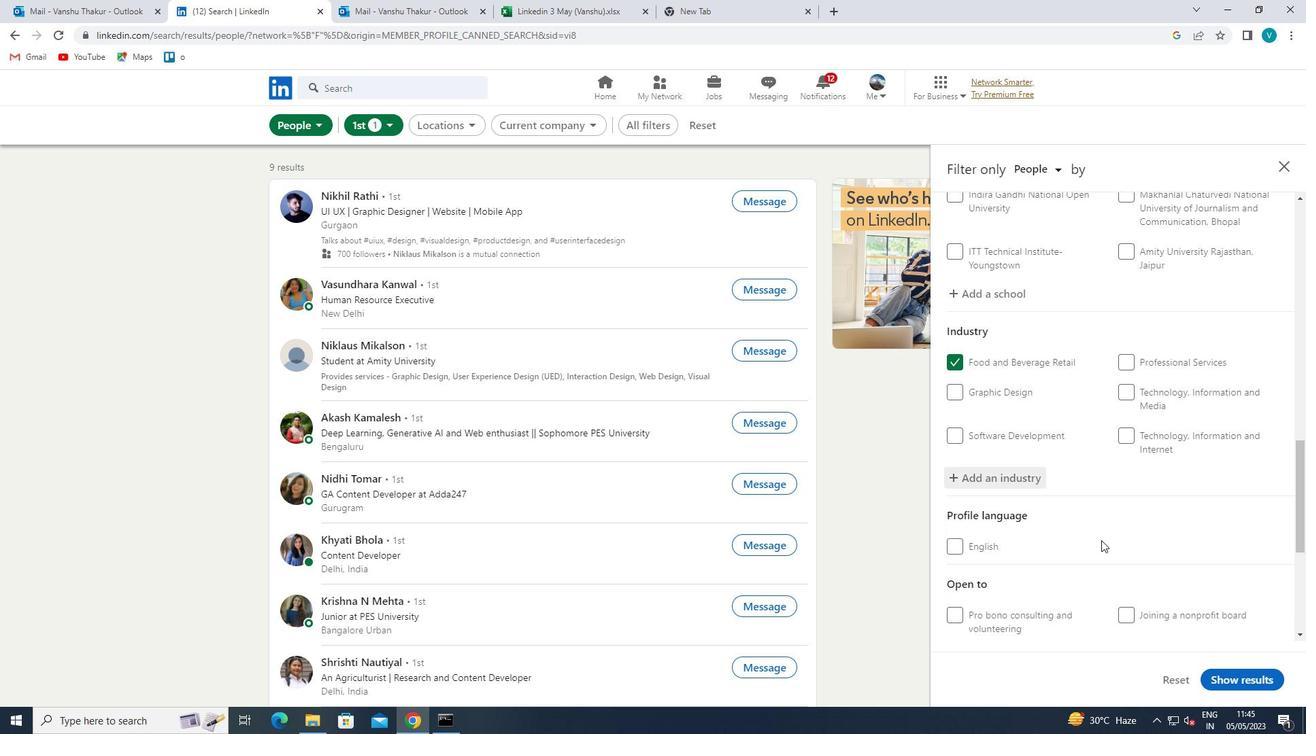 
Action: Mouse scrolled (1107, 536) with delta (0, 0)
Screenshot: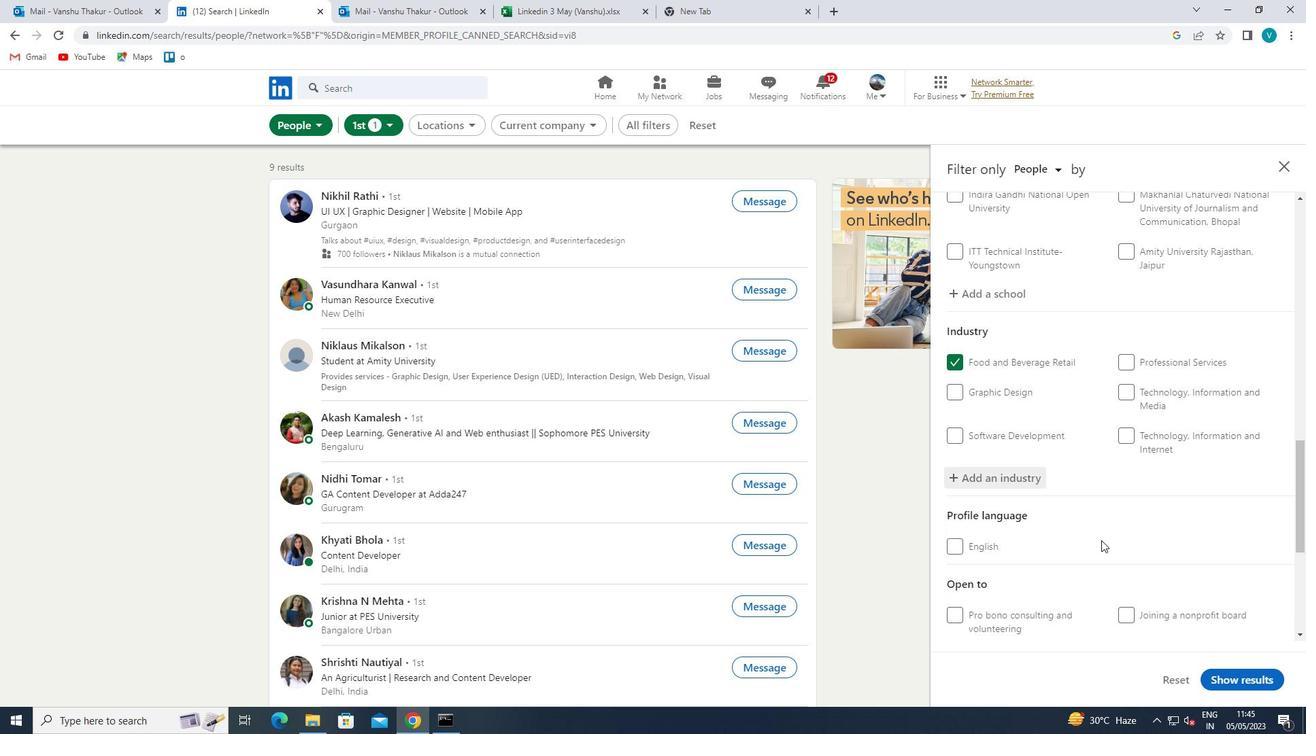
Action: Mouse moved to (1108, 536)
Screenshot: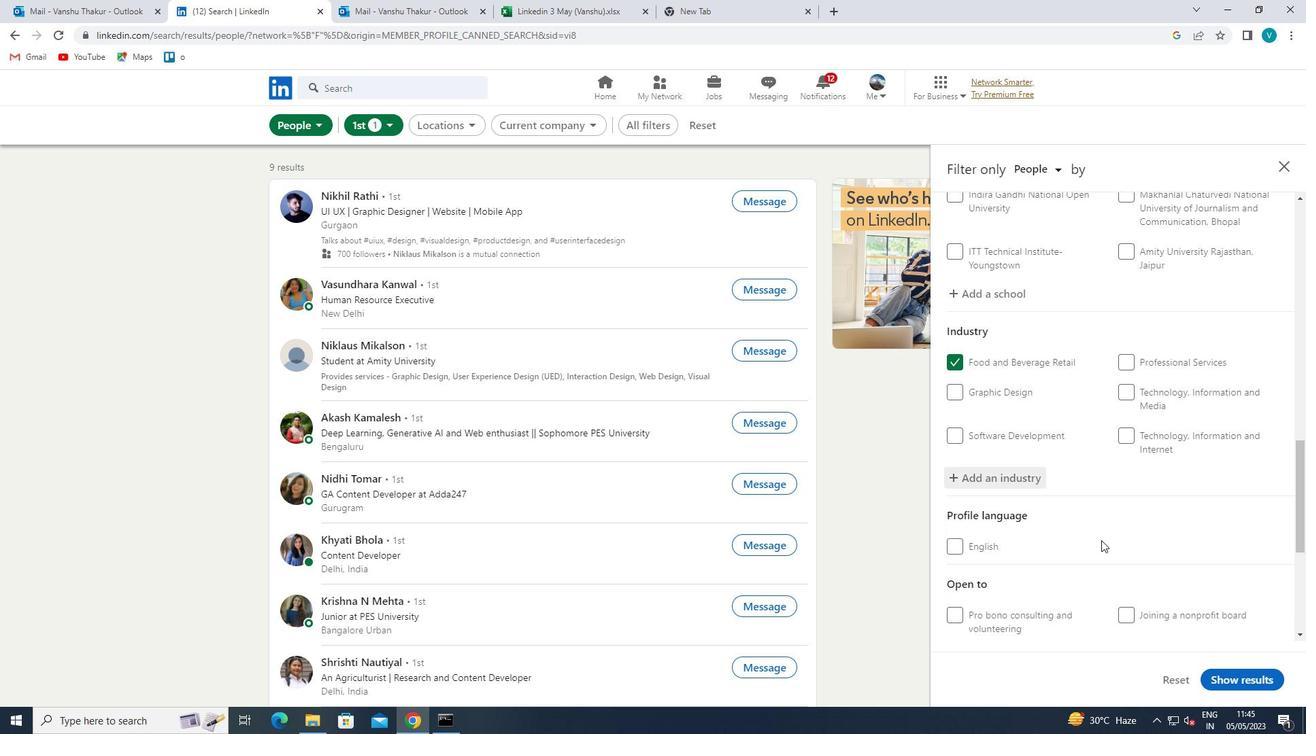 
Action: Mouse scrolled (1108, 536) with delta (0, 0)
Screenshot: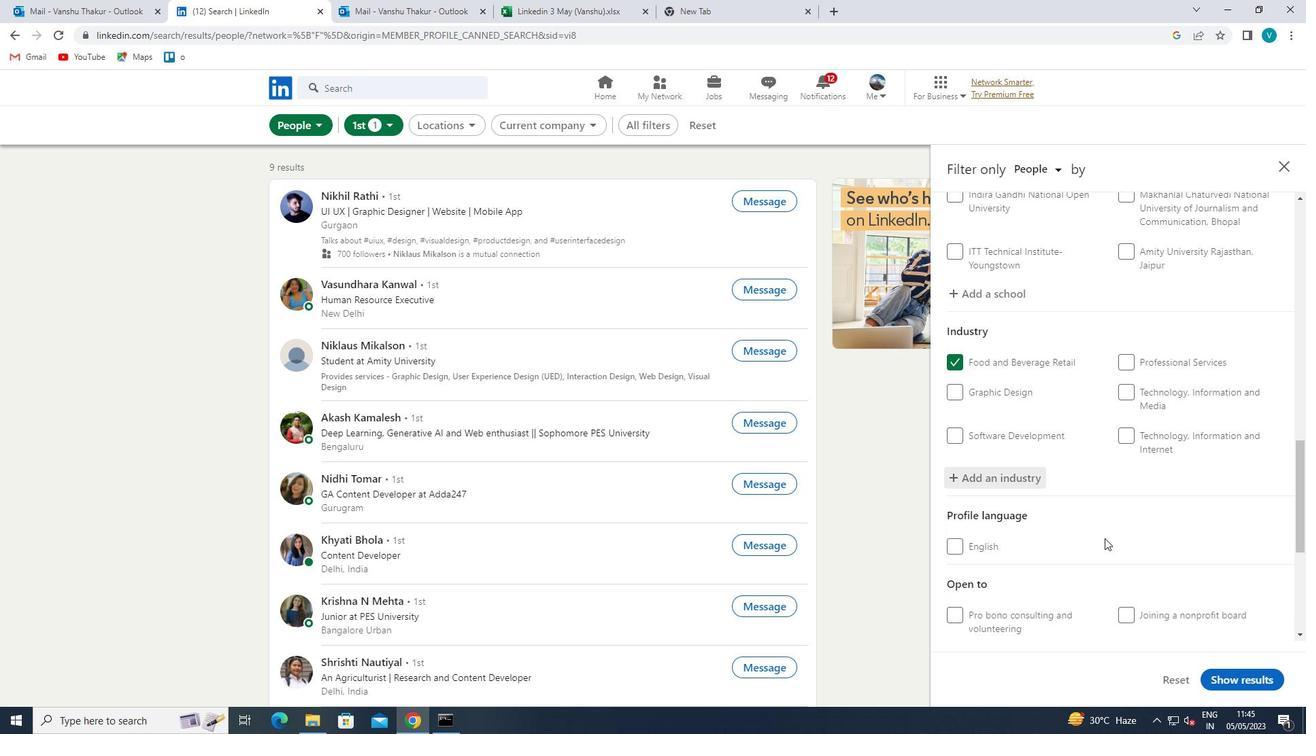 
Action: Mouse scrolled (1108, 536) with delta (0, 0)
Screenshot: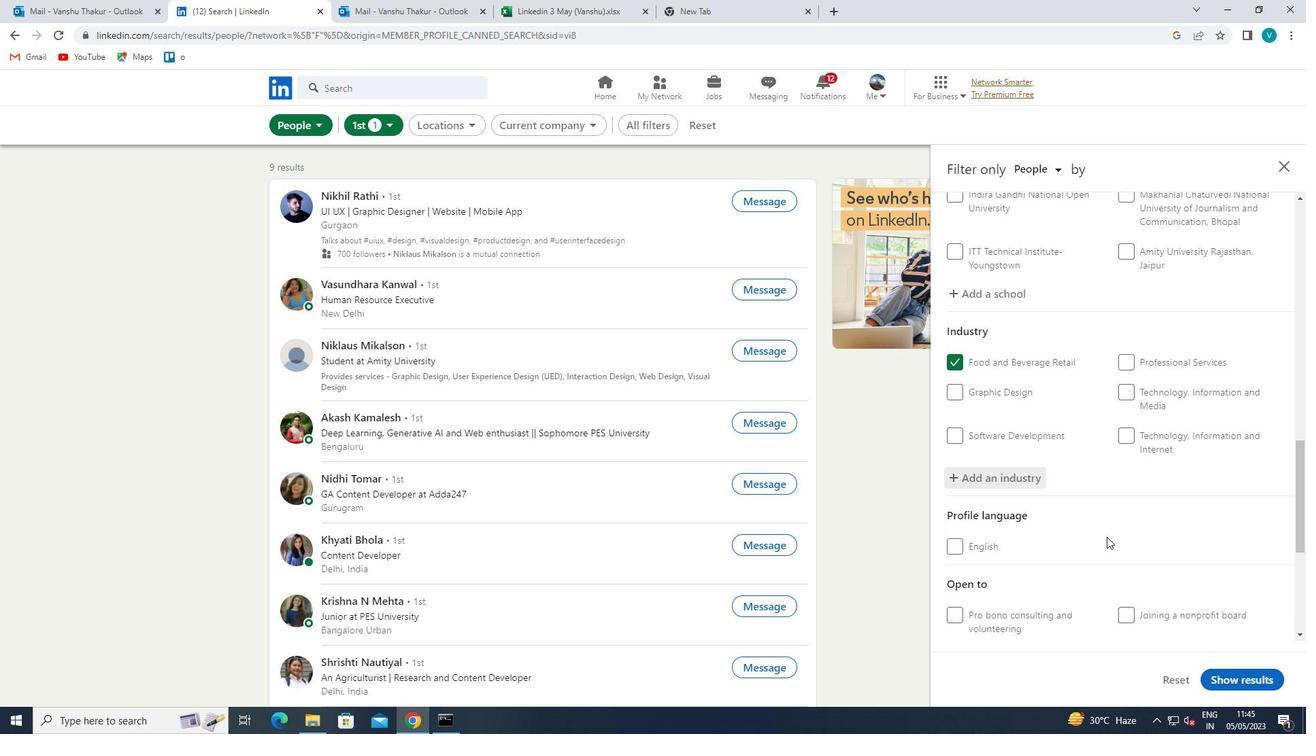 
Action: Mouse scrolled (1108, 536) with delta (0, 0)
Screenshot: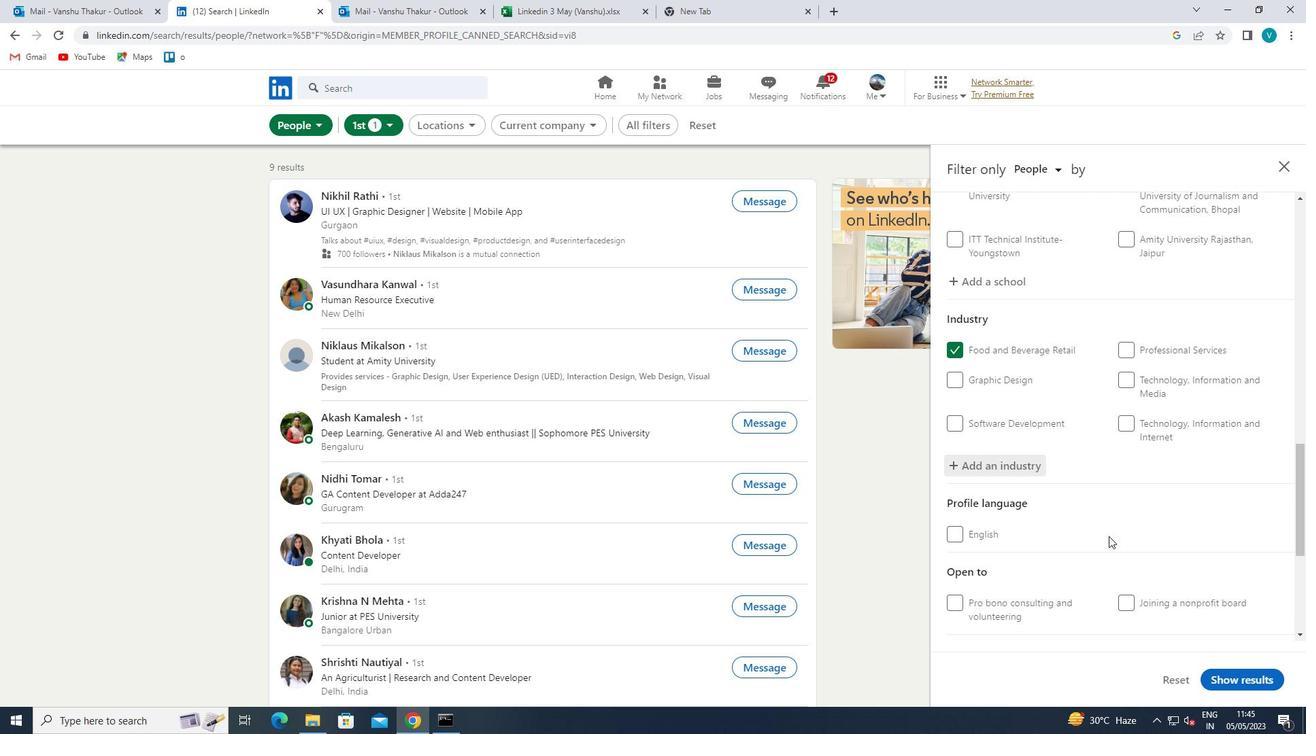 
Action: Mouse moved to (1168, 470)
Screenshot: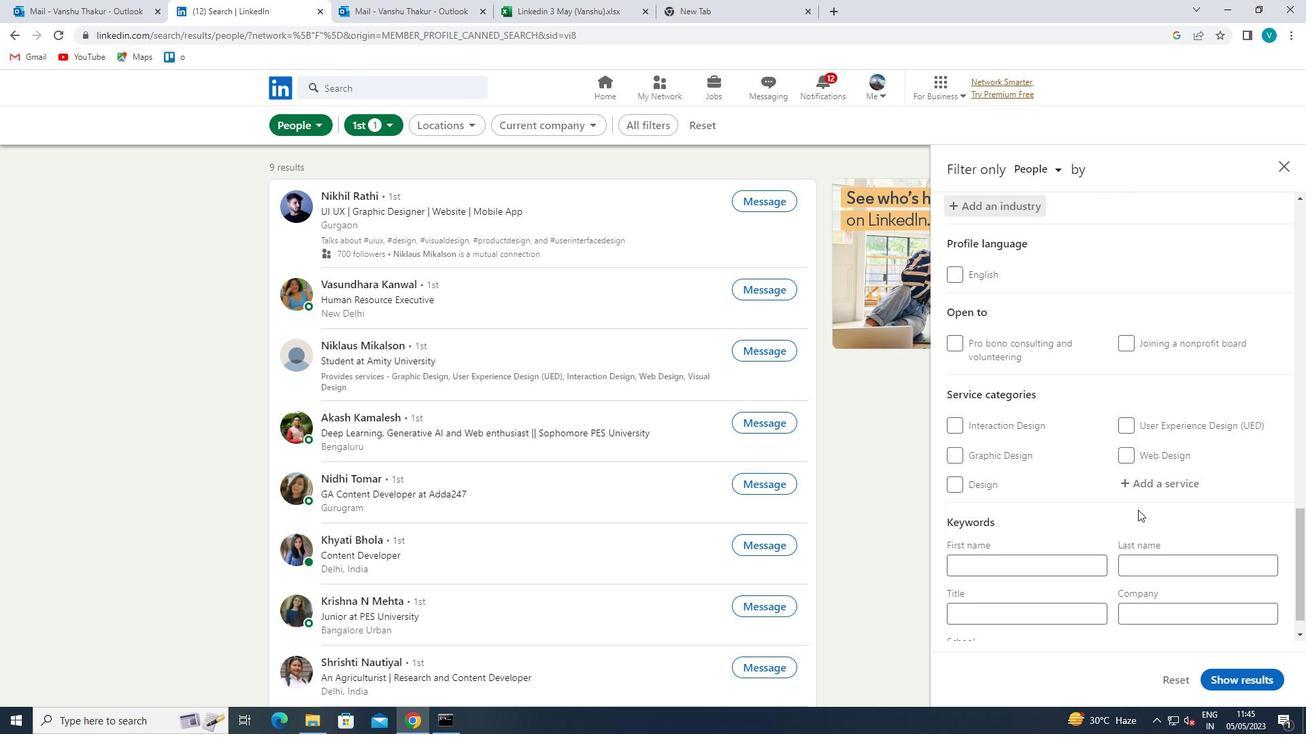 
Action: Mouse pressed left at (1168, 470)
Screenshot: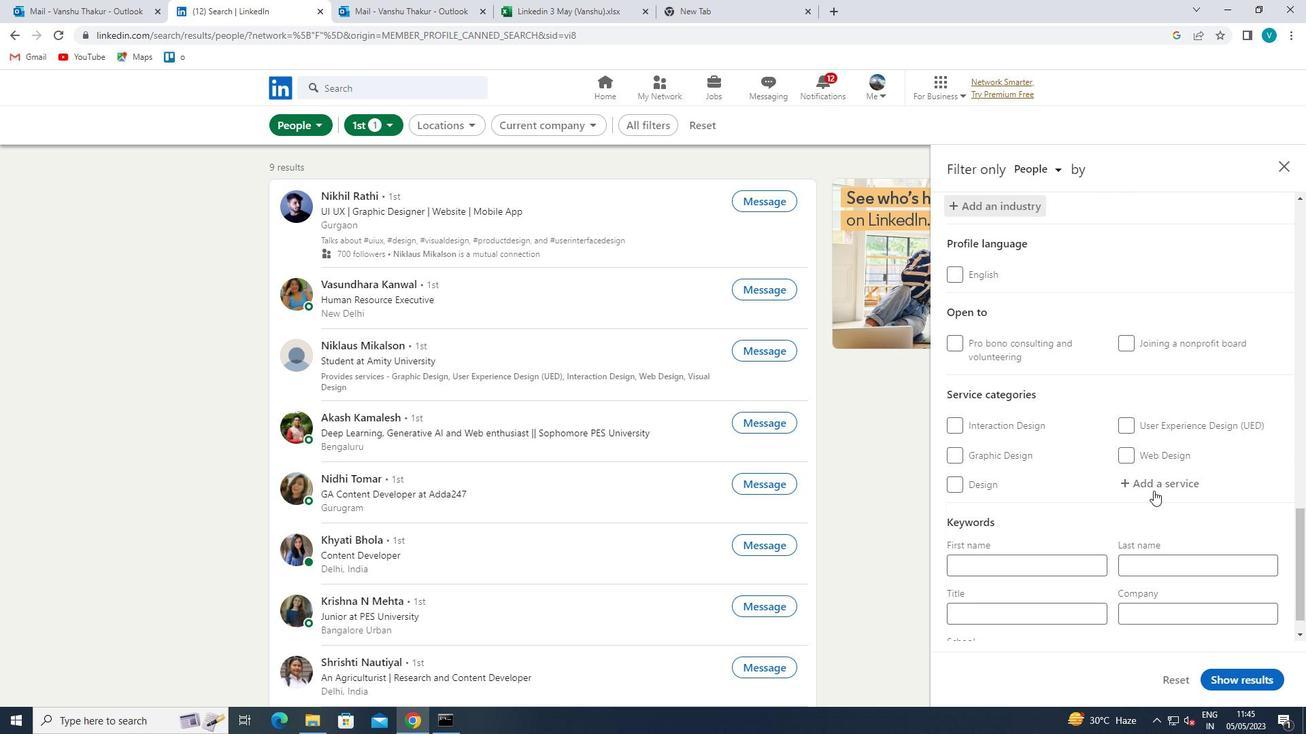 
Action: Mouse moved to (1162, 480)
Screenshot: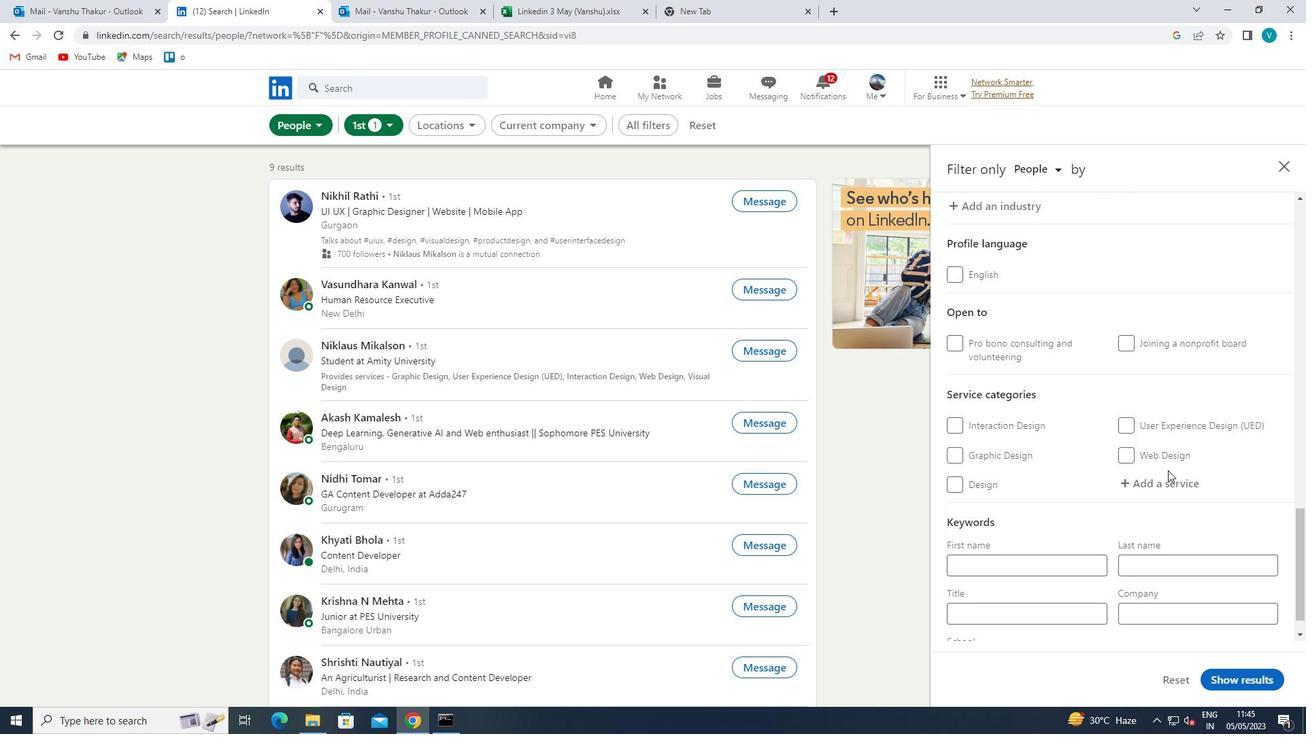 
Action: Mouse pressed left at (1162, 480)
Screenshot: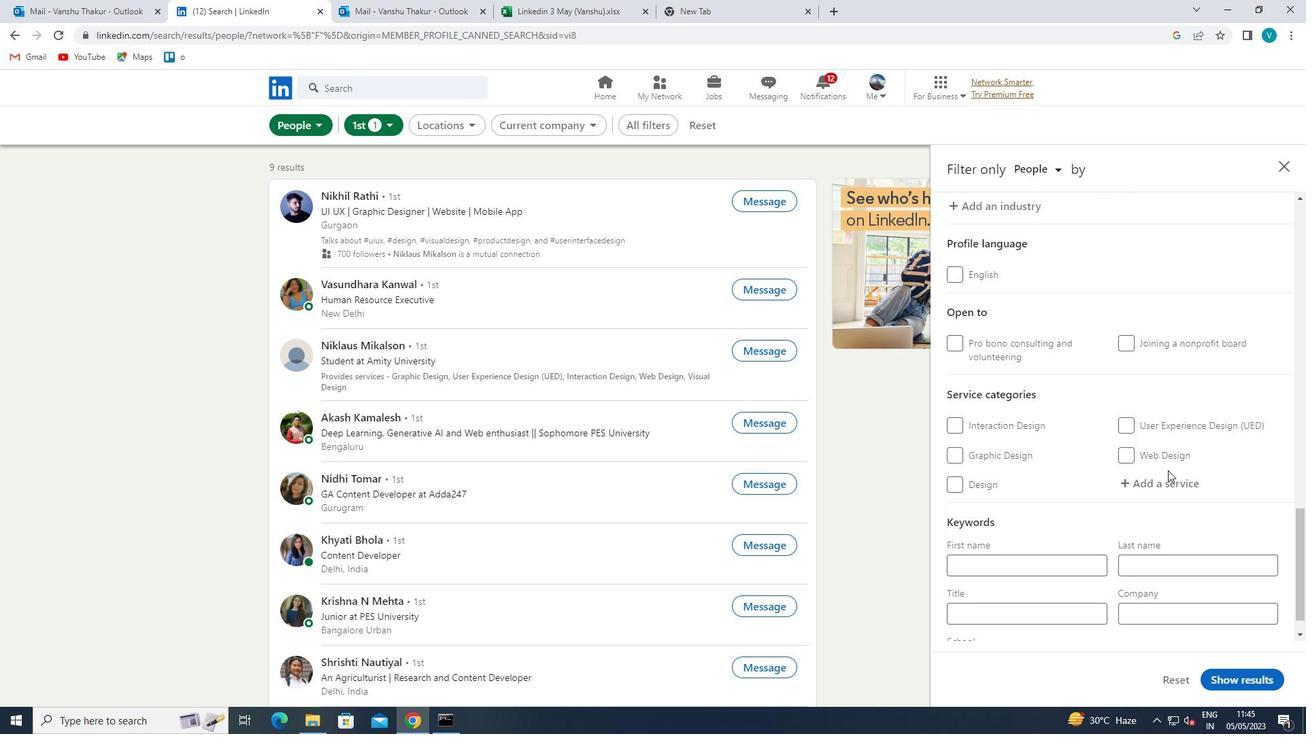 
Action: Mouse moved to (1162, 481)
Screenshot: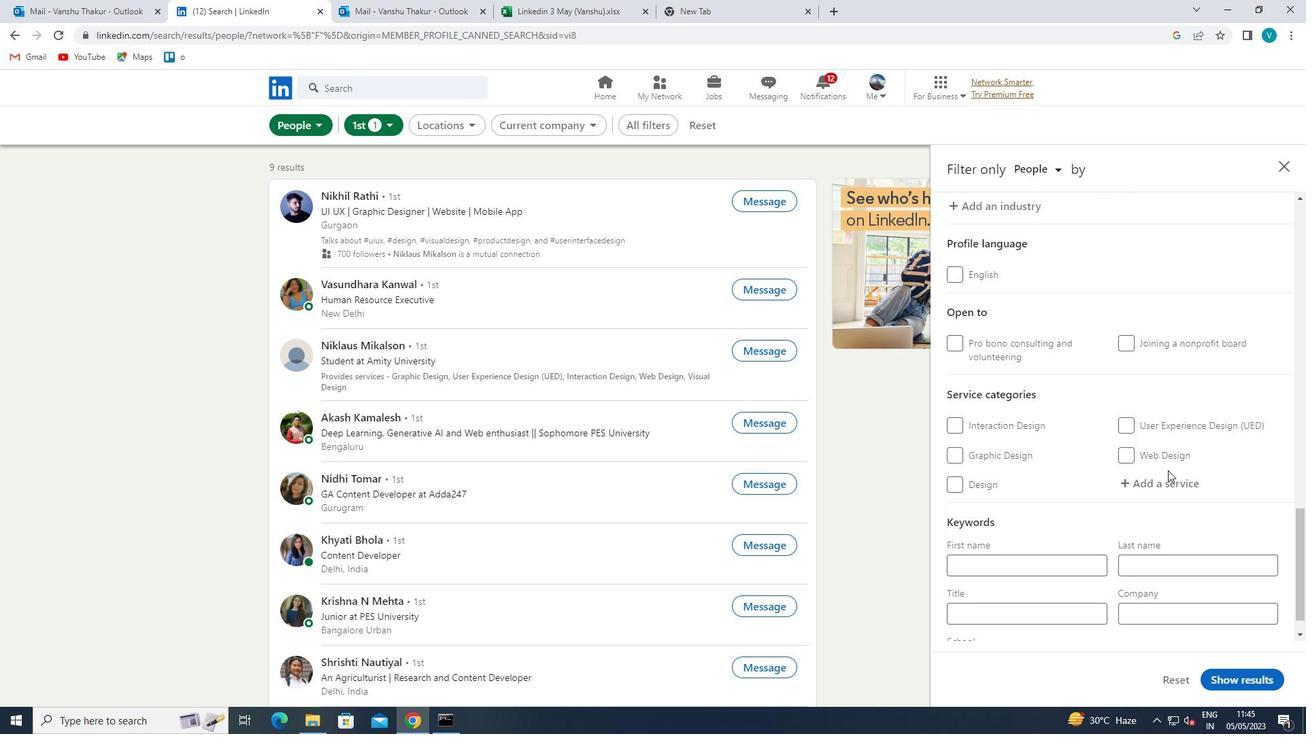 
Action: Key pressed <Key.shift>FINANCIAL<Key.space>
Screenshot: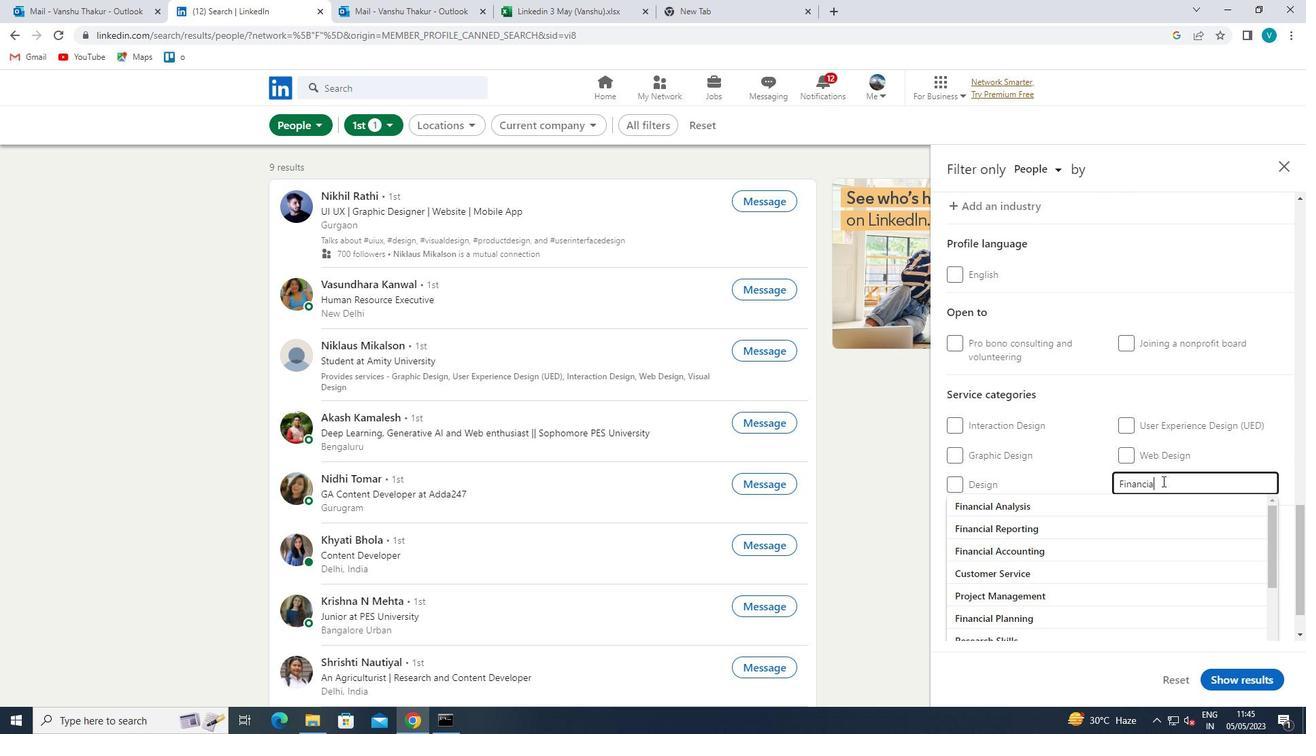
Action: Mouse moved to (1133, 503)
Screenshot: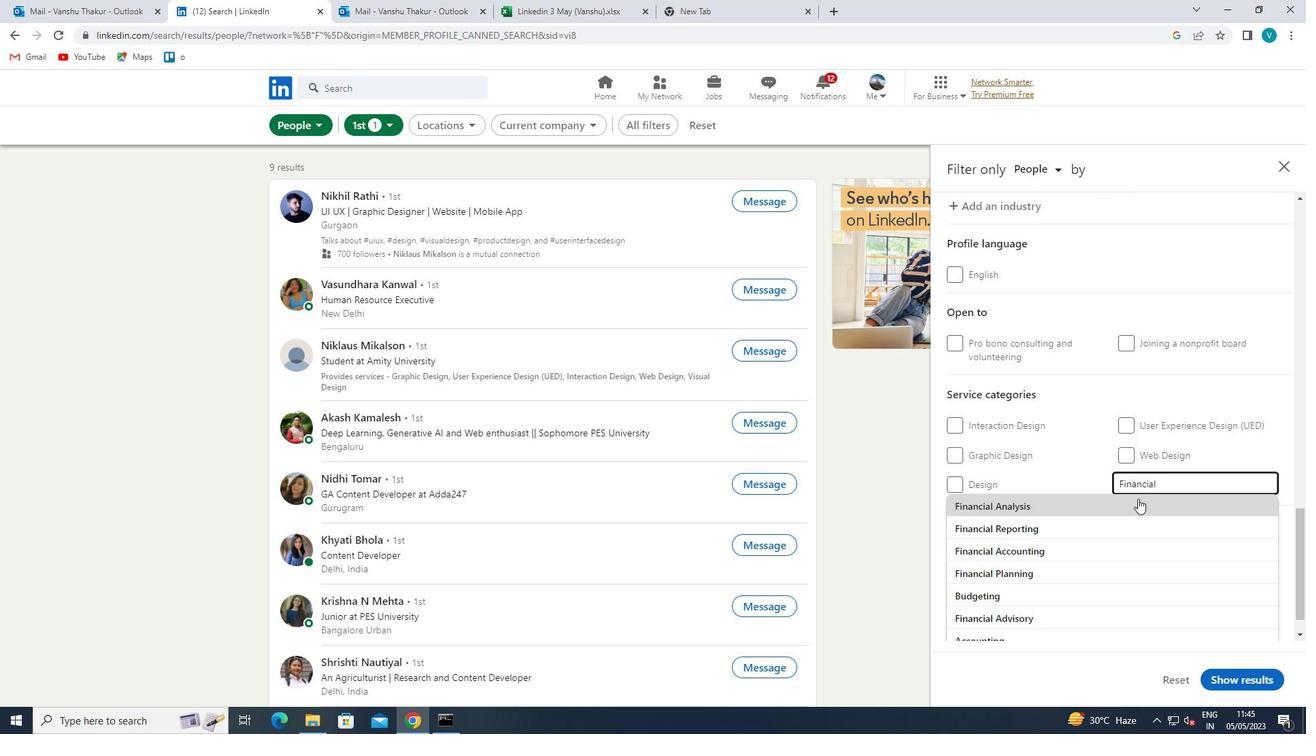 
Action: Mouse pressed left at (1133, 503)
Screenshot: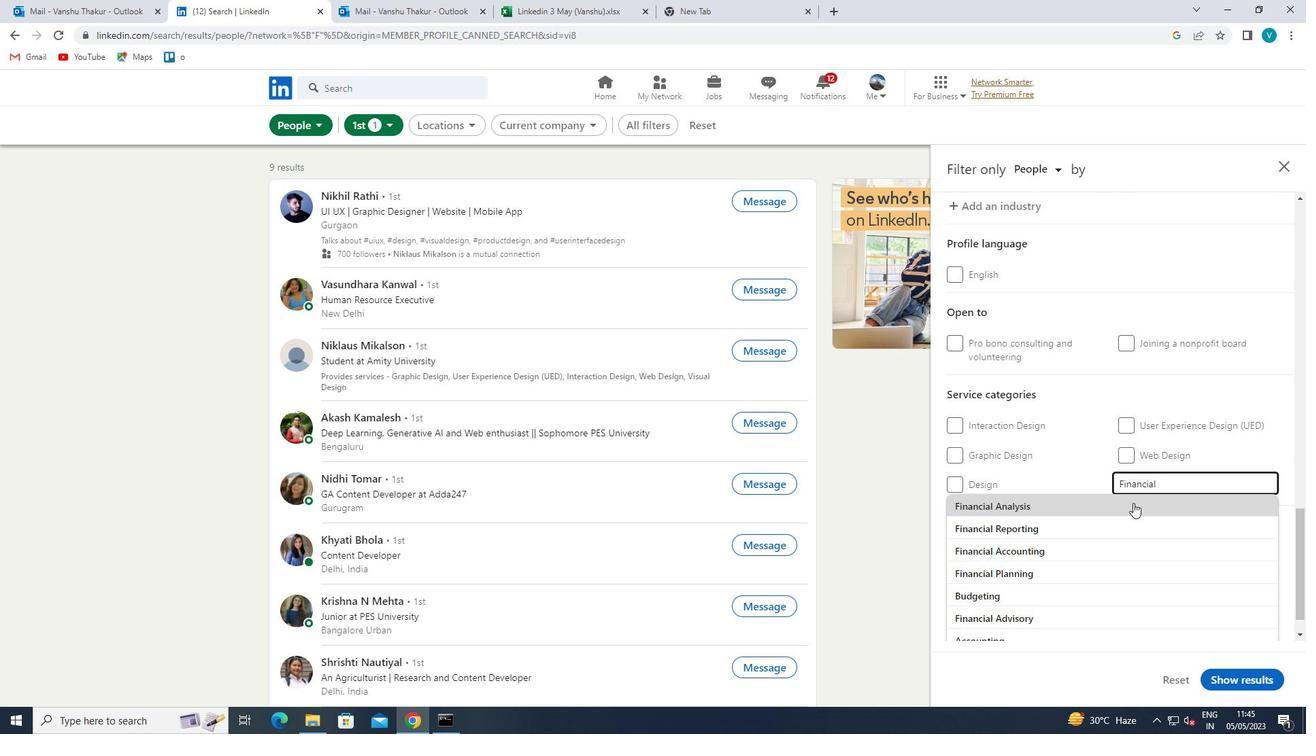 
Action: Mouse moved to (1132, 503)
Screenshot: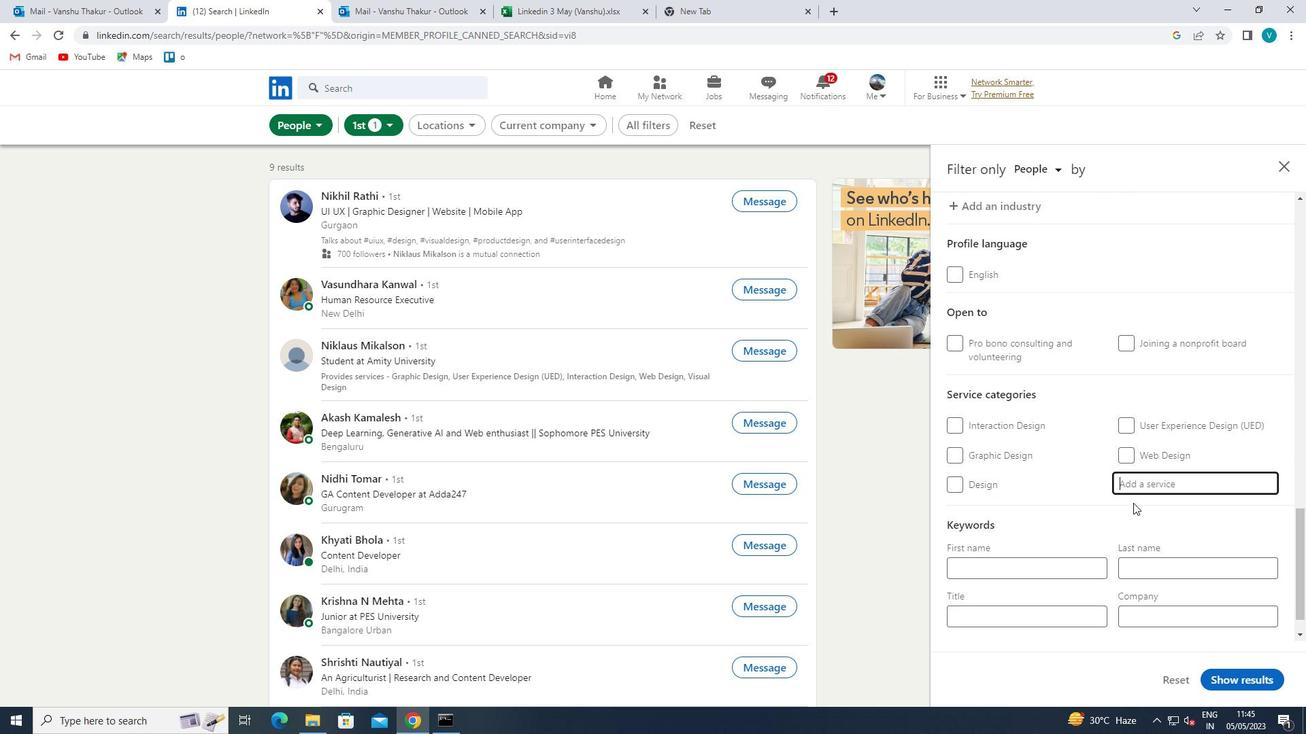 
Action: Mouse scrolled (1132, 502) with delta (0, 0)
Screenshot: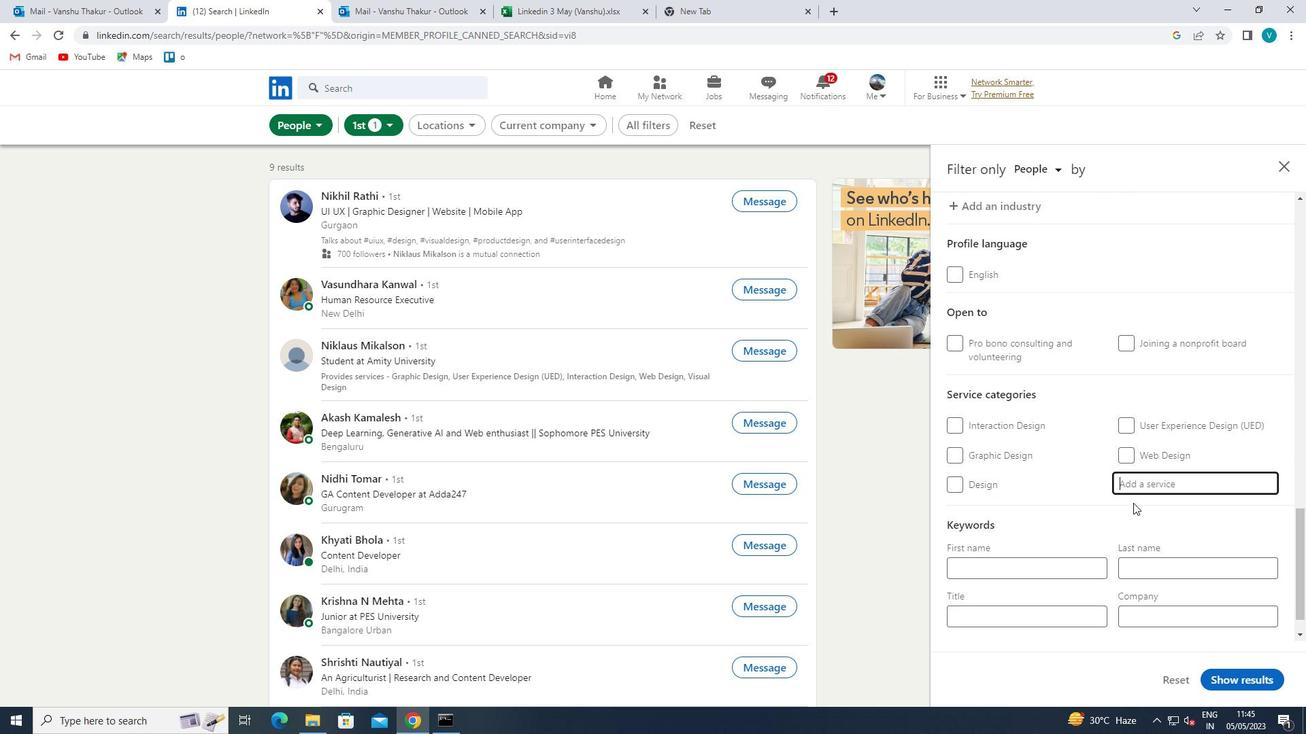 
Action: Mouse moved to (1131, 504)
Screenshot: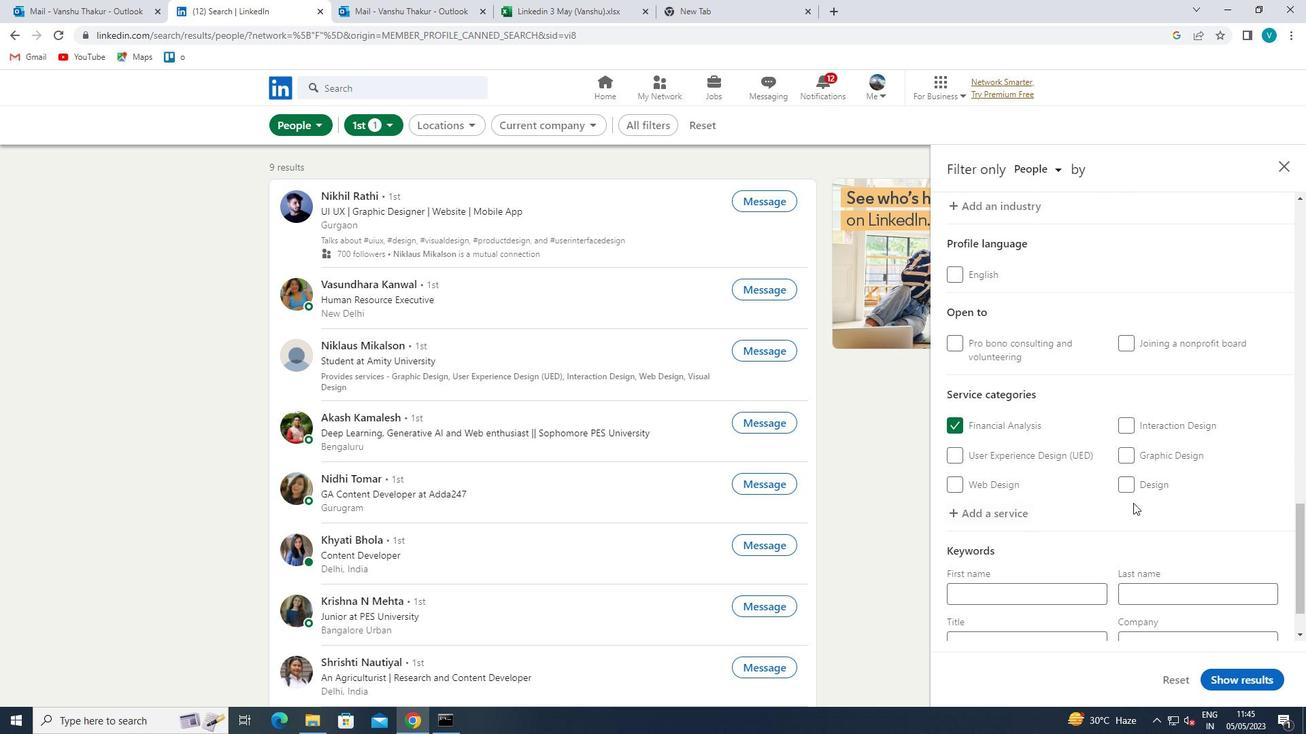 
Action: Mouse scrolled (1131, 504) with delta (0, 0)
Screenshot: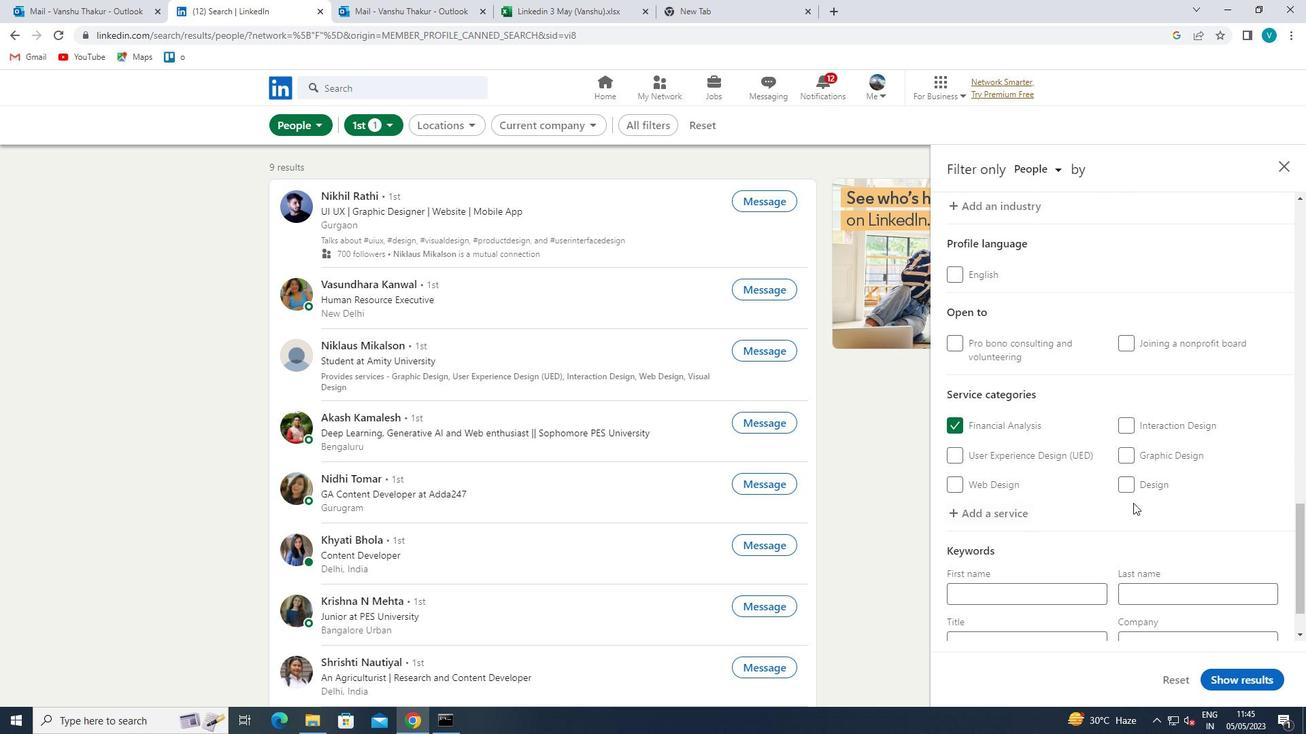 
Action: Mouse moved to (1131, 505)
Screenshot: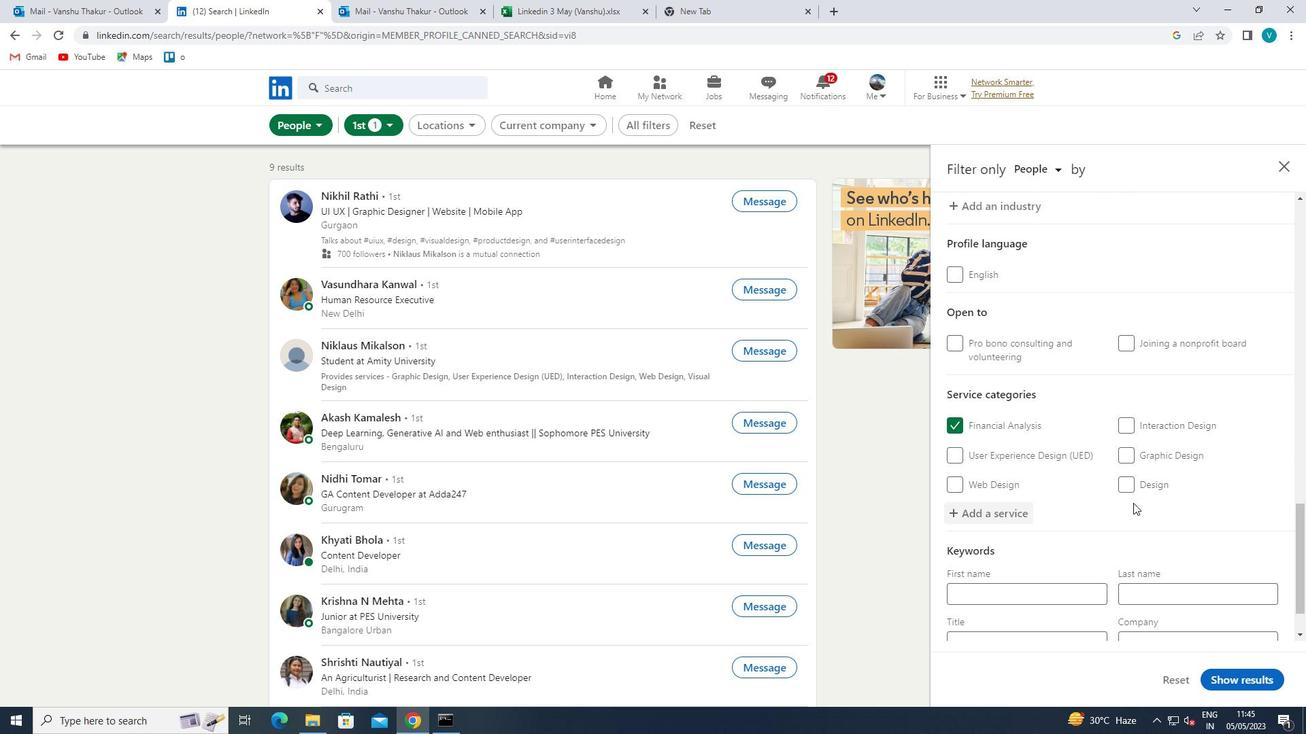 
Action: Mouse scrolled (1131, 504) with delta (0, 0)
Screenshot: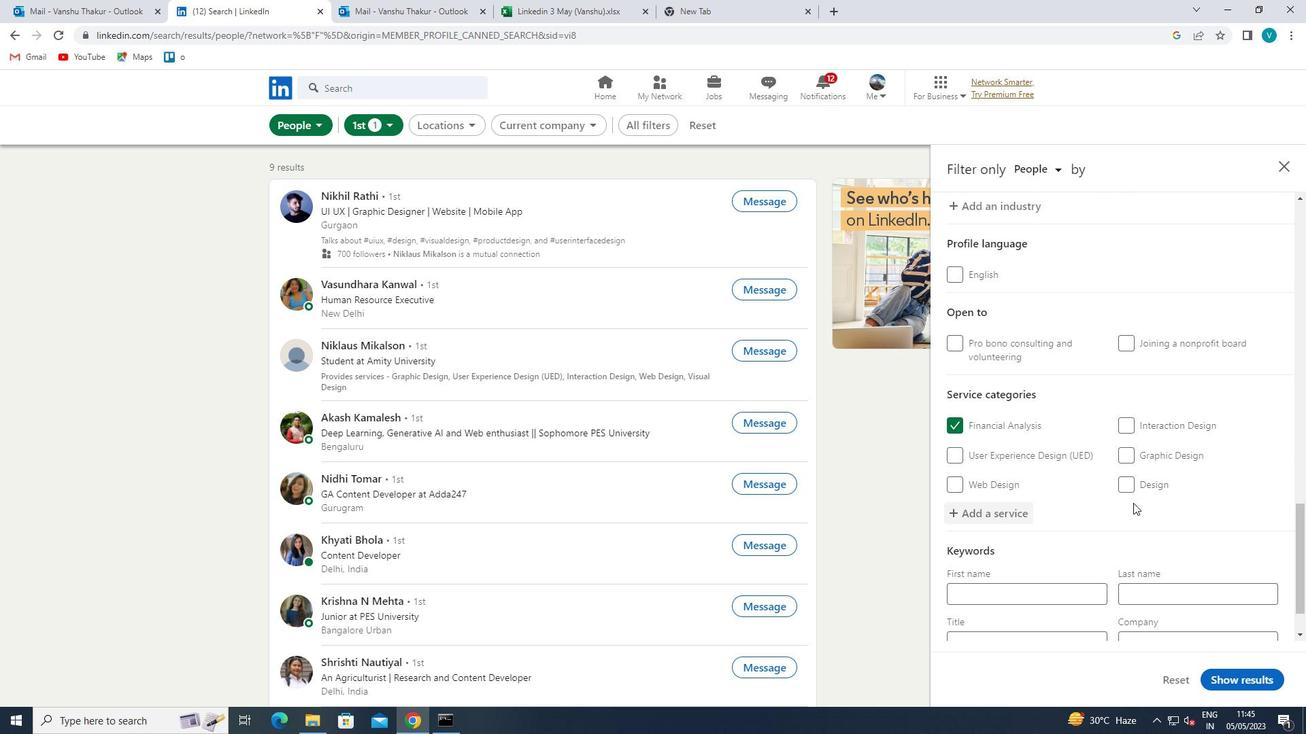 
Action: Mouse moved to (1130, 506)
Screenshot: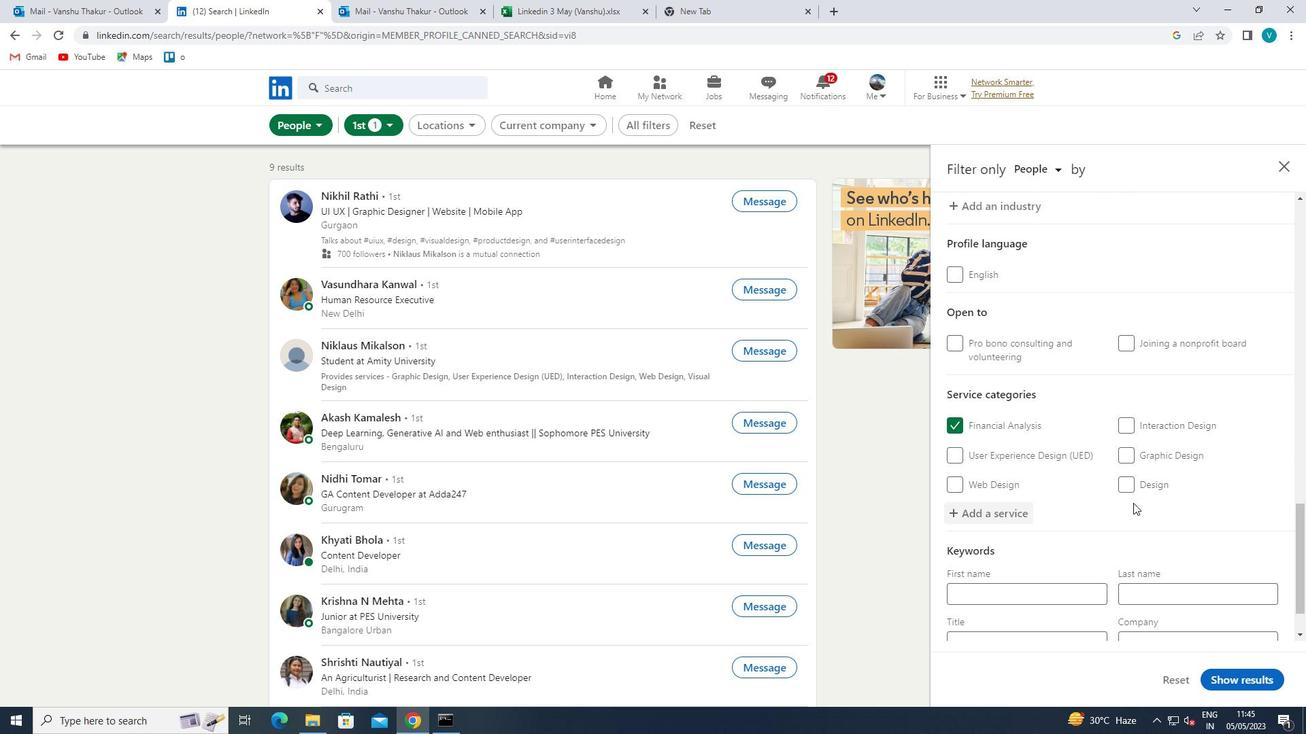 
Action: Mouse scrolled (1130, 506) with delta (0, 0)
Screenshot: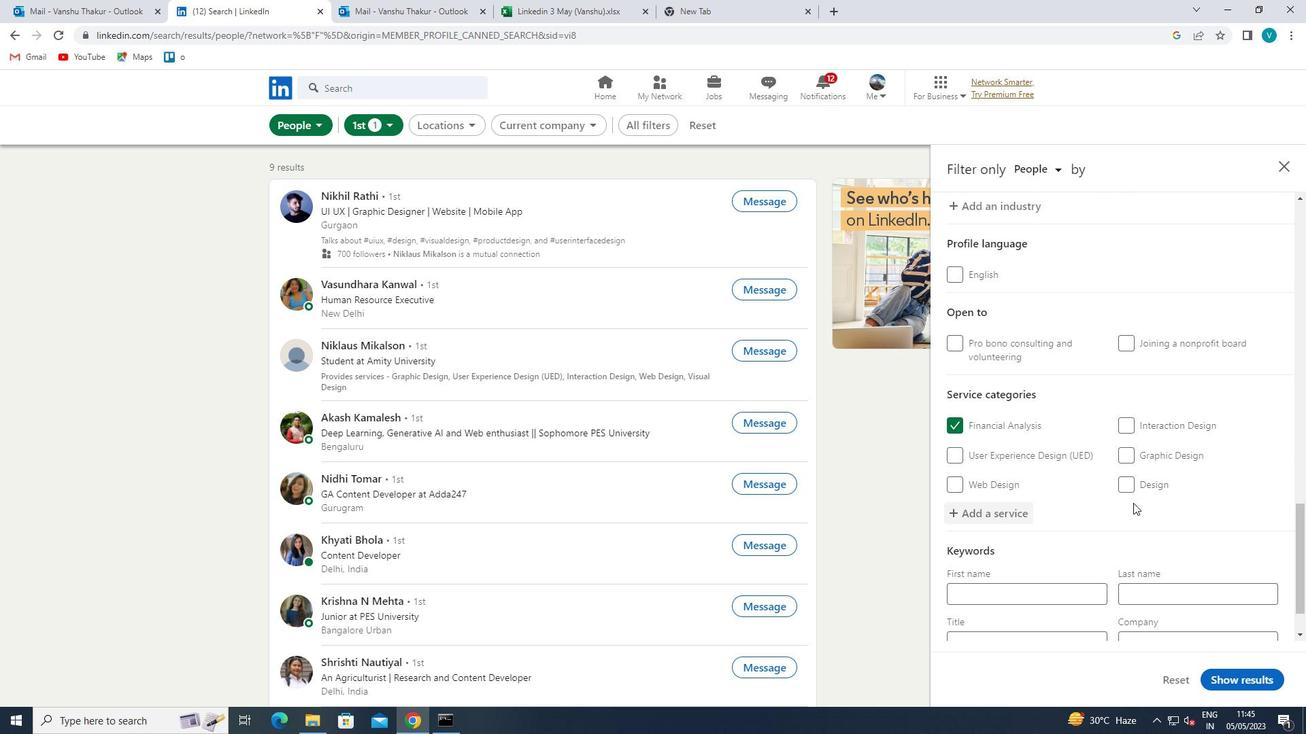 
Action: Mouse moved to (1071, 576)
Screenshot: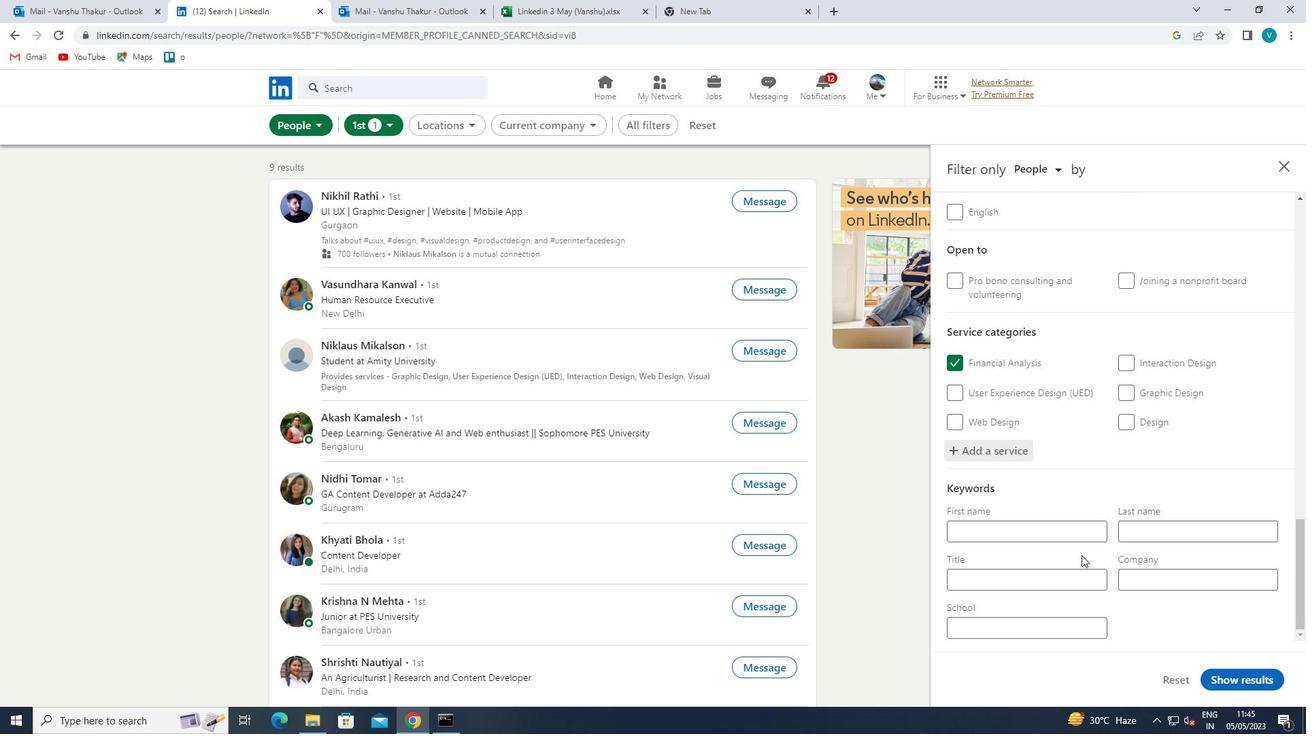 
Action: Mouse pressed left at (1071, 576)
Screenshot: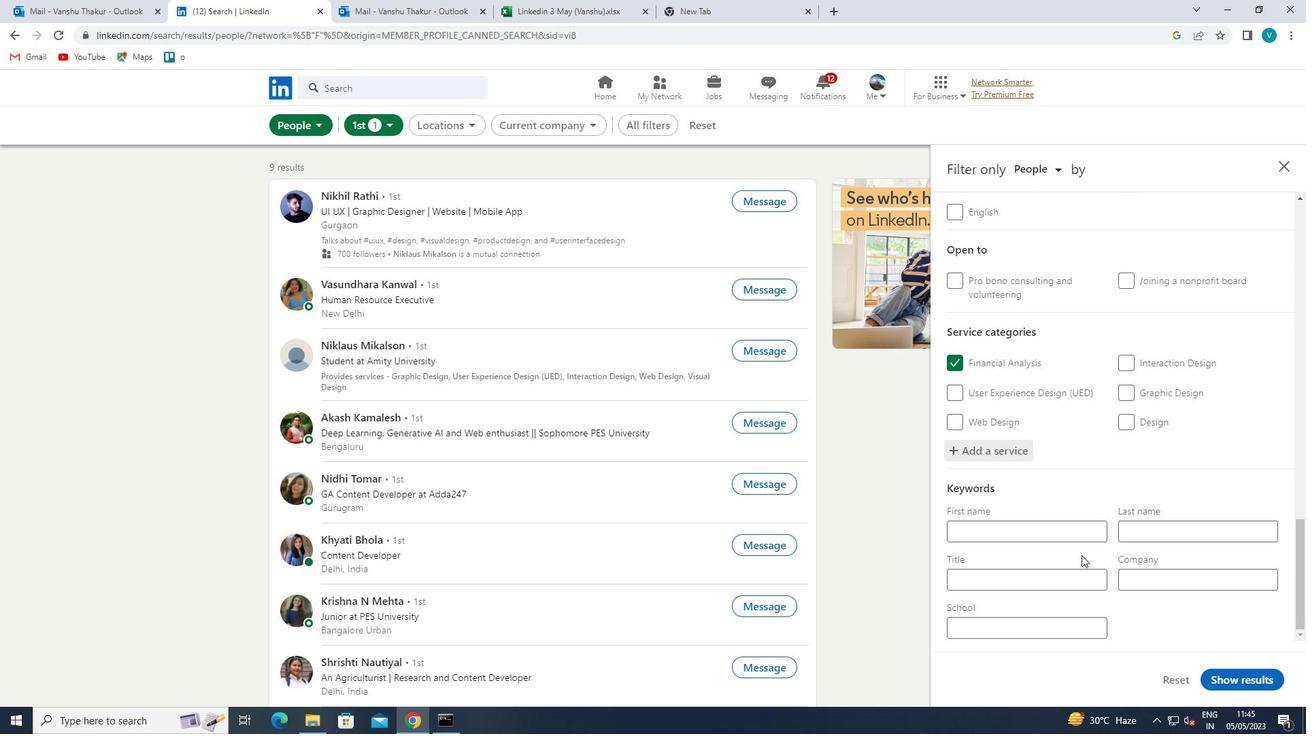 
Action: Key pressed <Key.shift>HOSPITAL<Key.space><Key.shift>VOLUNTEER<Key.space>
Screenshot: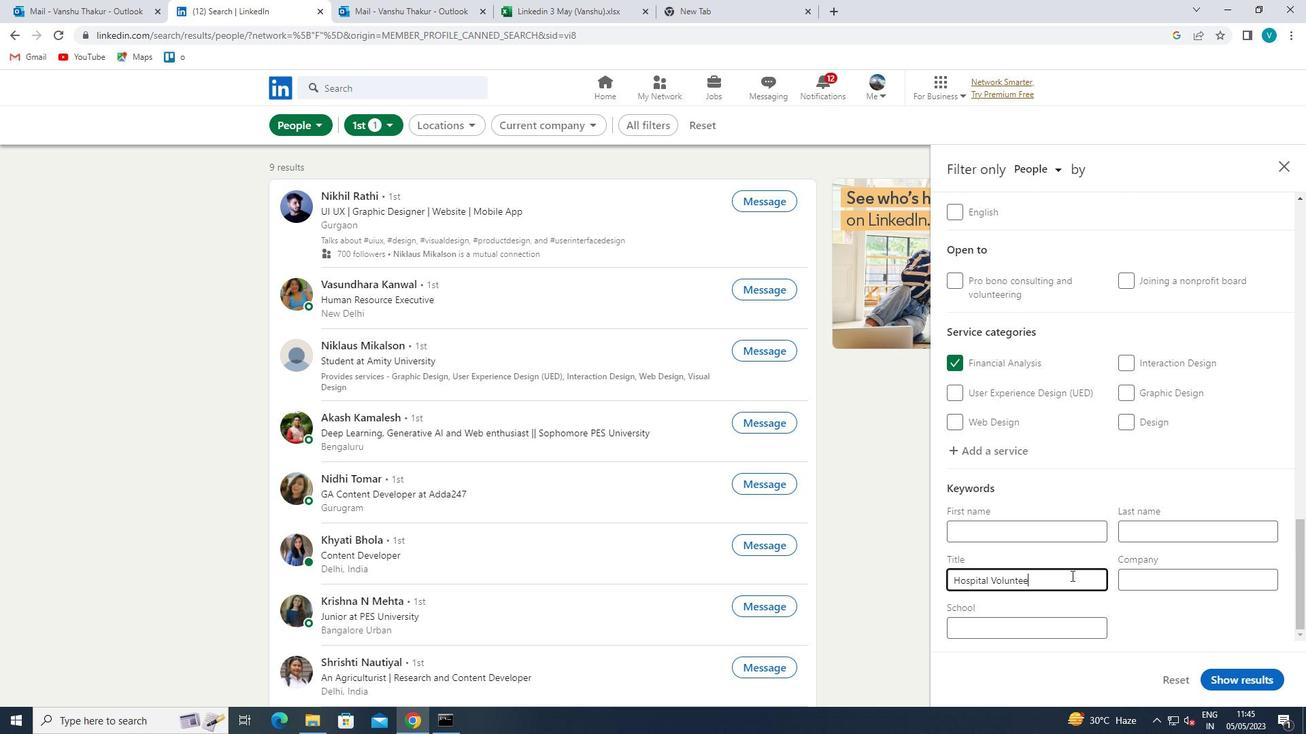 
Action: Mouse moved to (1214, 674)
Screenshot: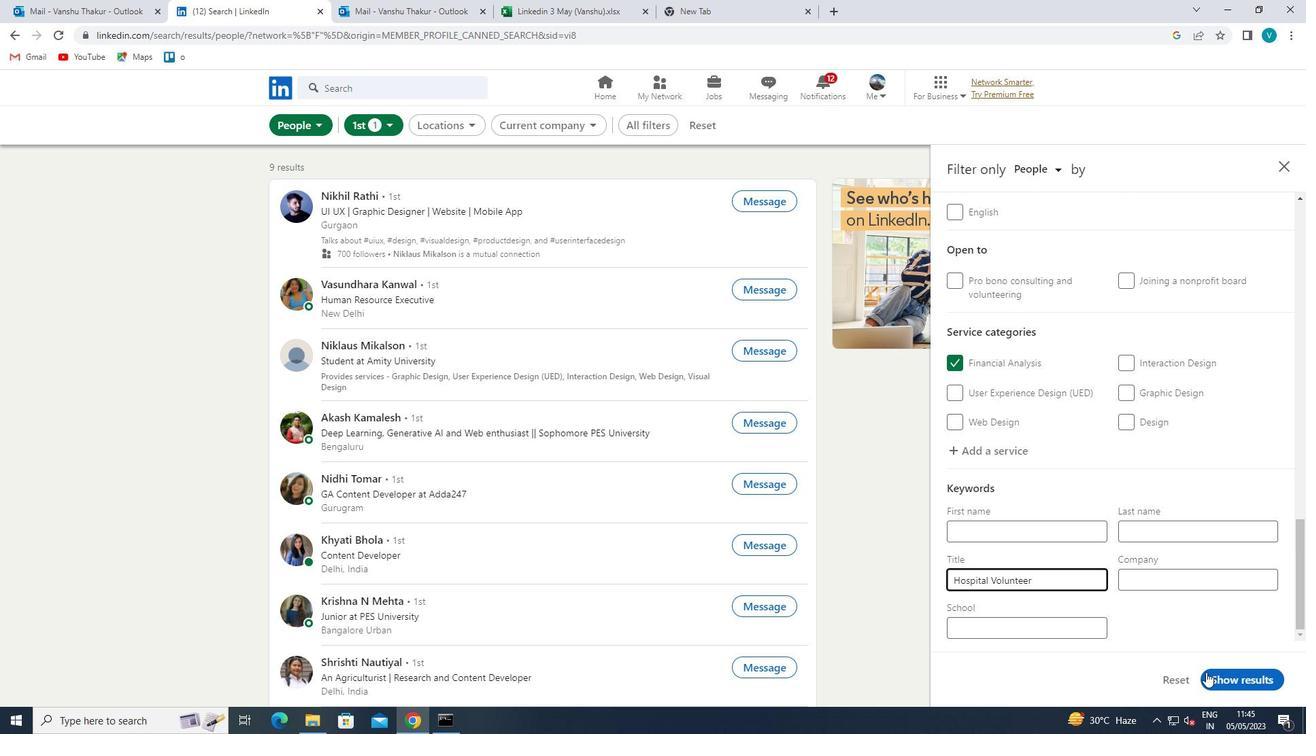 
Action: Mouse pressed left at (1214, 674)
Screenshot: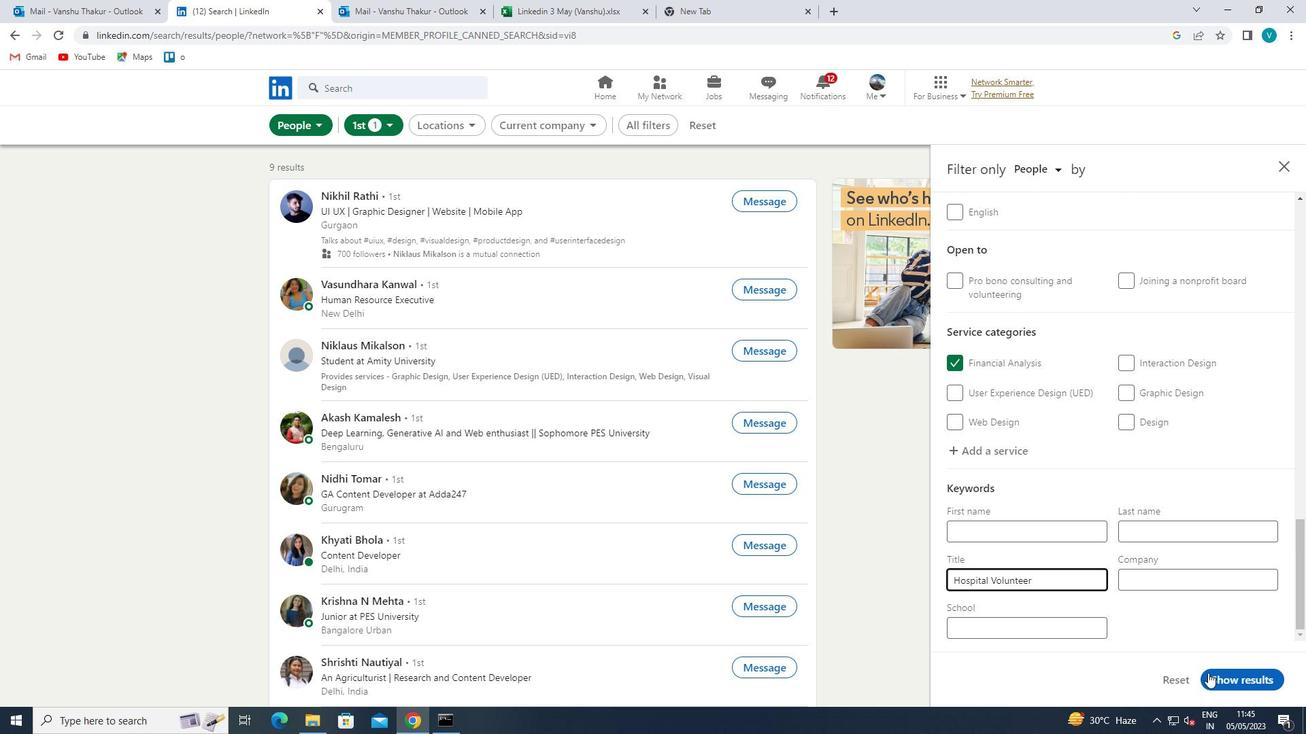 
Action: Mouse moved to (1214, 674)
Screenshot: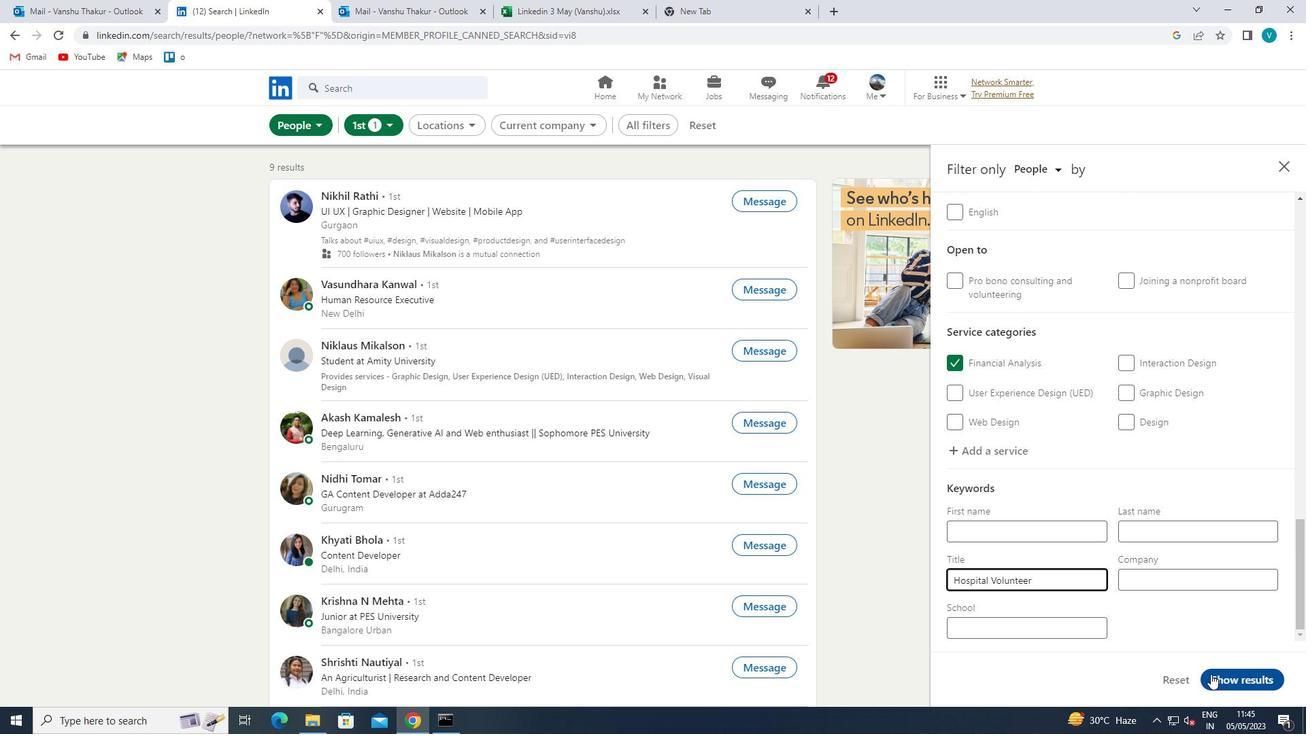 
